 Task: Find connections with filter location Ílion with filter topic #whatinspiresmewith filter profile language English with filter current company Engineering Brasil with filter school Freshers jobs Bangalore with filter industry Boilers, Tanks, and Shipping Container Manufacturing with filter service category Pricing Strategy with filter keywords title Physical Therapy Assistant
Action: Mouse moved to (387, 263)
Screenshot: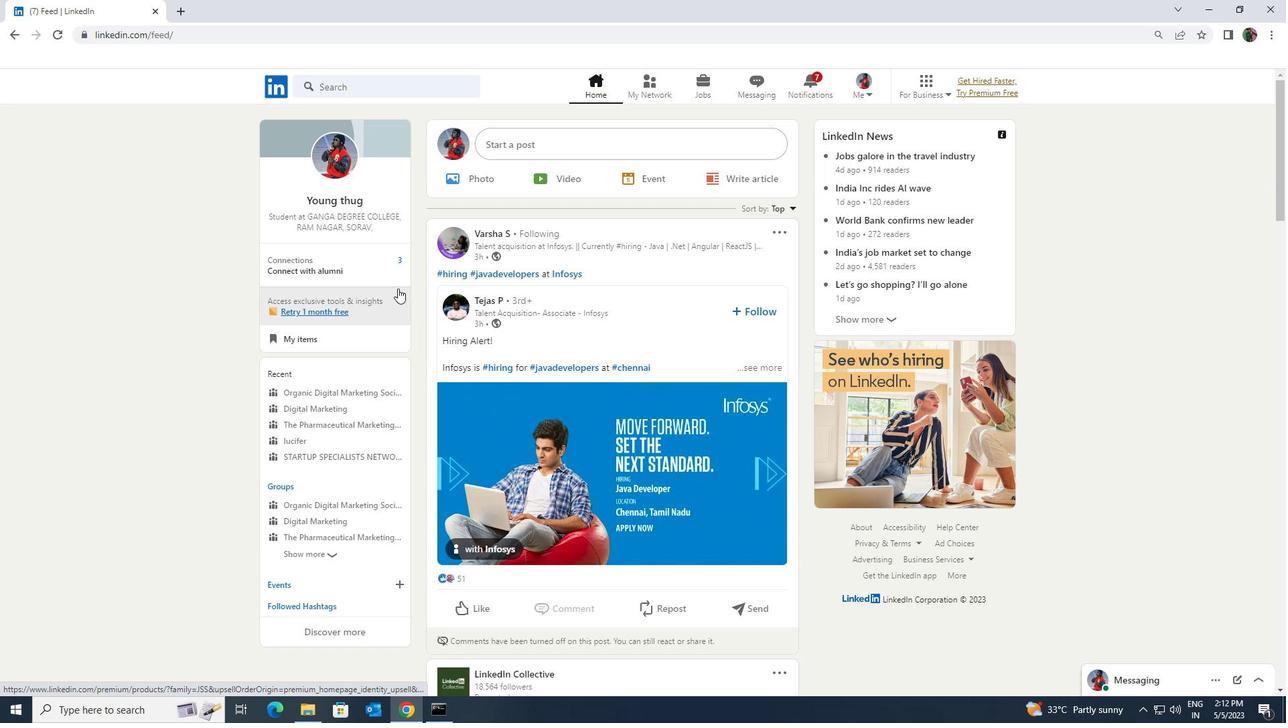 
Action: Mouse pressed left at (387, 263)
Screenshot: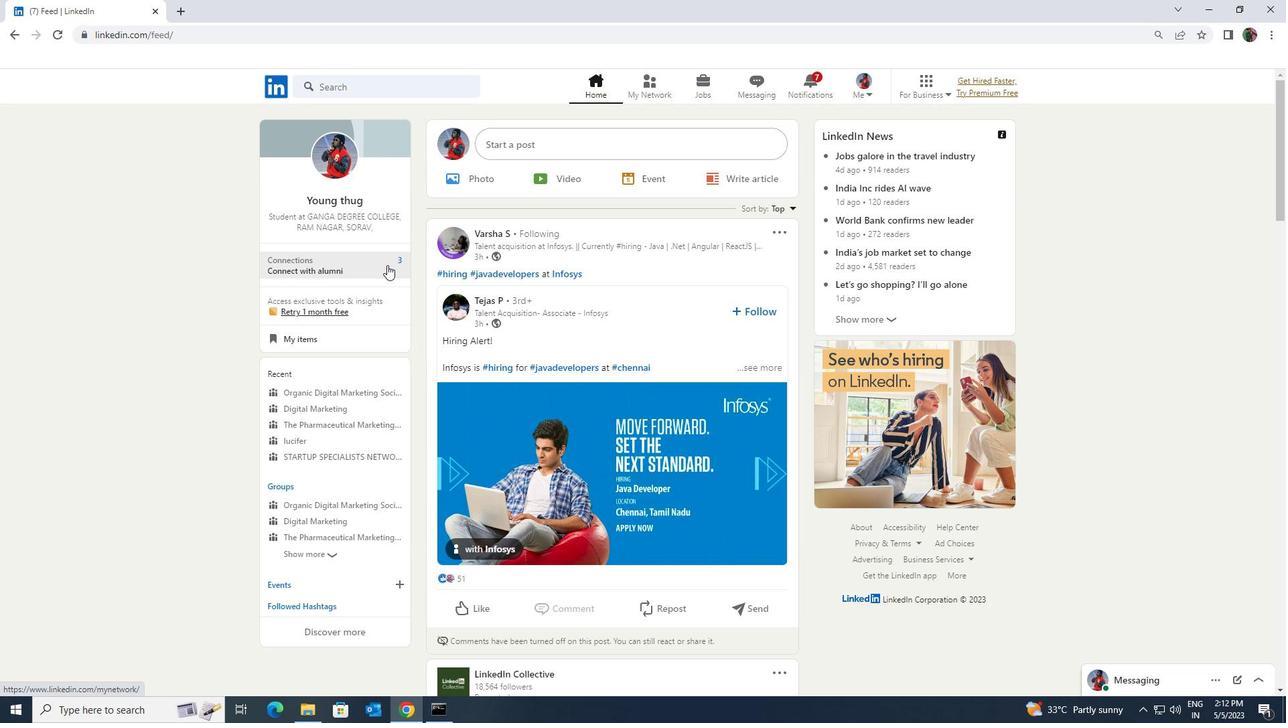 
Action: Mouse moved to (402, 165)
Screenshot: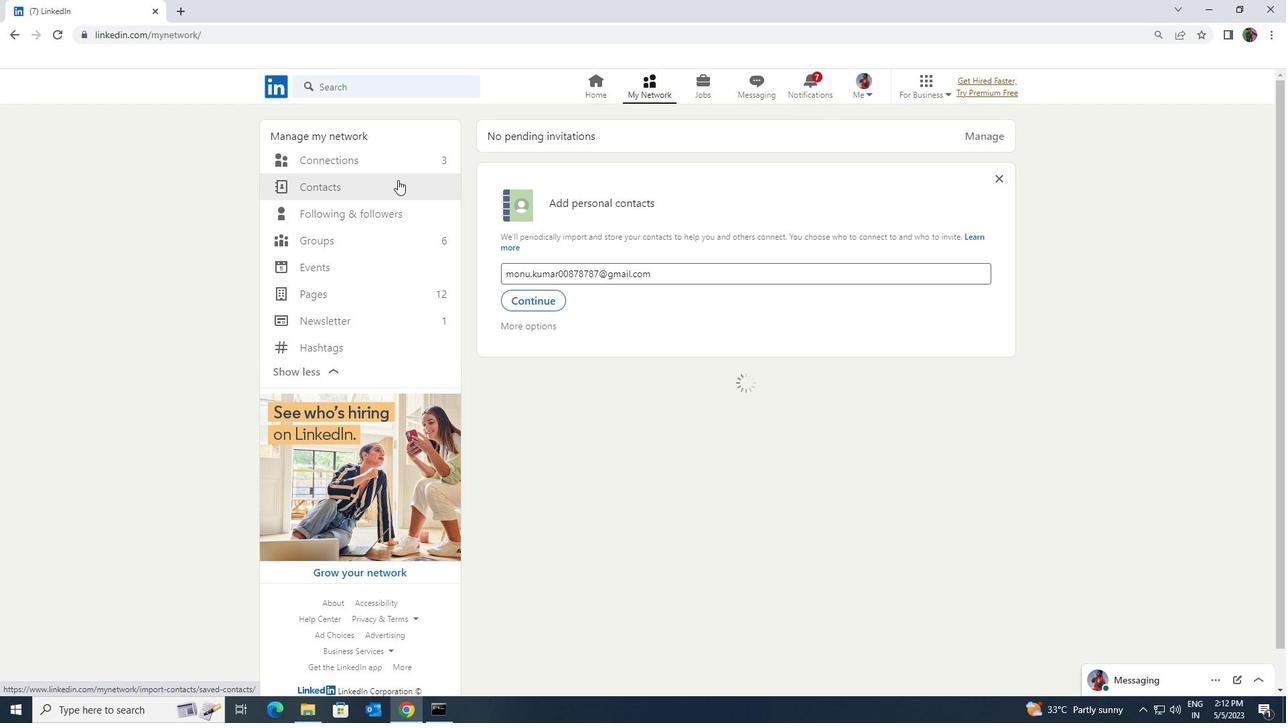 
Action: Mouse pressed left at (402, 165)
Screenshot: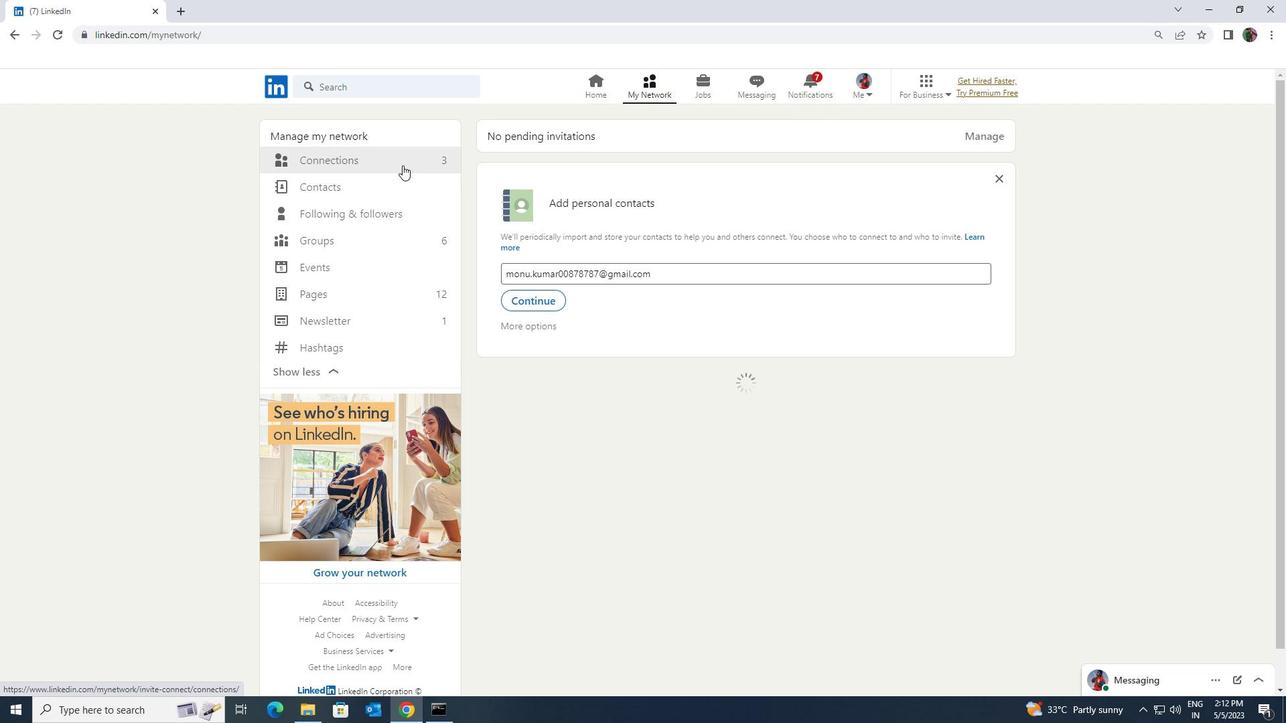 
Action: Mouse moved to (728, 160)
Screenshot: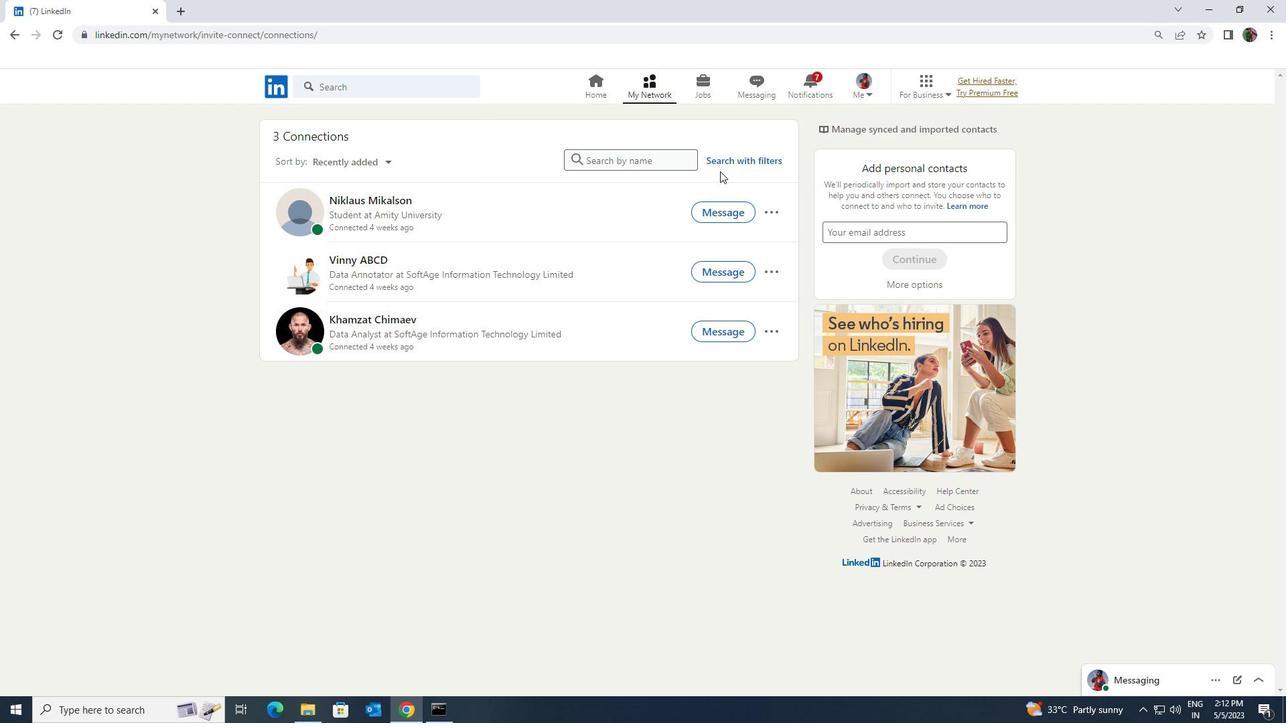 
Action: Mouse pressed left at (728, 160)
Screenshot: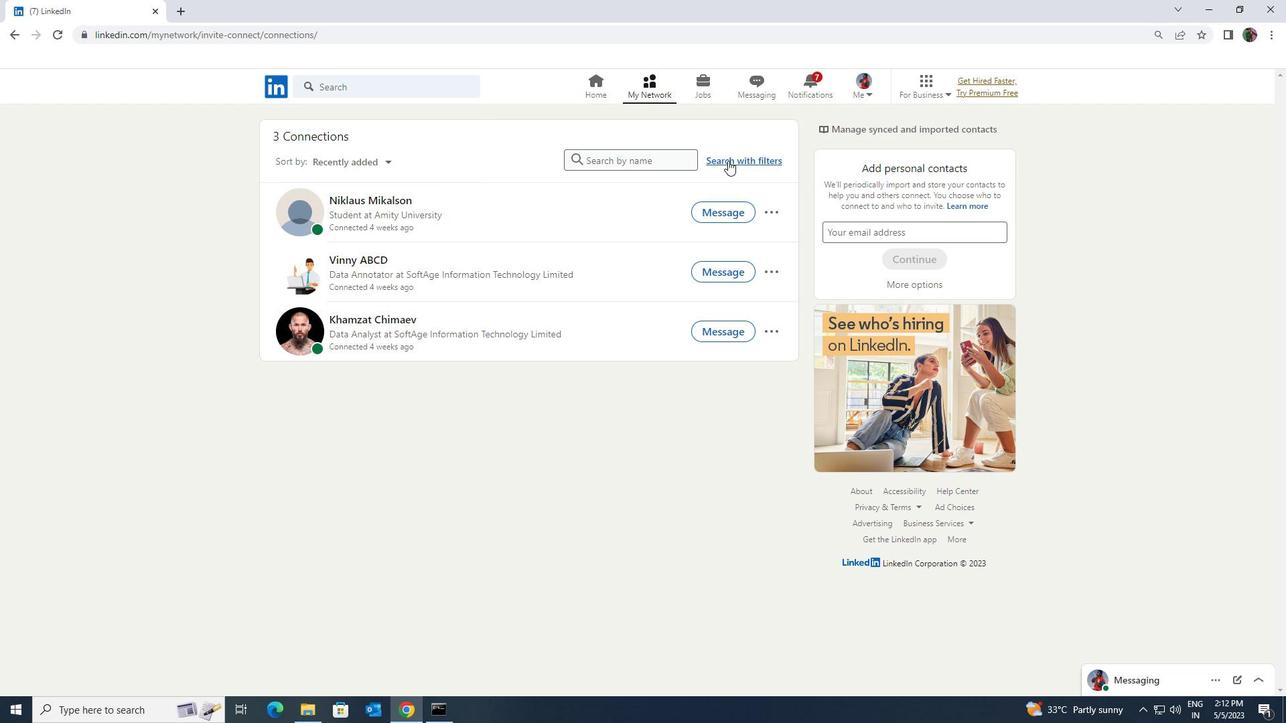 
Action: Mouse moved to (689, 125)
Screenshot: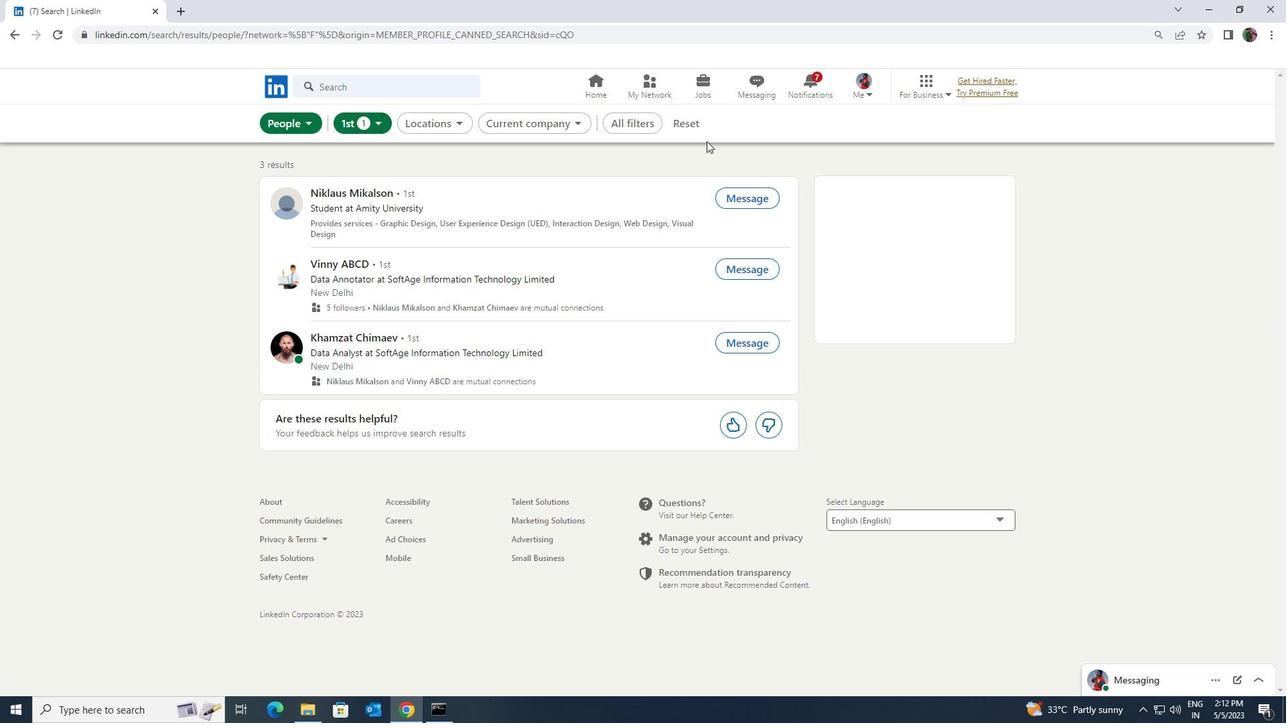 
Action: Mouse pressed left at (689, 125)
Screenshot: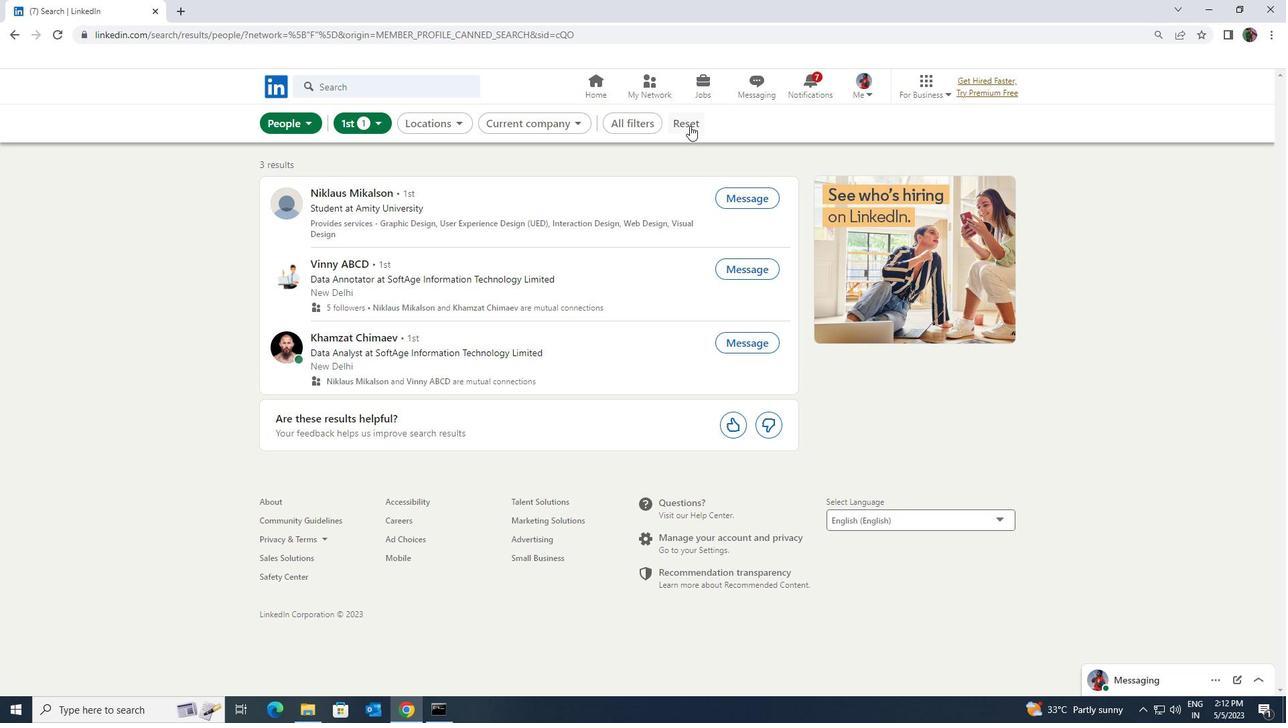 
Action: Mouse moved to (672, 123)
Screenshot: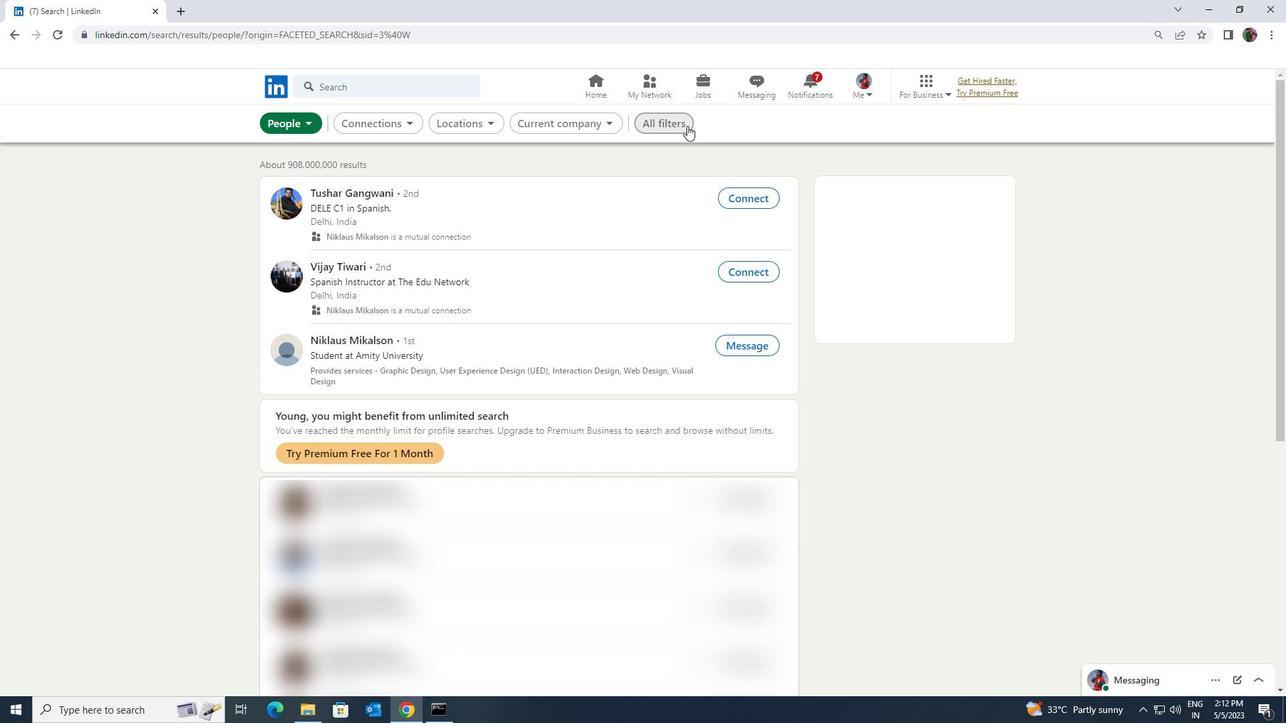 
Action: Mouse pressed left at (672, 123)
Screenshot: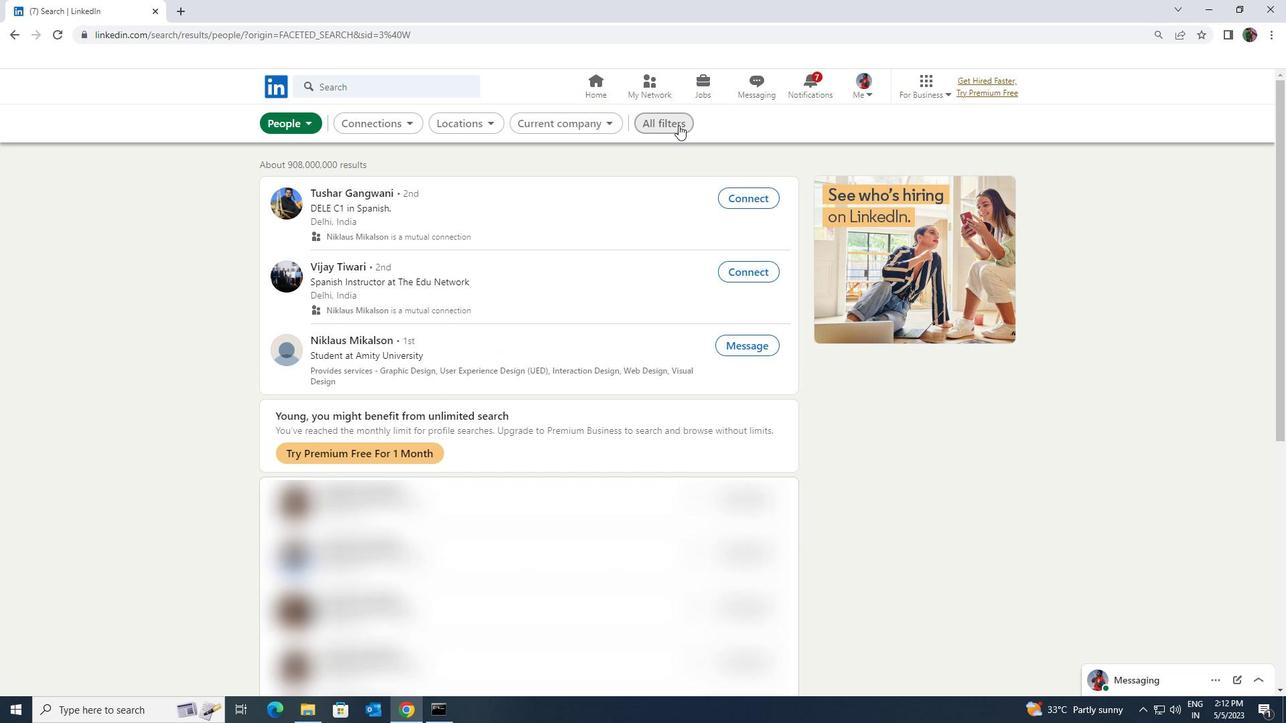 
Action: Mouse moved to (1111, 525)
Screenshot: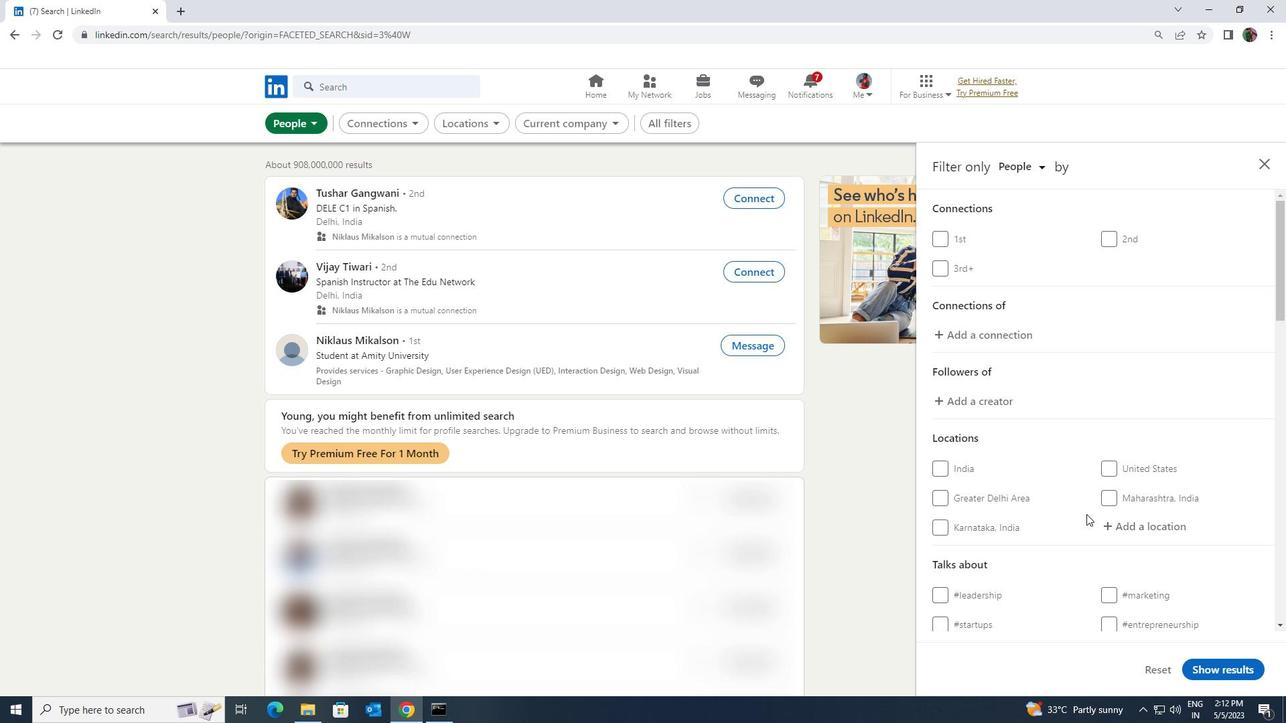 
Action: Mouse pressed left at (1111, 525)
Screenshot: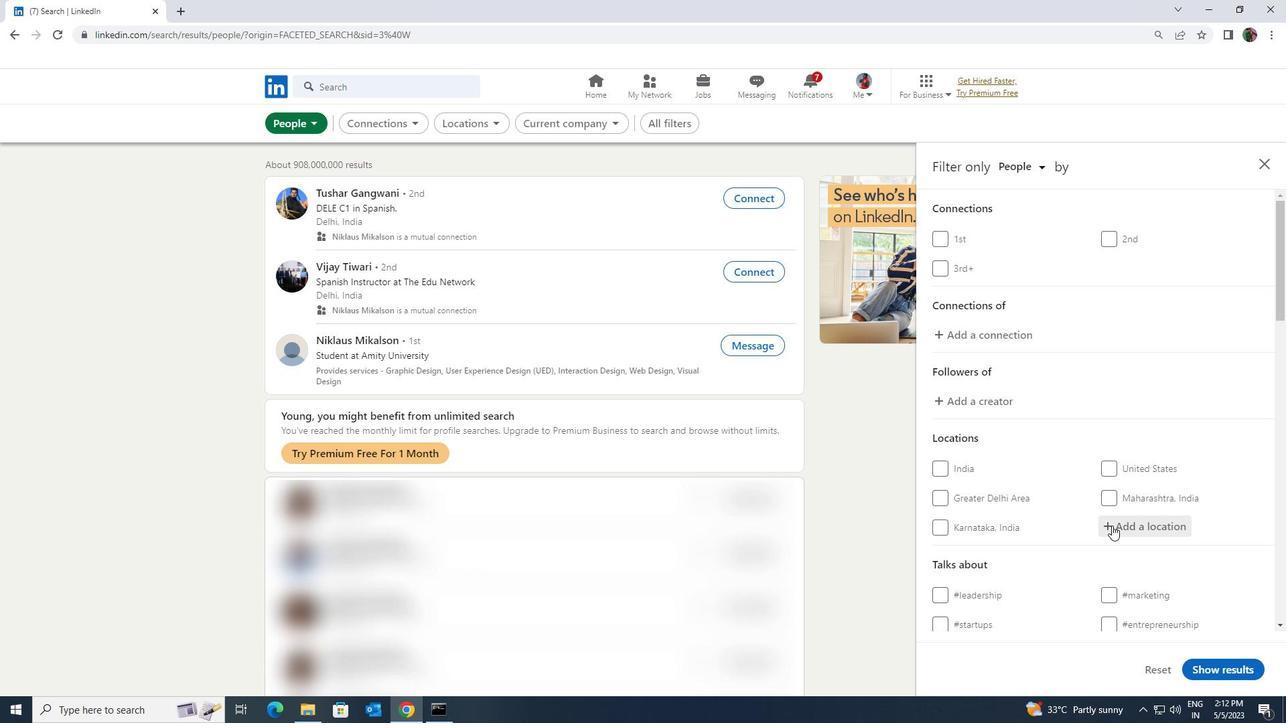 
Action: Mouse moved to (1121, 522)
Screenshot: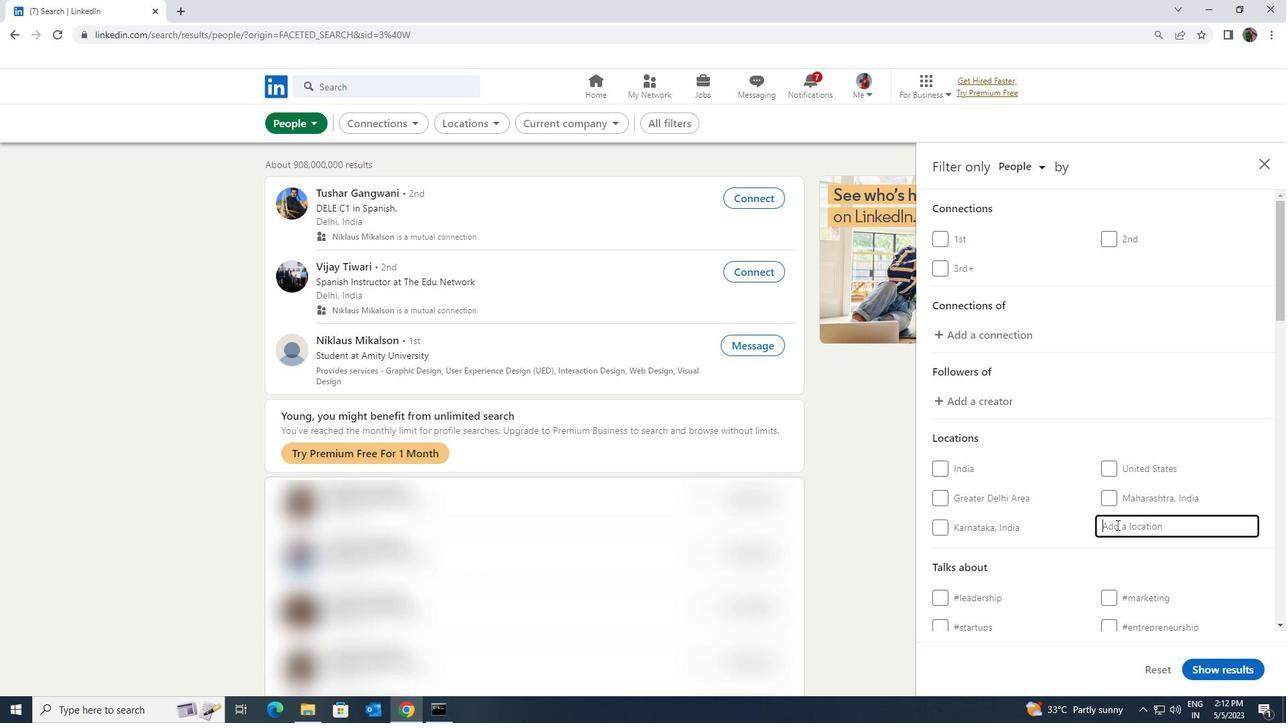 
Action: Key pressed <Key.shift><Key.shift><Key.shift><Key.shift><Key.shift><Key.shift><Key.shift><Key.shift><Key.shift><Key.shift>LLION<Key.enter>
Screenshot: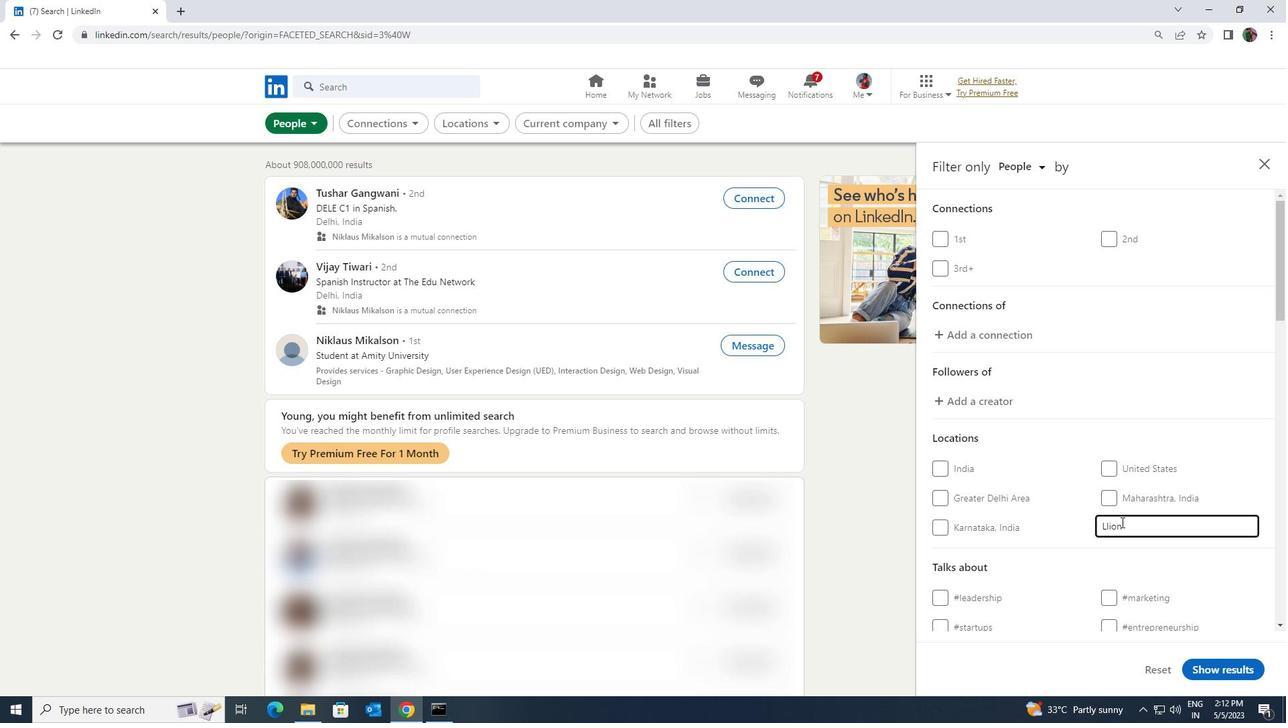 
Action: Mouse scrolled (1121, 521) with delta (0, 0)
Screenshot: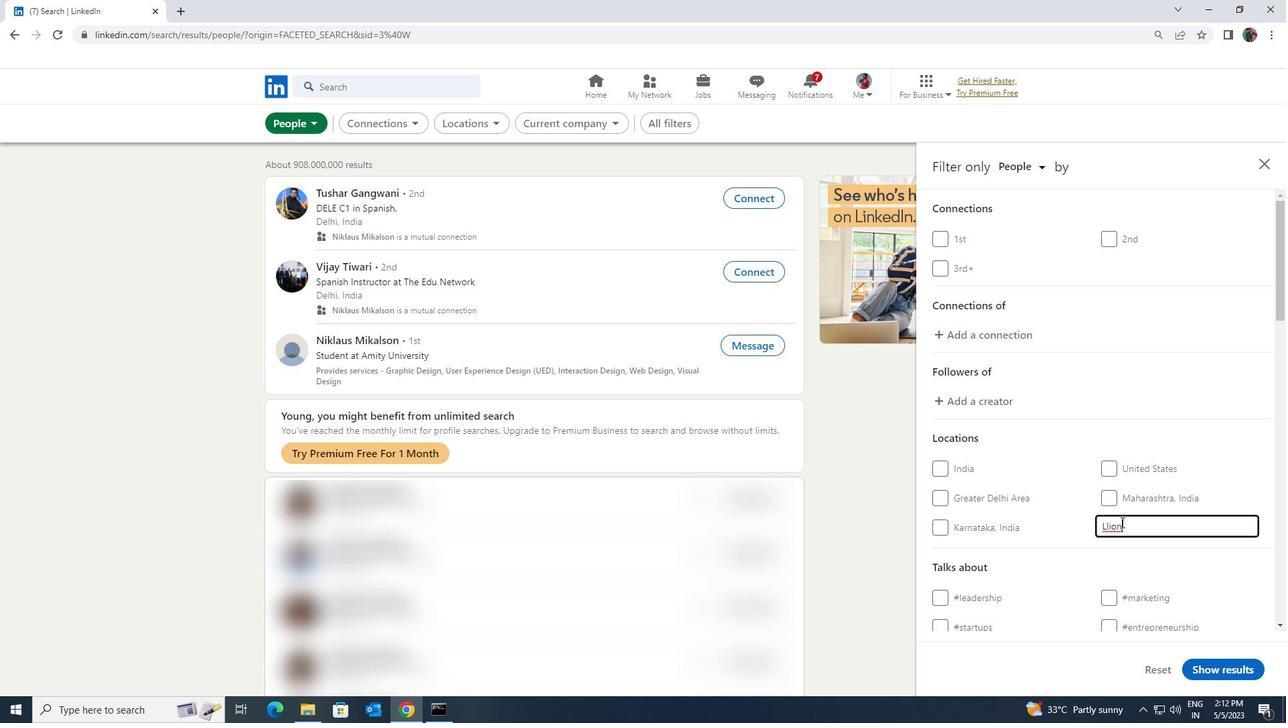 
Action: Mouse scrolled (1121, 521) with delta (0, 0)
Screenshot: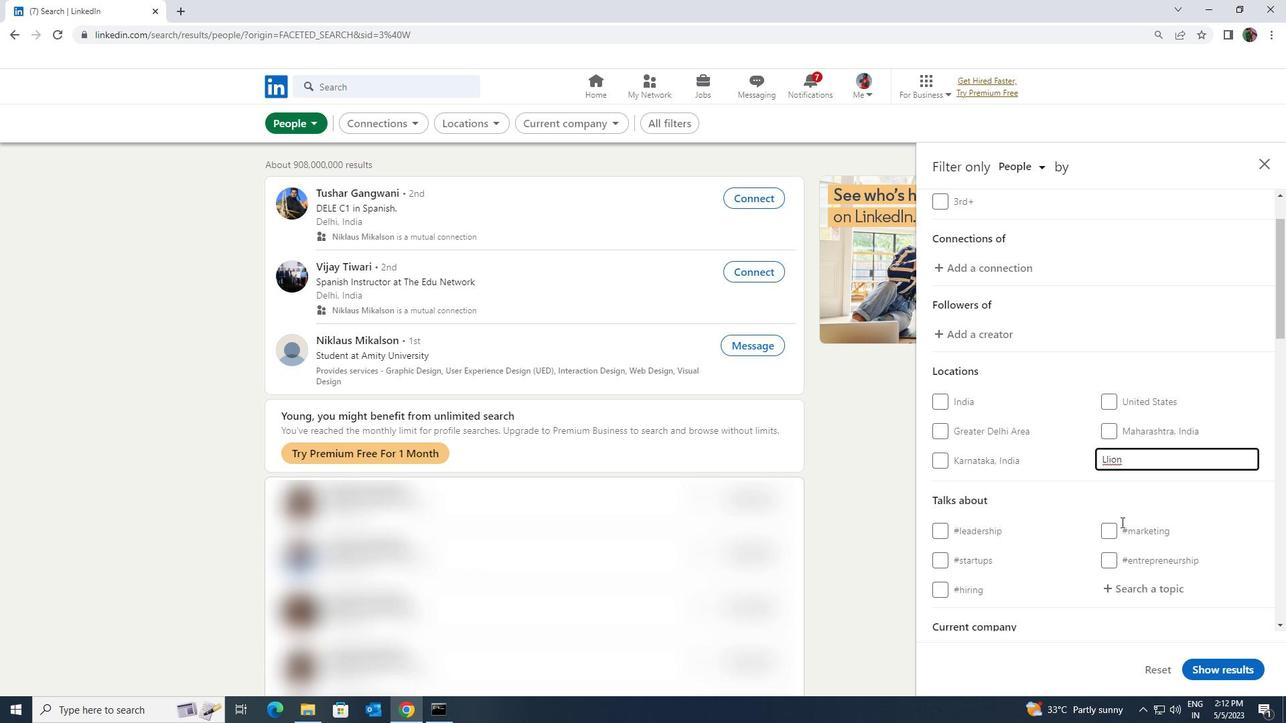 
Action: Mouse pressed left at (1121, 522)
Screenshot: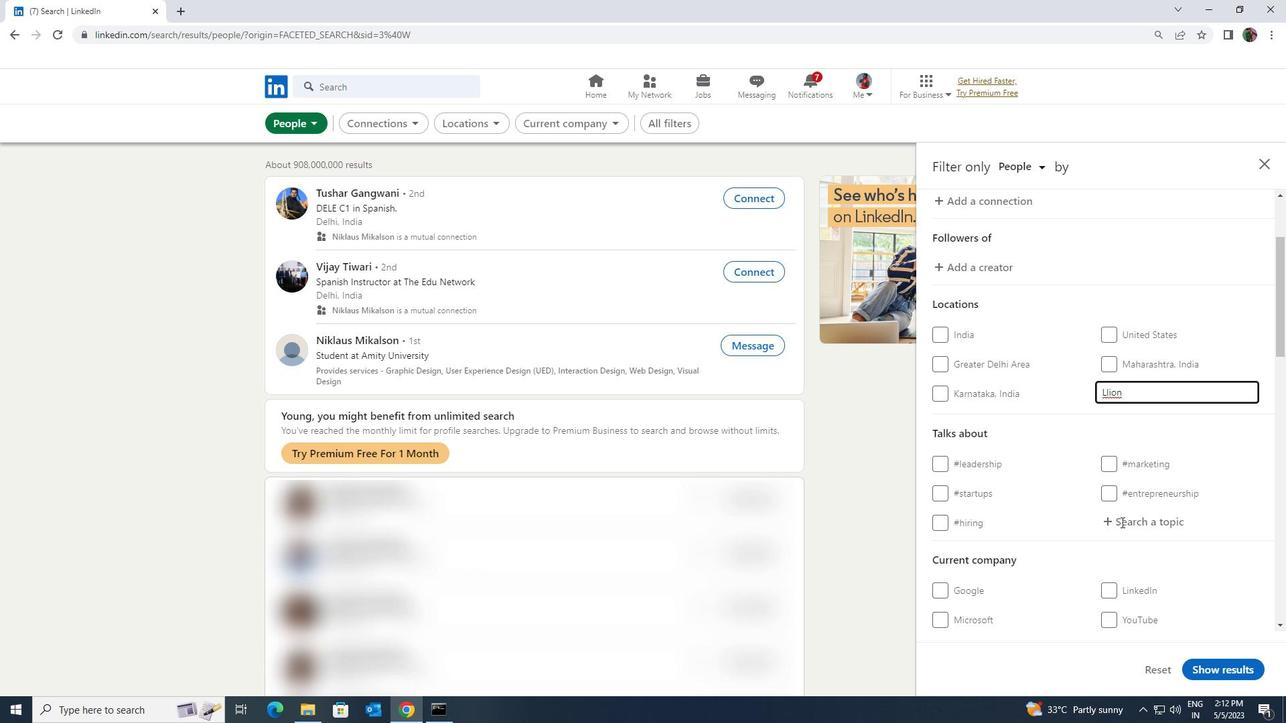 
Action: Key pressed <Key.shift><Key.shift><Key.shift><Key.shift><Key.shift><Key.shift><Key.shift><Key.shift>WHATINSPIRE
Screenshot: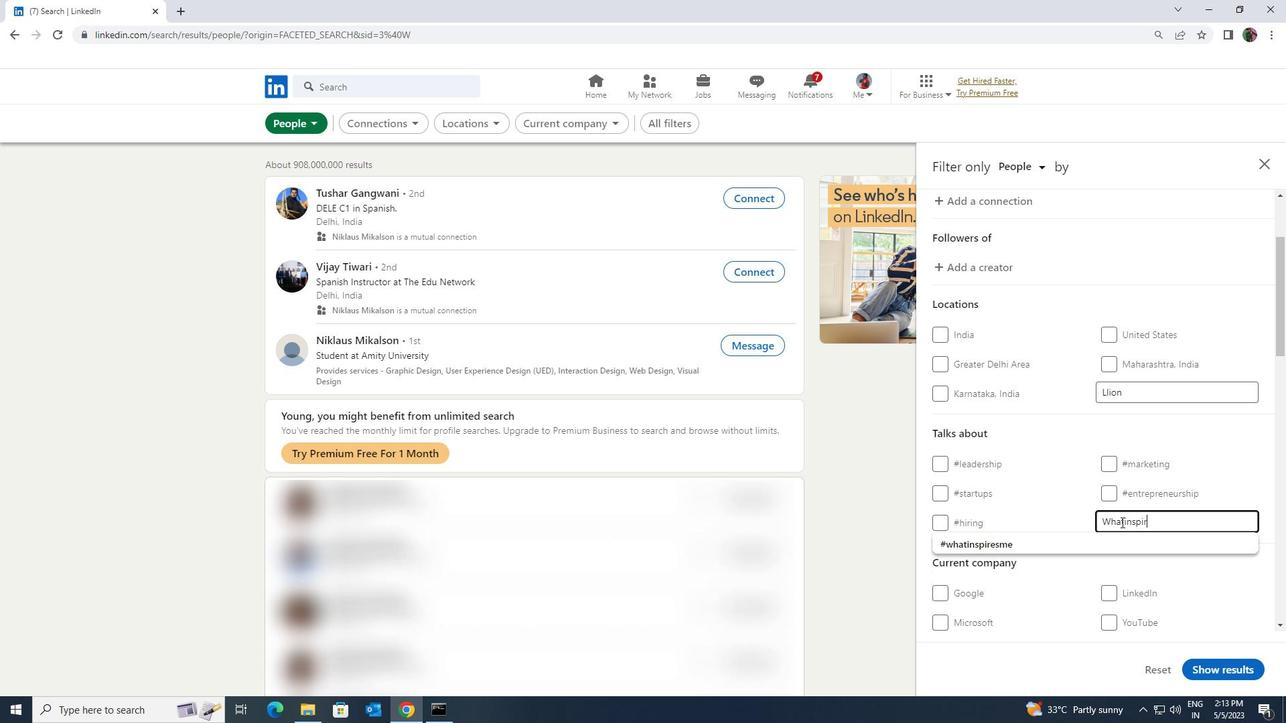 
Action: Mouse moved to (1111, 534)
Screenshot: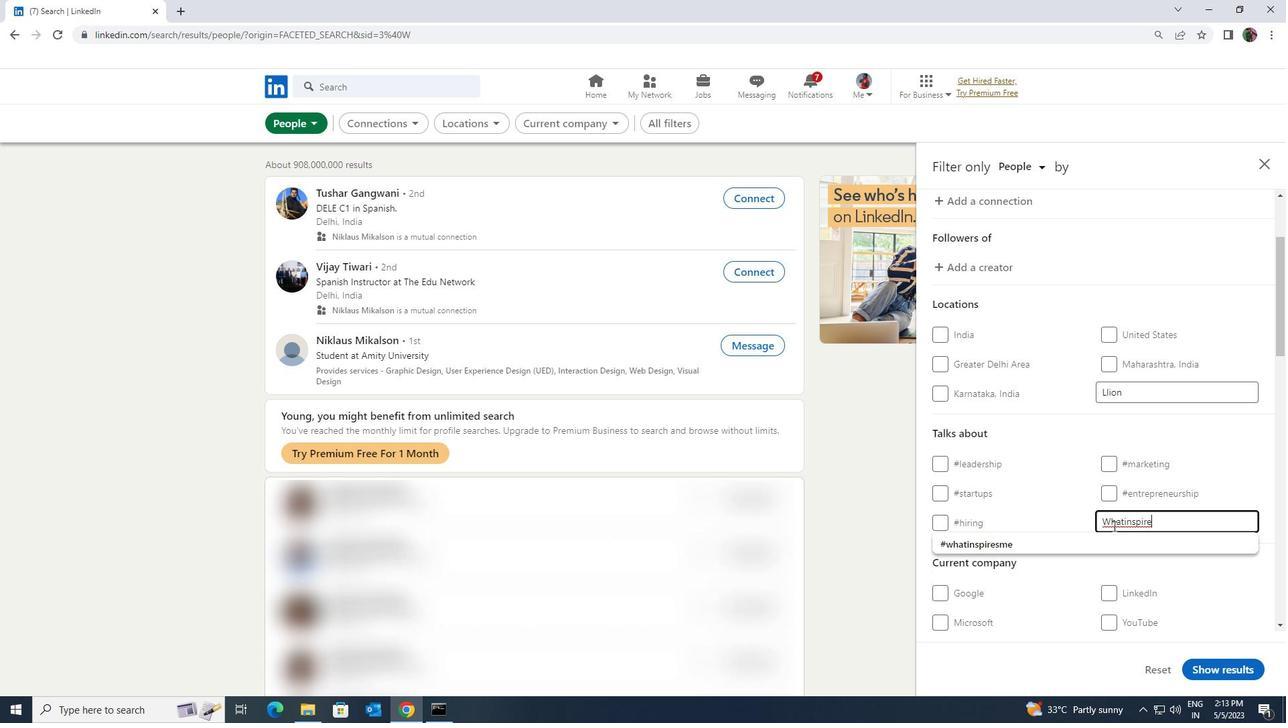 
Action: Mouse pressed left at (1111, 534)
Screenshot: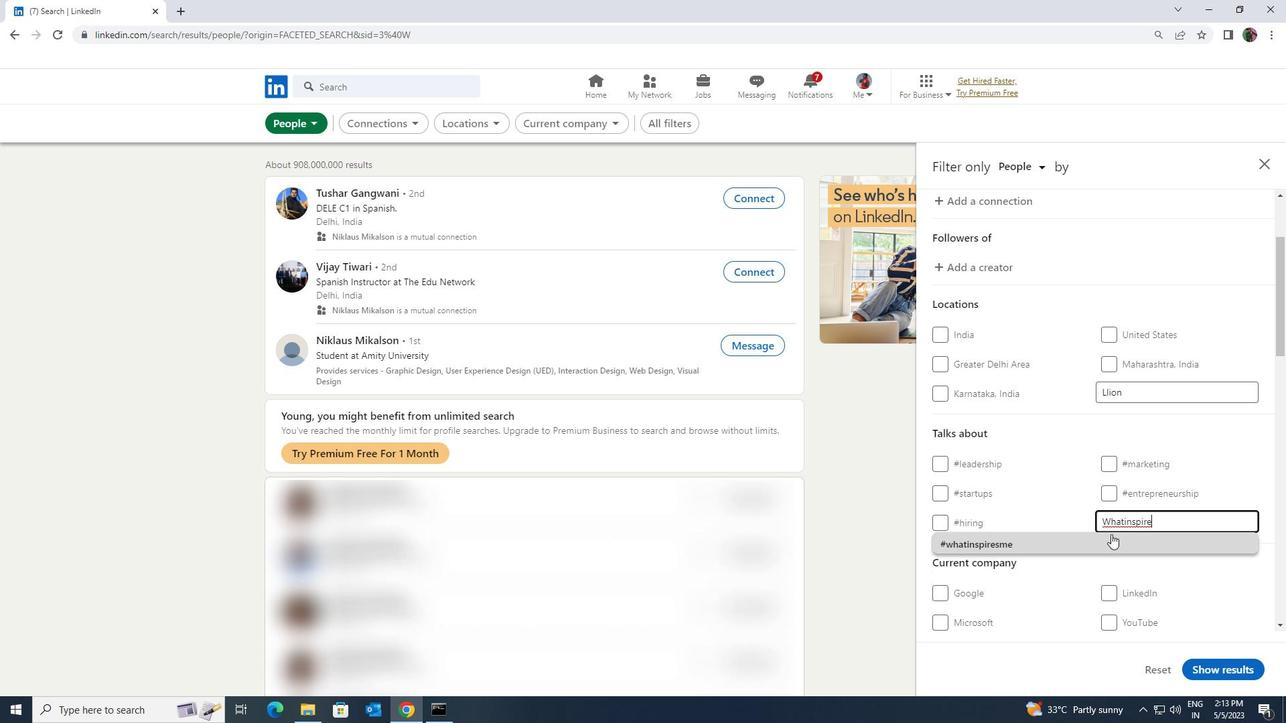 
Action: Mouse moved to (1106, 529)
Screenshot: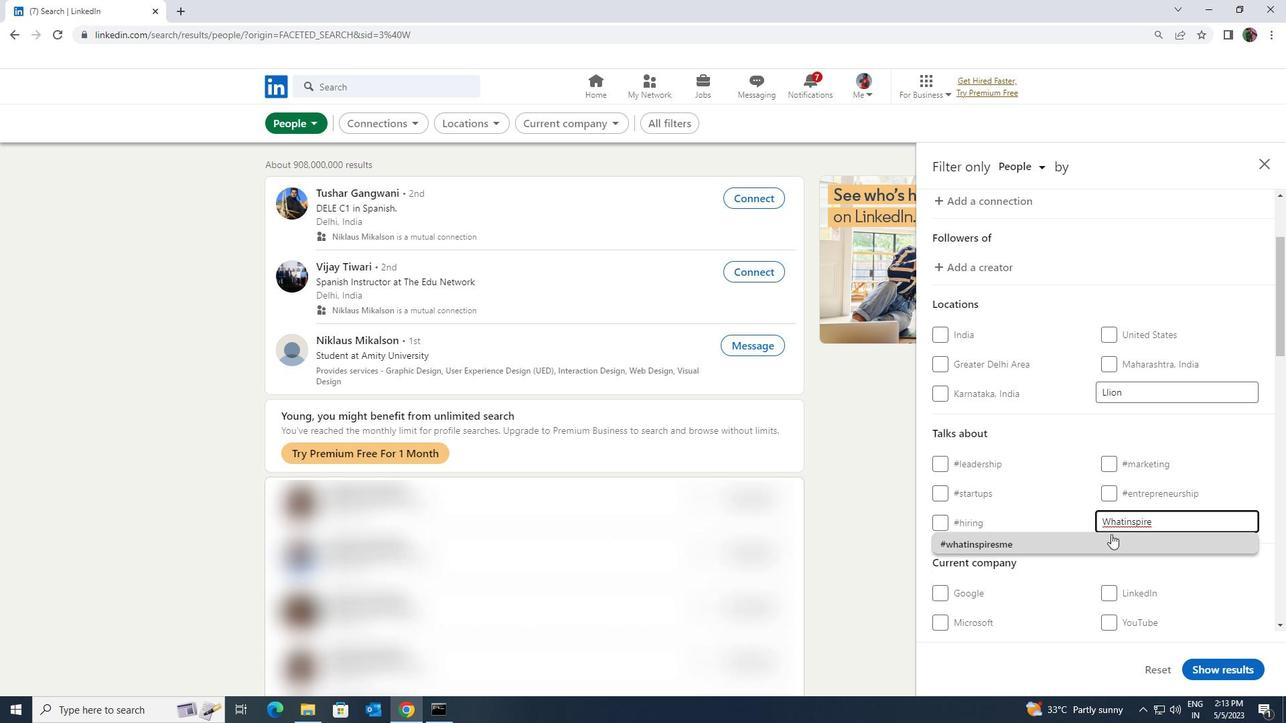 
Action: Mouse scrolled (1106, 529) with delta (0, 0)
Screenshot: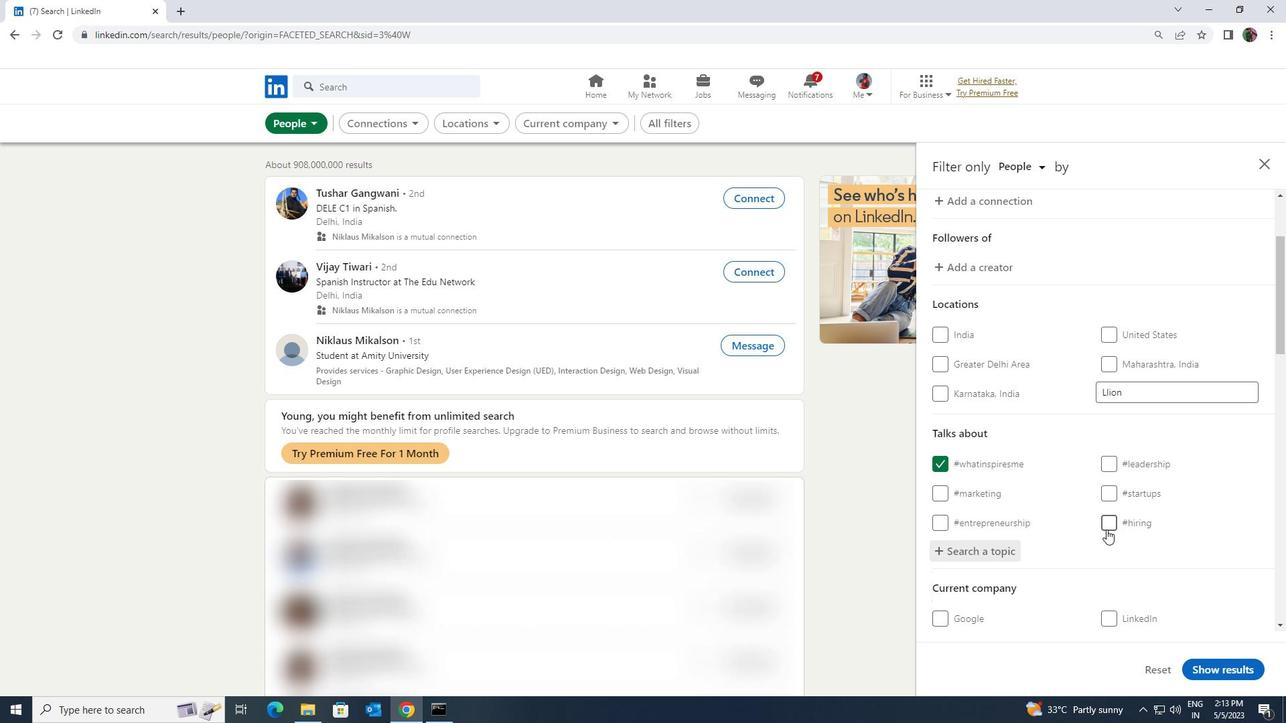 
Action: Mouse scrolled (1106, 529) with delta (0, 0)
Screenshot: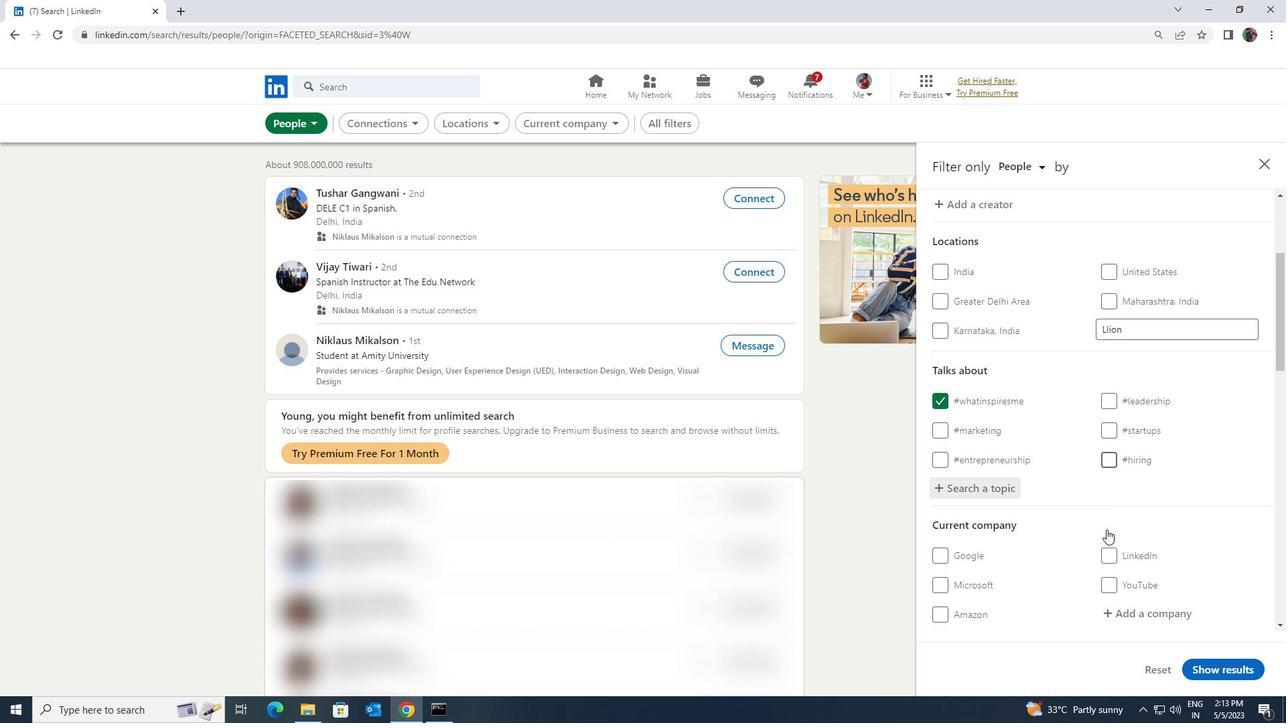 
Action: Mouse scrolled (1106, 529) with delta (0, 0)
Screenshot: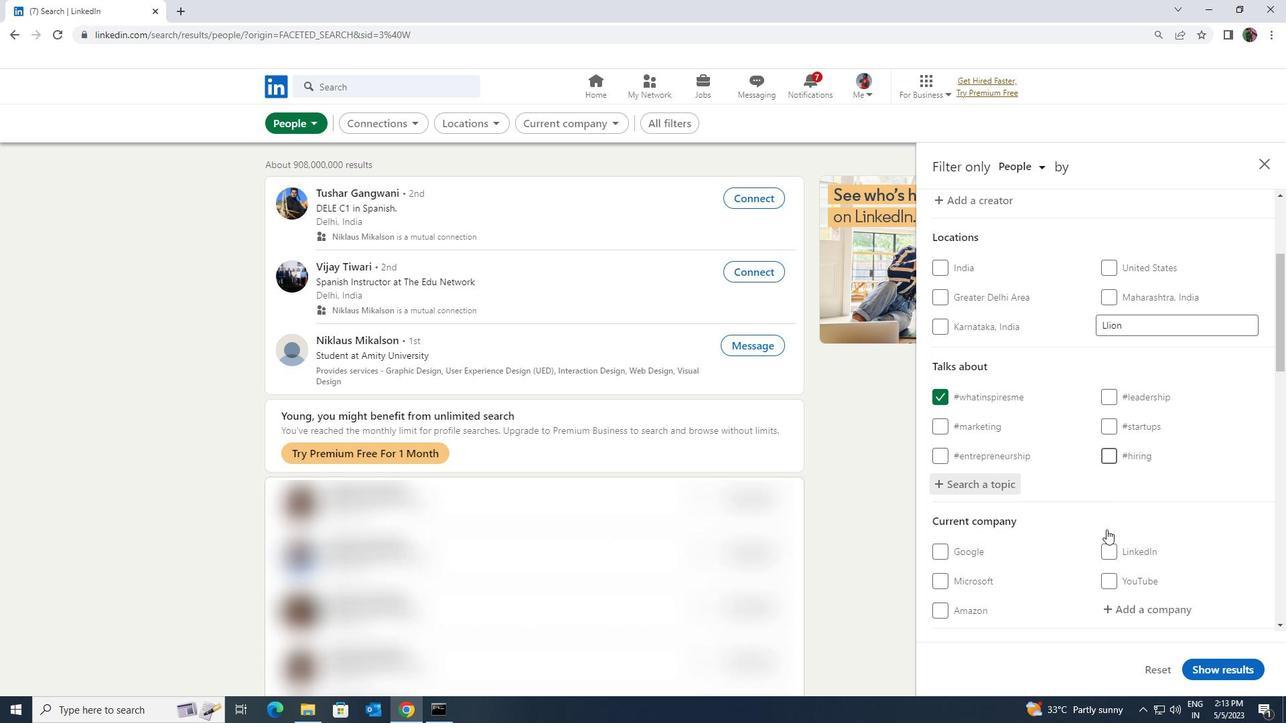 
Action: Mouse scrolled (1106, 529) with delta (0, 0)
Screenshot: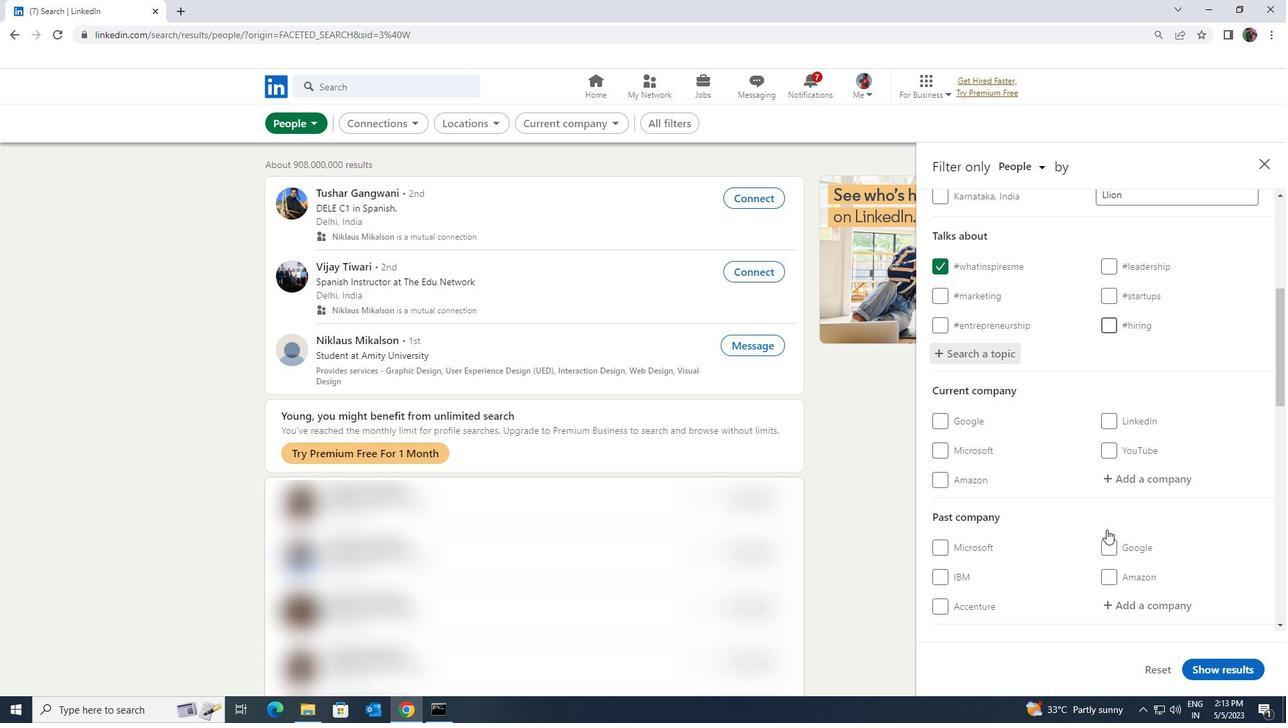 
Action: Mouse scrolled (1106, 529) with delta (0, 0)
Screenshot: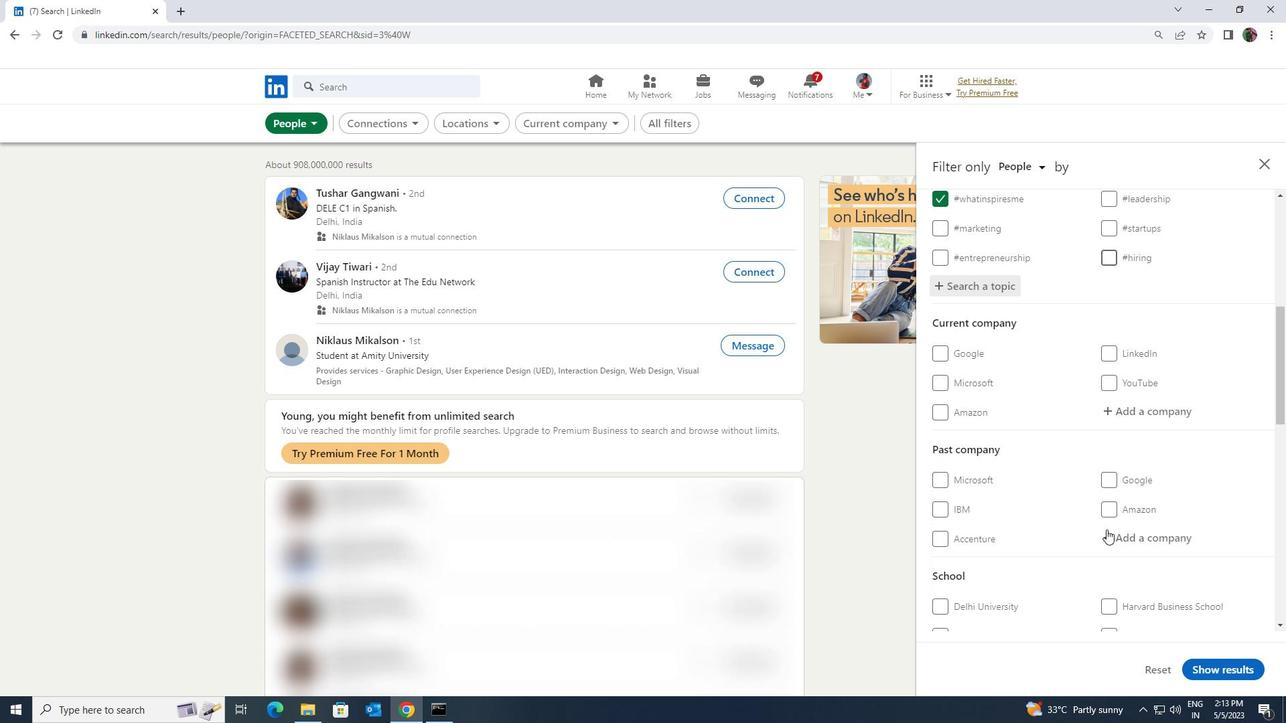 
Action: Mouse scrolled (1106, 529) with delta (0, 0)
Screenshot: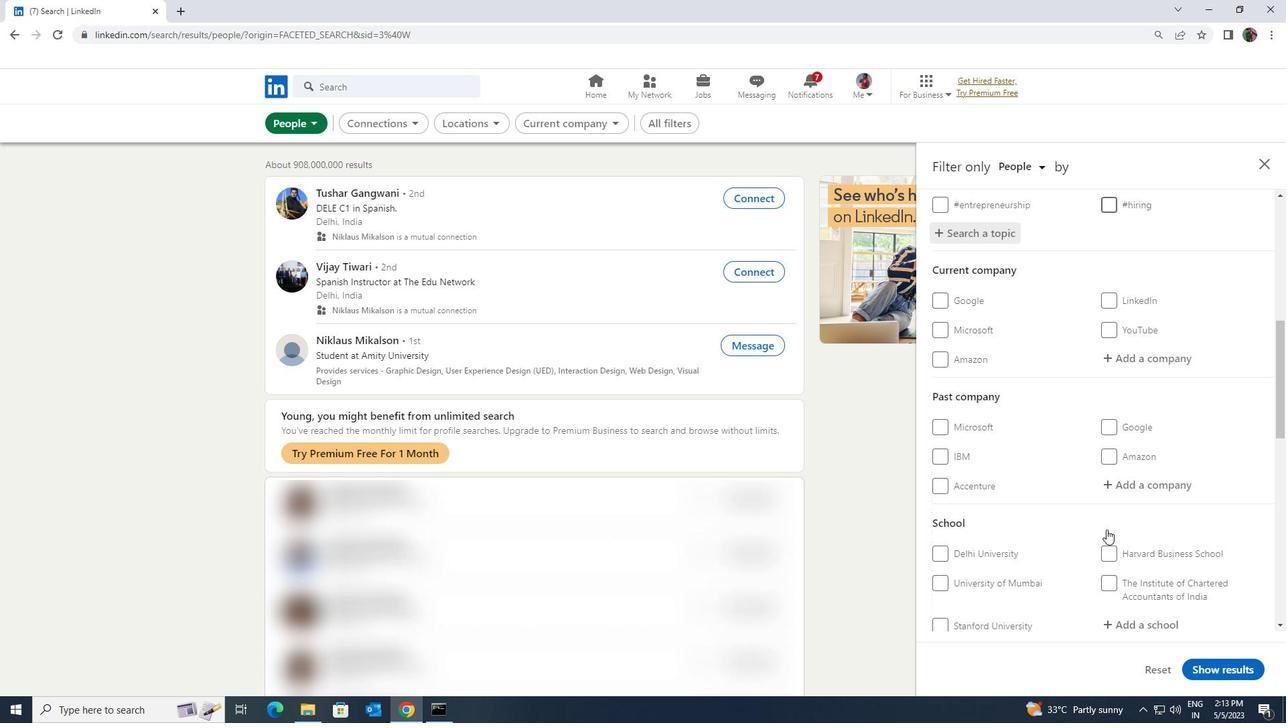 
Action: Mouse scrolled (1106, 529) with delta (0, 0)
Screenshot: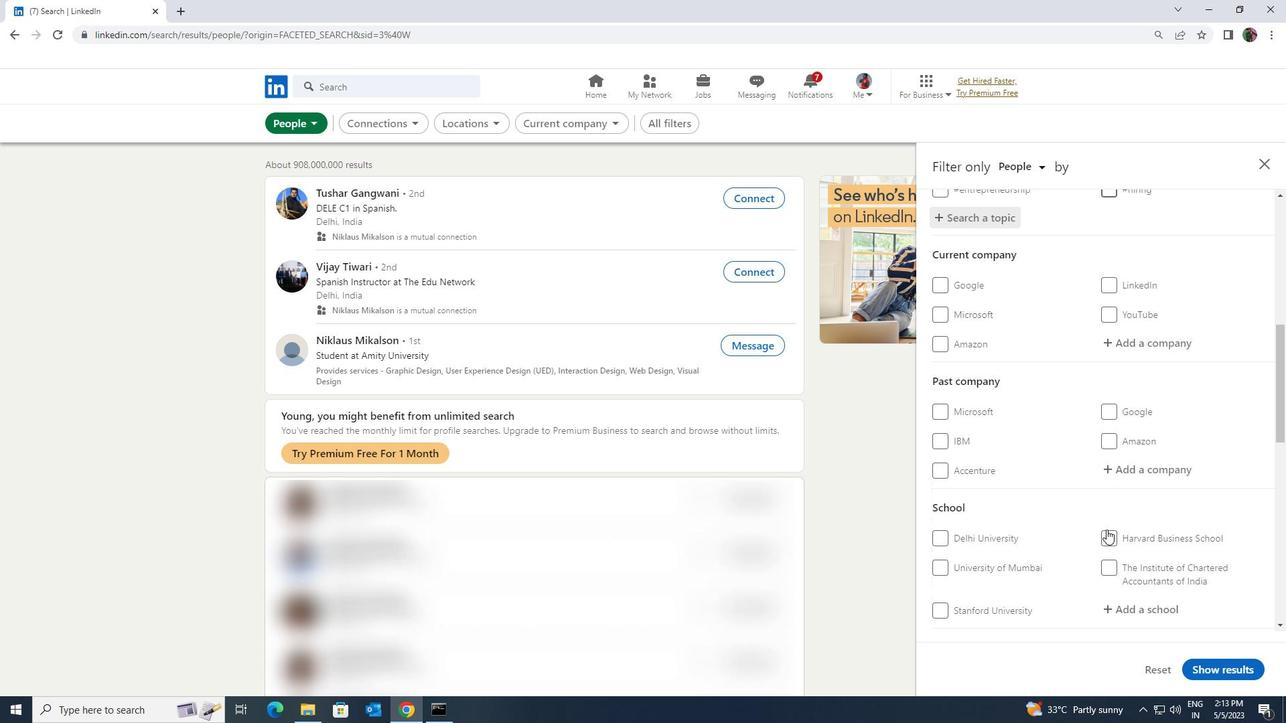 
Action: Mouse scrolled (1106, 529) with delta (0, 0)
Screenshot: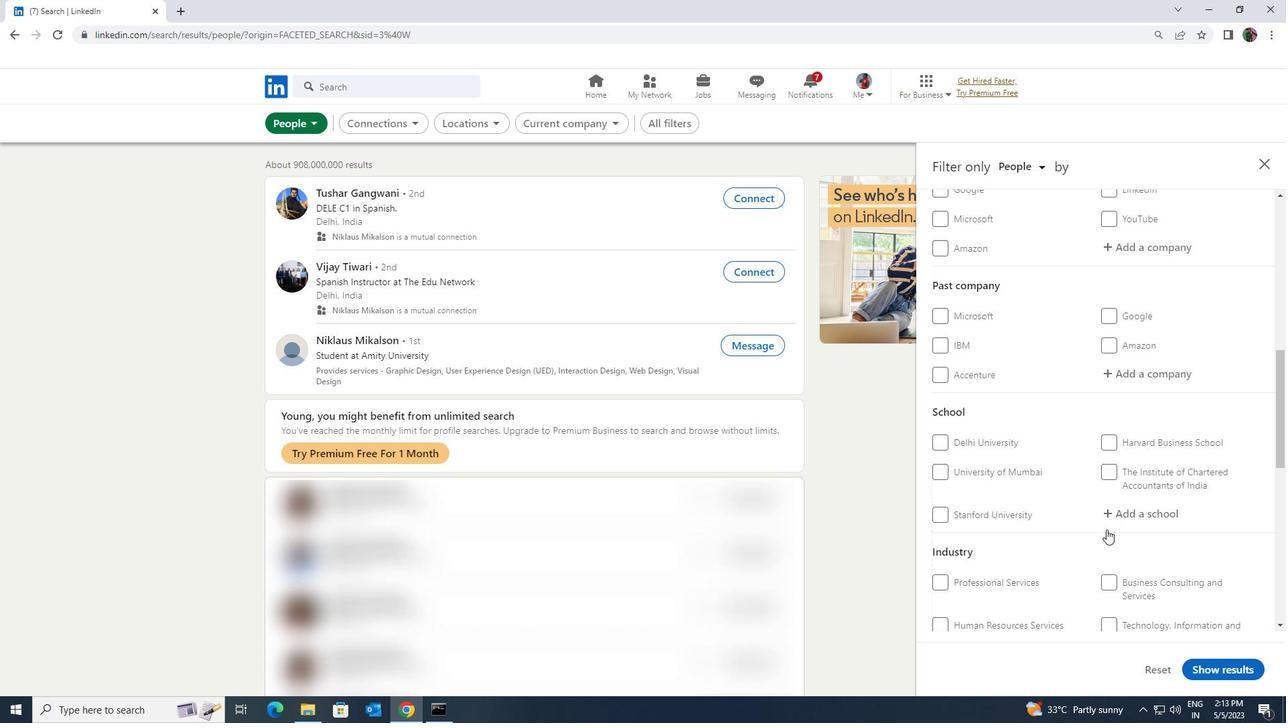 
Action: Mouse scrolled (1106, 529) with delta (0, 0)
Screenshot: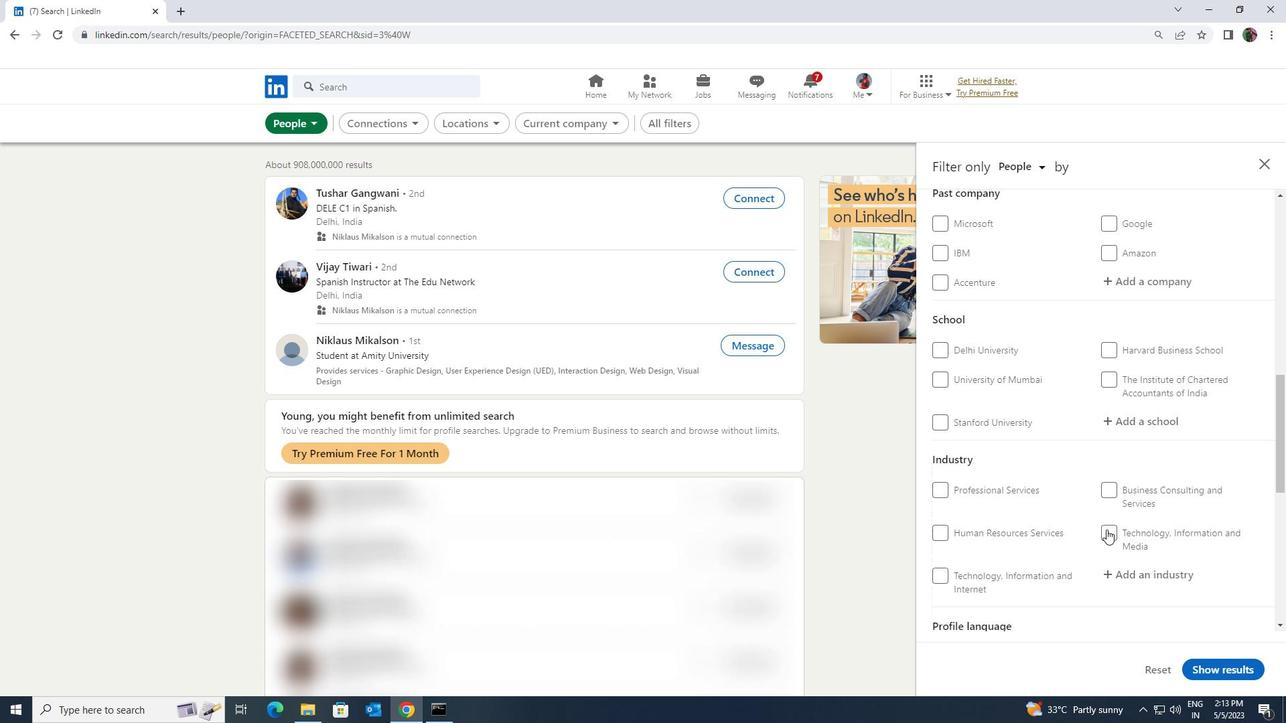 
Action: Mouse scrolled (1106, 529) with delta (0, 0)
Screenshot: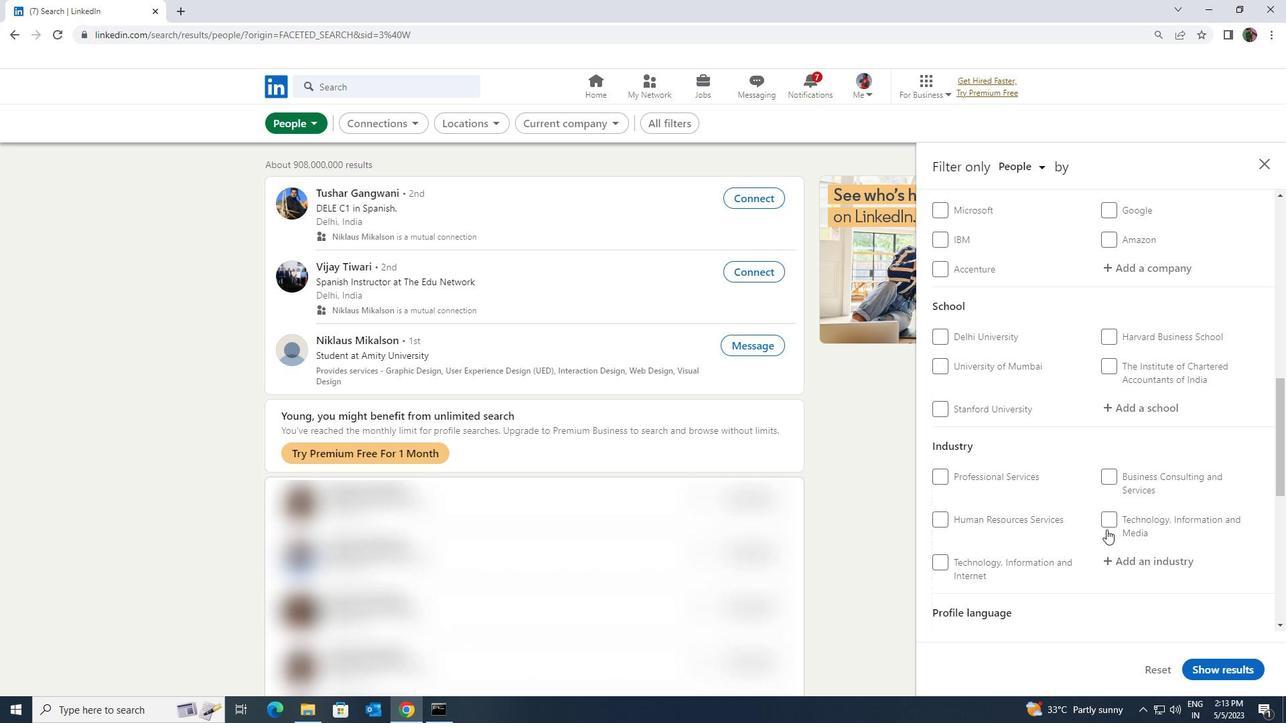 
Action: Mouse moved to (978, 505)
Screenshot: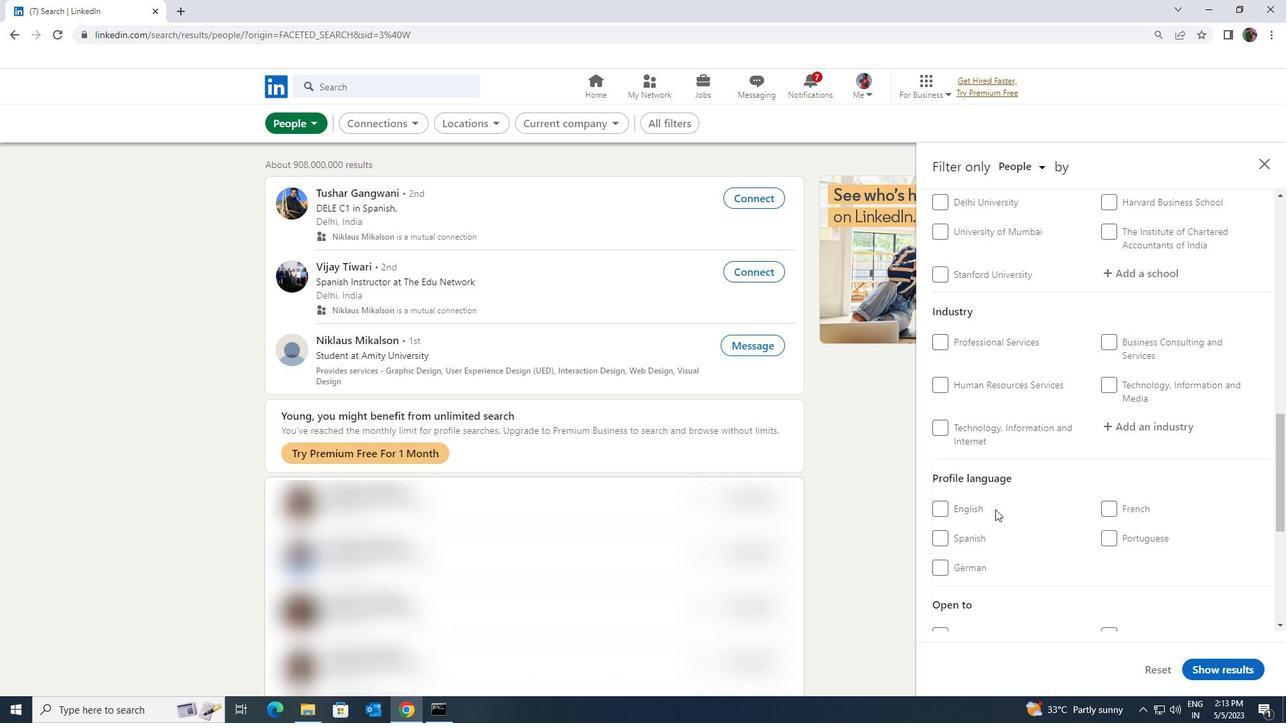 
Action: Mouse pressed left at (978, 505)
Screenshot: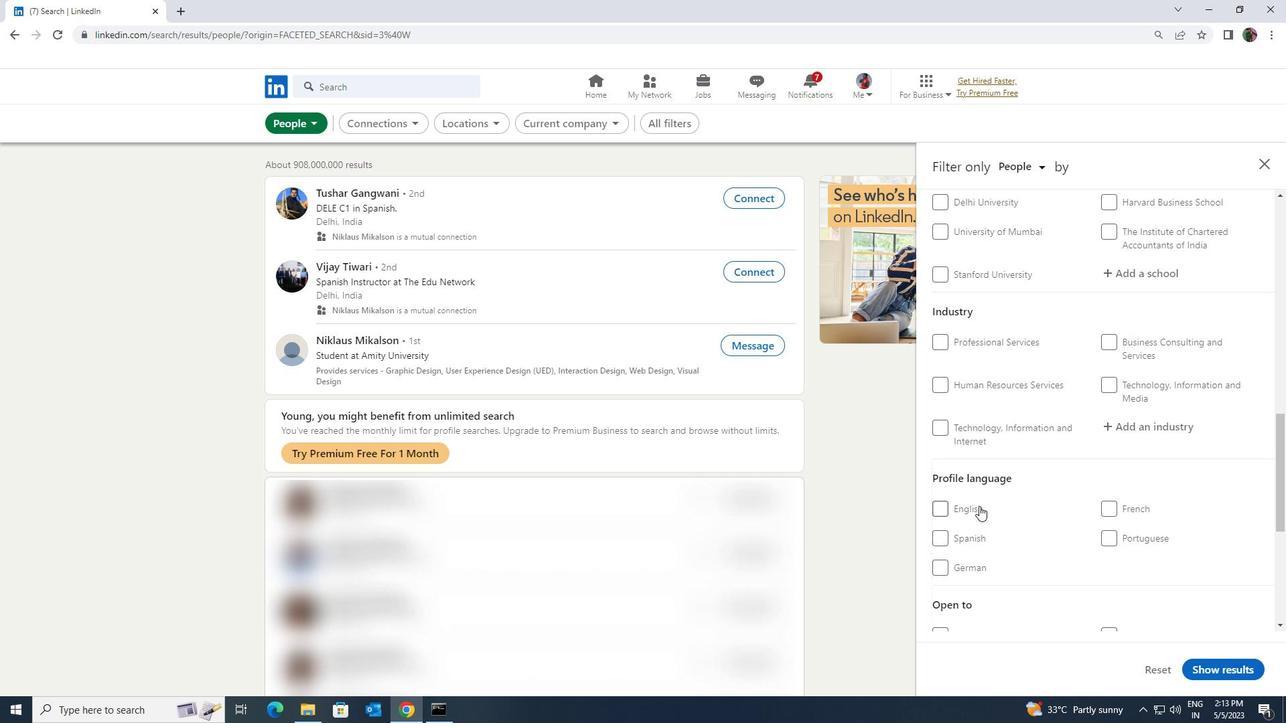 
Action: Mouse moved to (1129, 512)
Screenshot: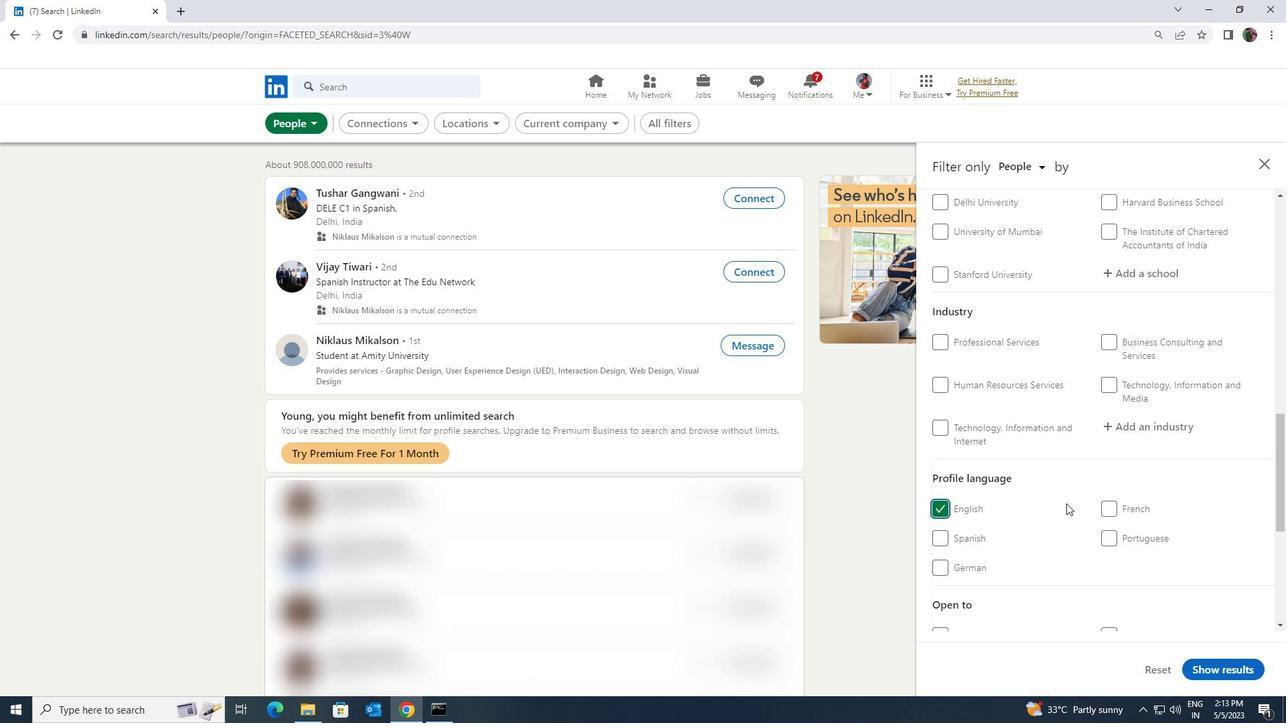 
Action: Mouse scrolled (1129, 513) with delta (0, 0)
Screenshot: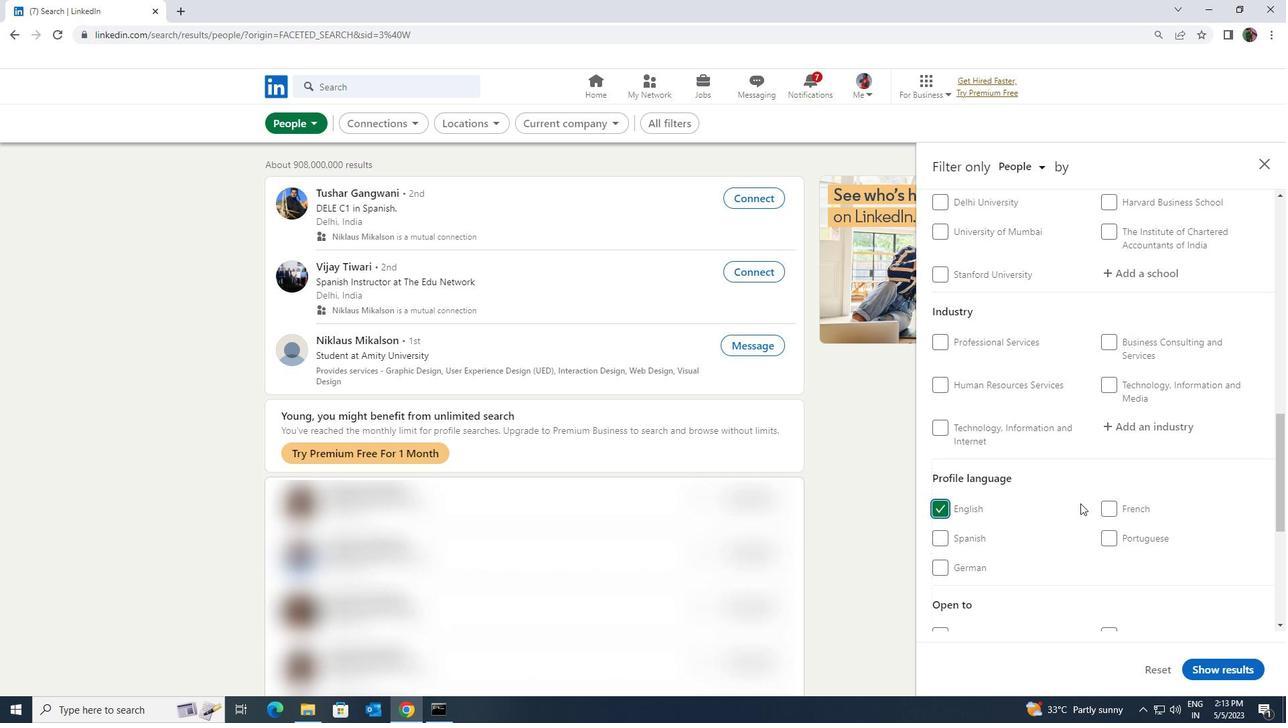 
Action: Mouse scrolled (1129, 513) with delta (0, 0)
Screenshot: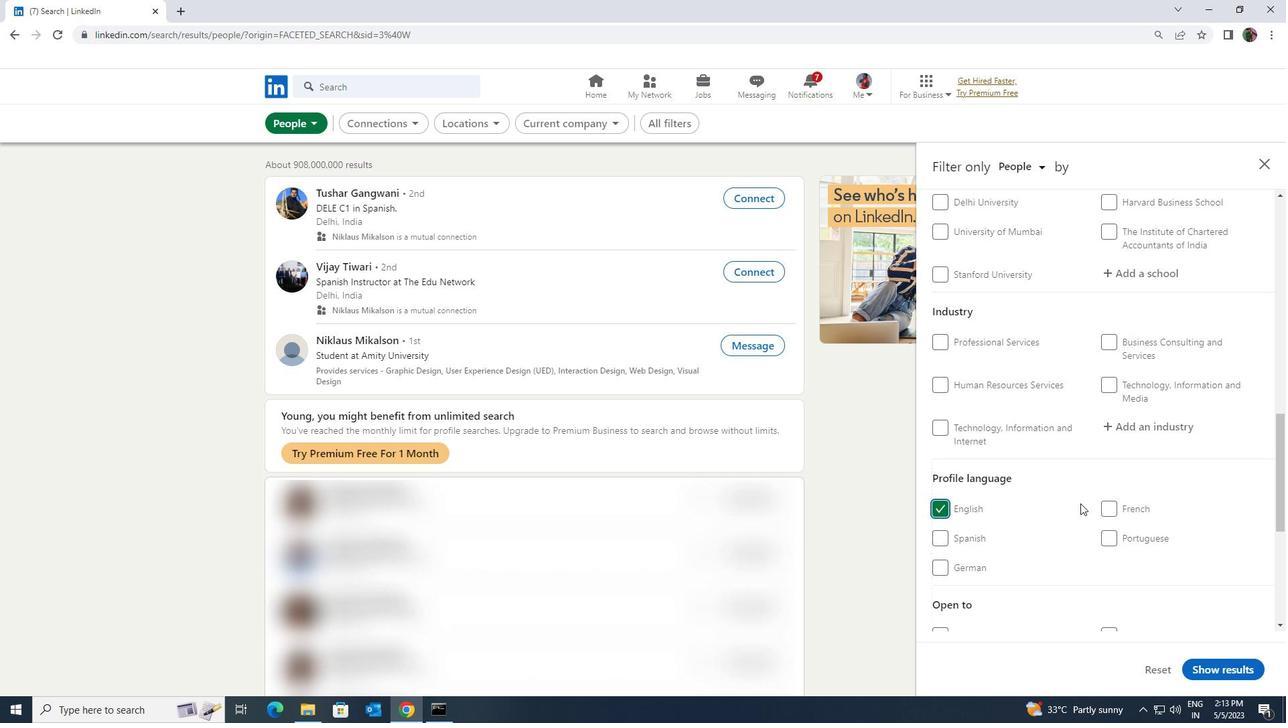 
Action: Mouse moved to (1128, 513)
Screenshot: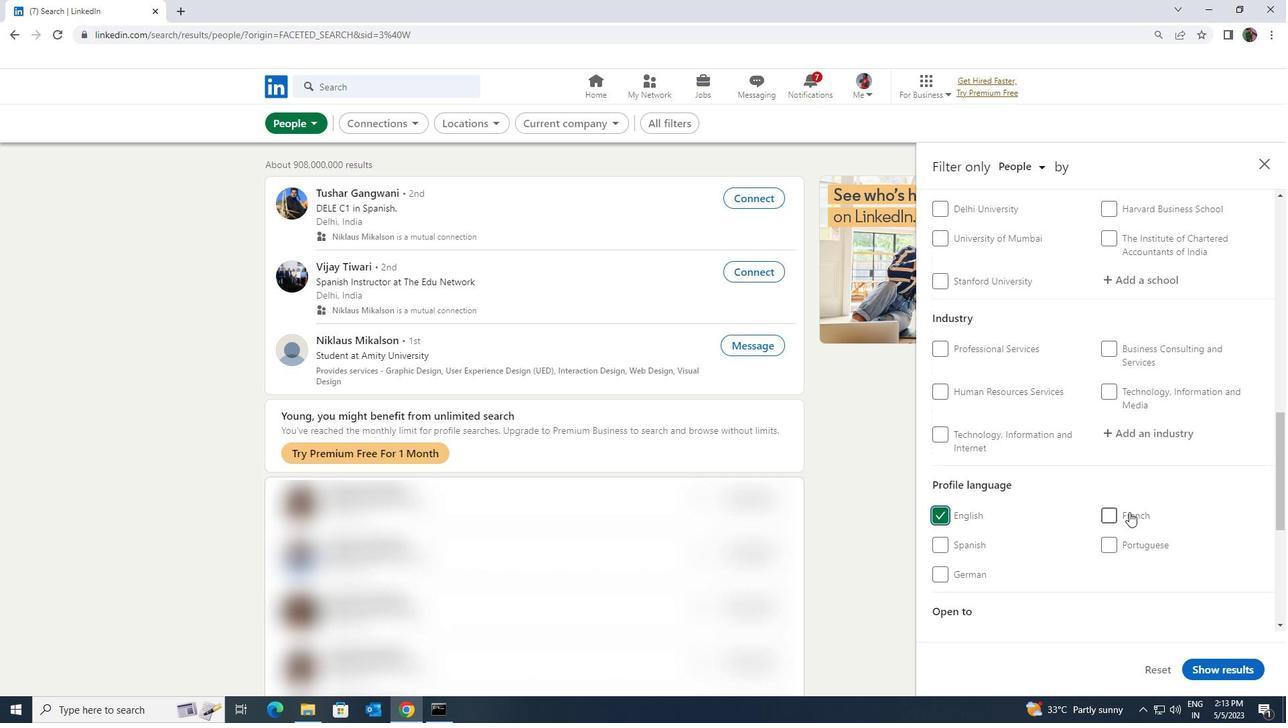 
Action: Mouse scrolled (1128, 513) with delta (0, 0)
Screenshot: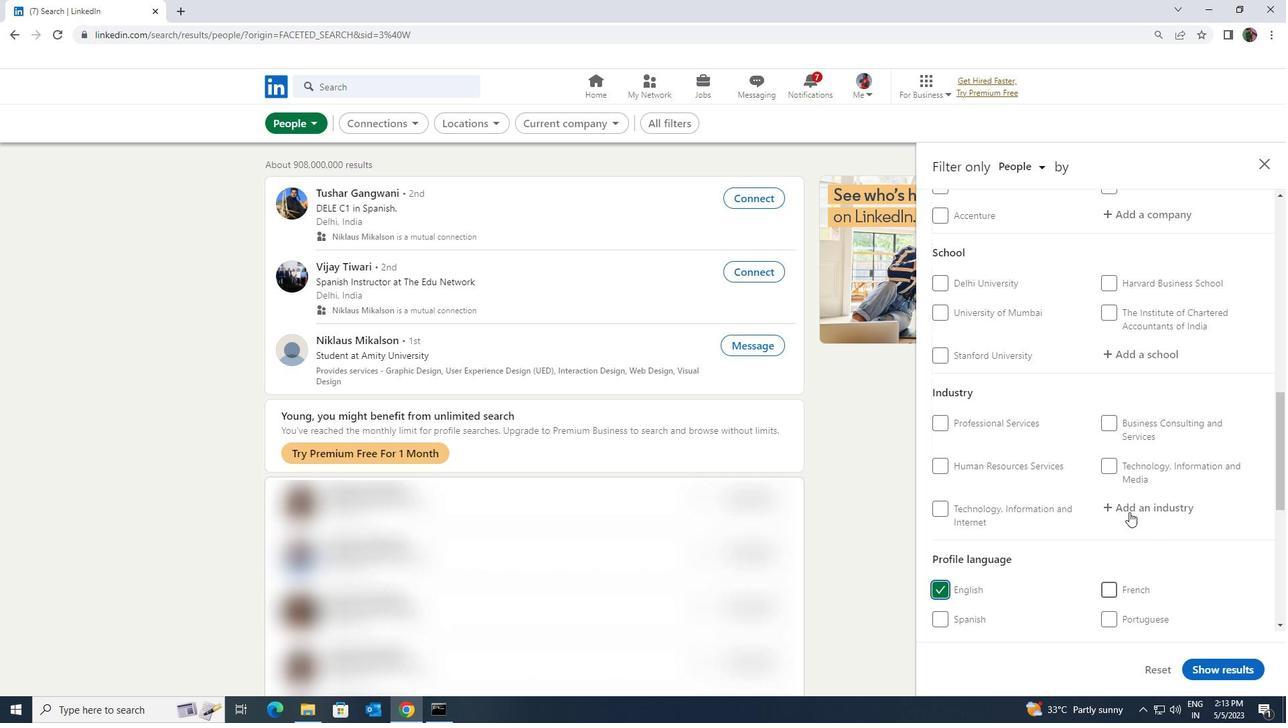 
Action: Mouse scrolled (1128, 513) with delta (0, 0)
Screenshot: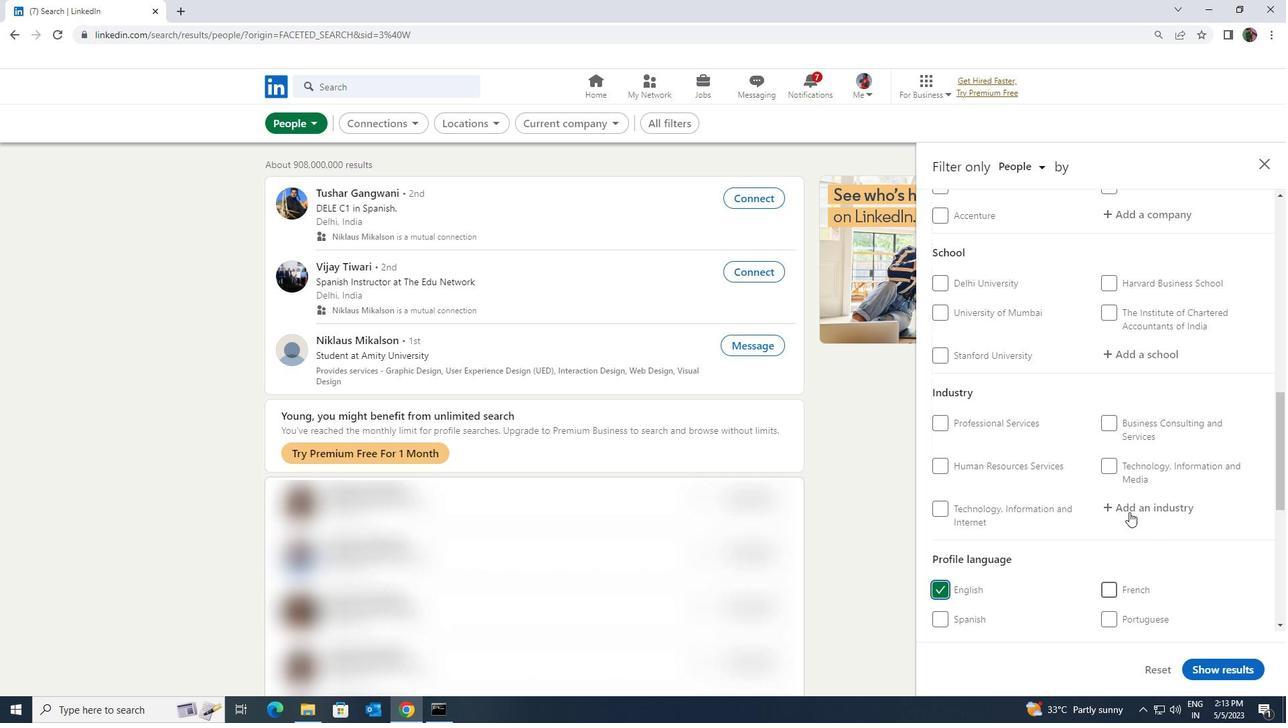 
Action: Mouse scrolled (1128, 513) with delta (0, 0)
Screenshot: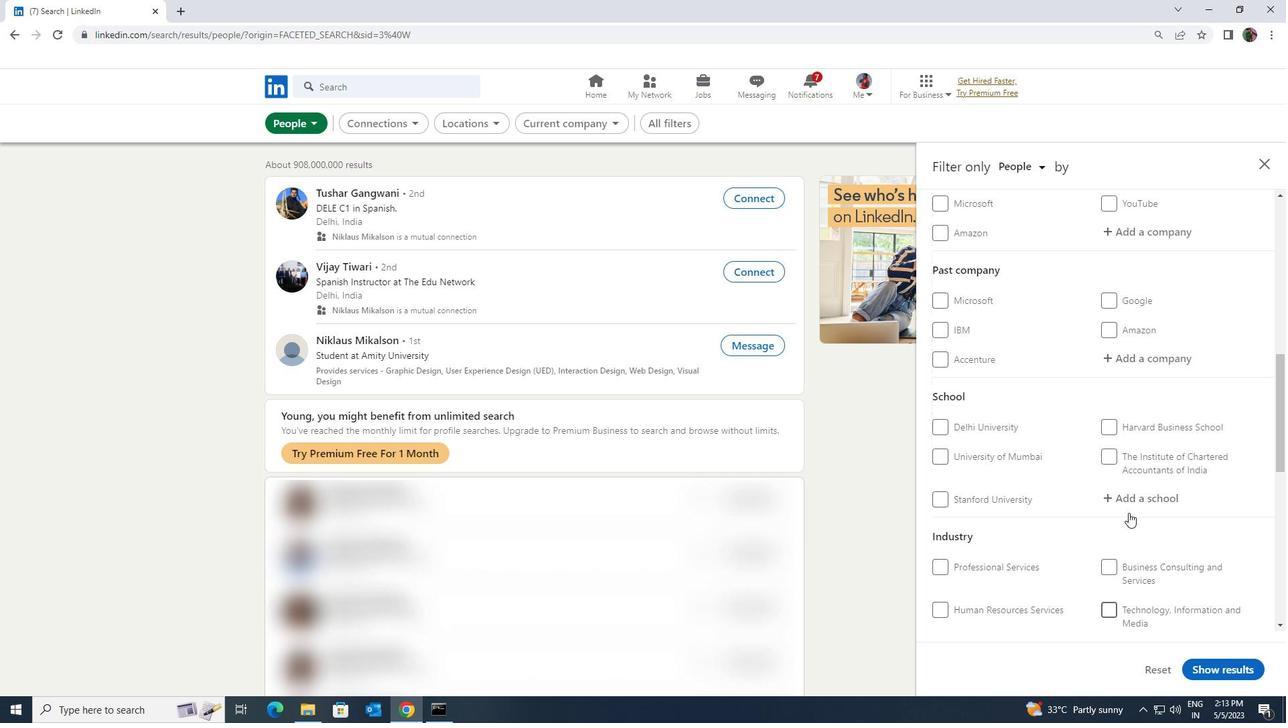 
Action: Mouse scrolled (1128, 513) with delta (0, 0)
Screenshot: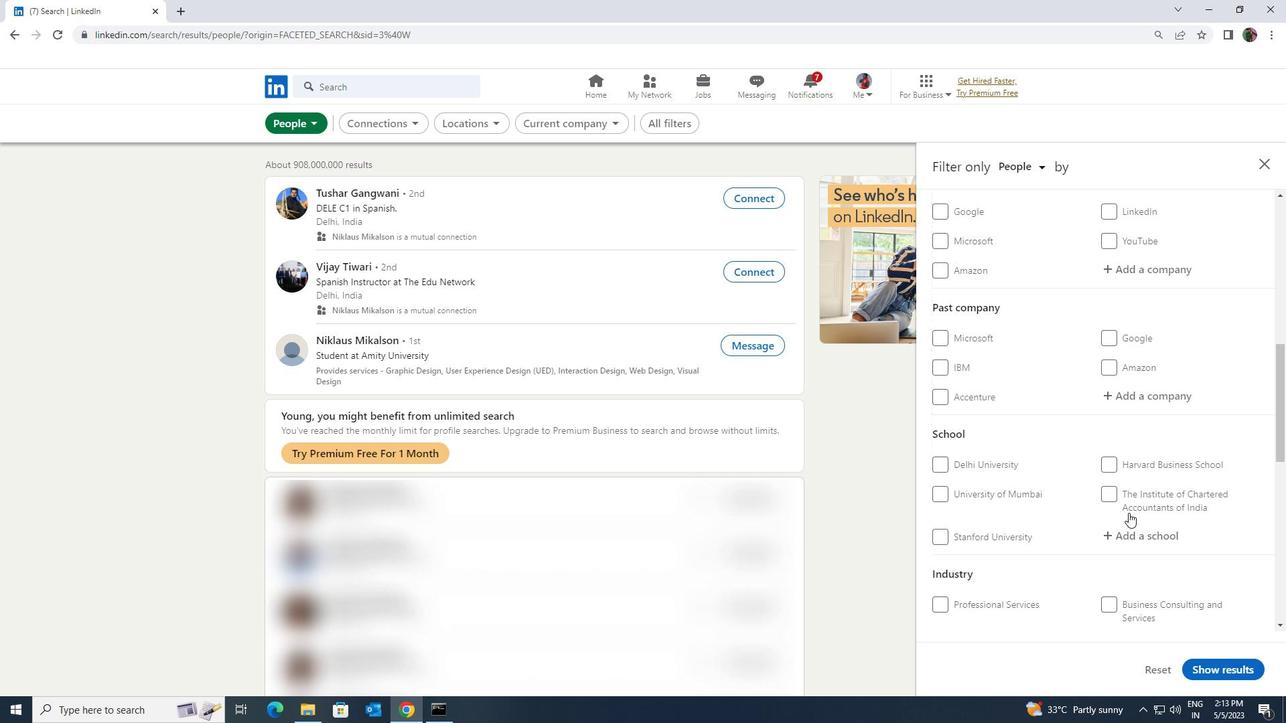 
Action: Mouse scrolled (1128, 513) with delta (0, 0)
Screenshot: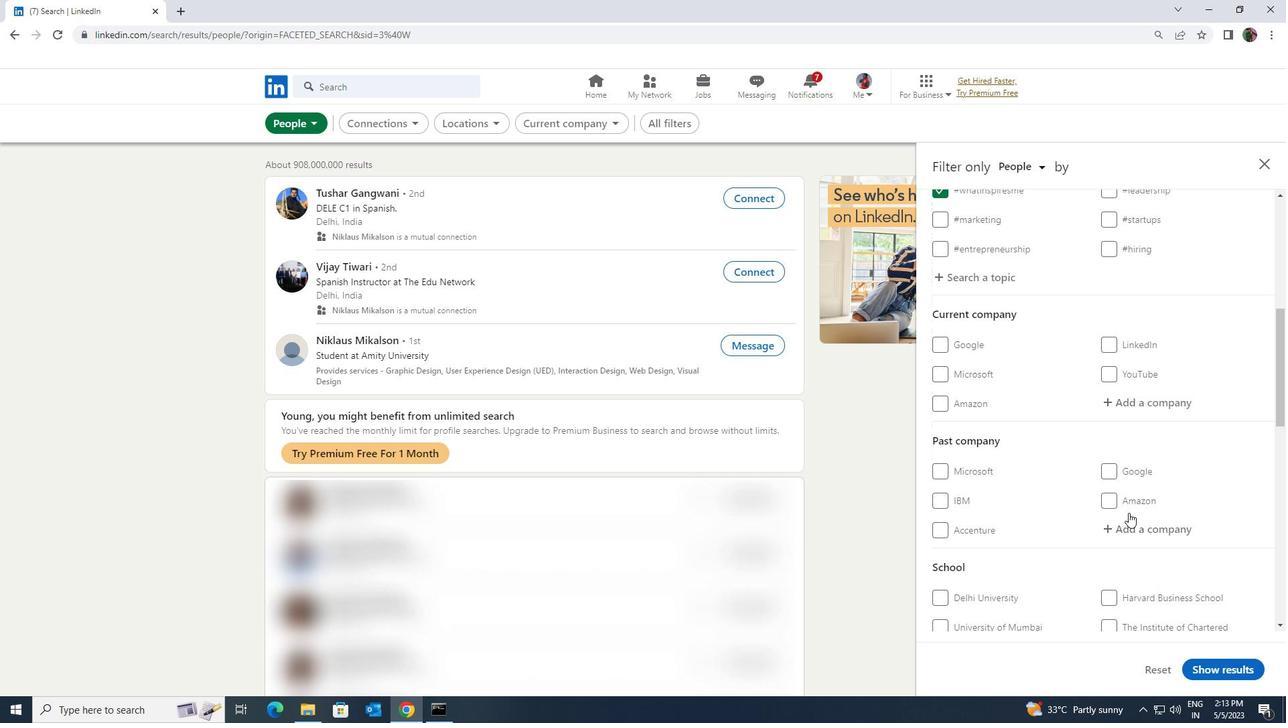
Action: Mouse moved to (1120, 481)
Screenshot: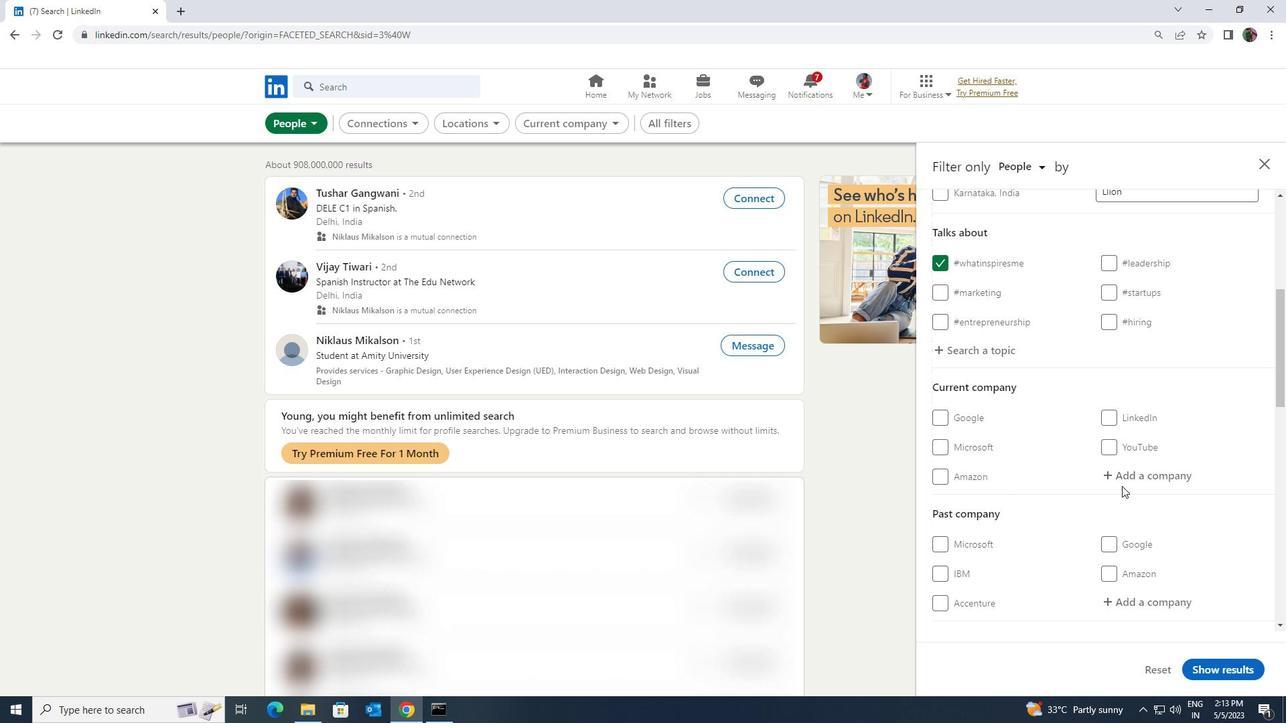 
Action: Mouse pressed left at (1120, 481)
Screenshot: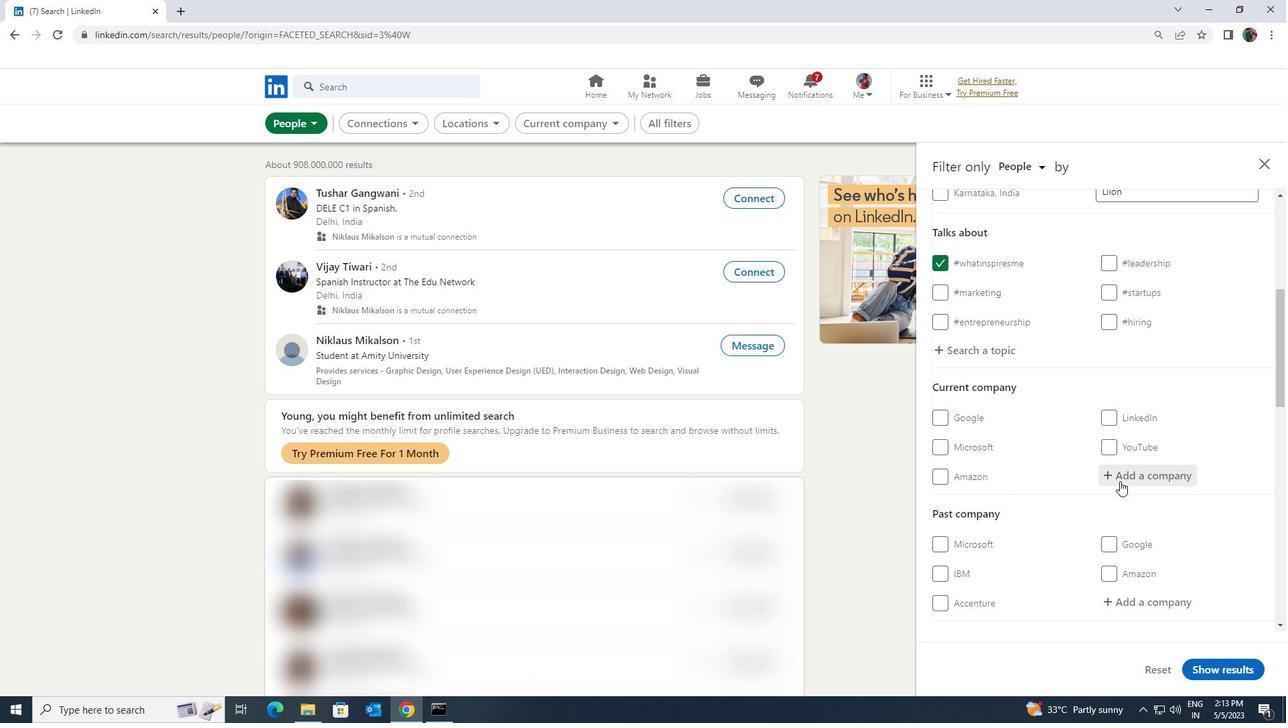 
Action: Key pressed <Key.shift><Key.shift><Key.shift><Key.shift><Key.shift><Key.shift><Key.shift><Key.shift><Key.shift>ENGINEERING<Key.space><Key.shift>BRASIL
Screenshot: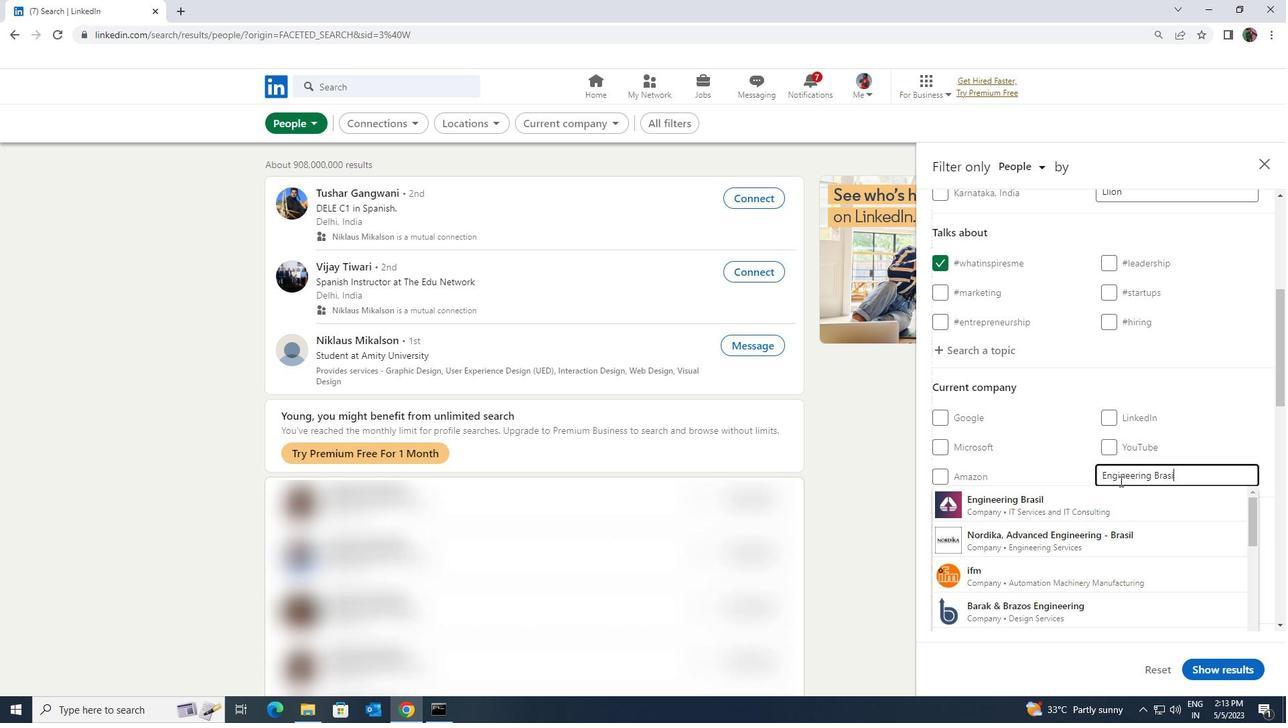 
Action: Mouse moved to (1118, 508)
Screenshot: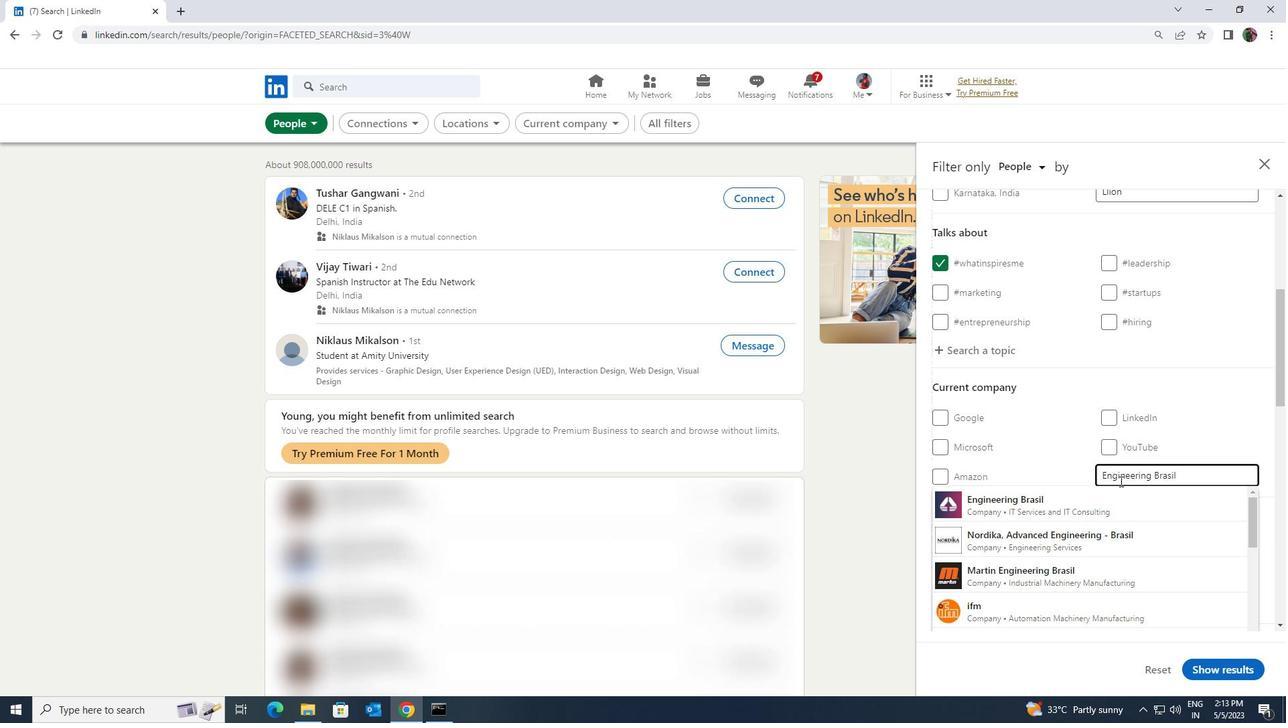 
Action: Mouse pressed left at (1118, 508)
Screenshot: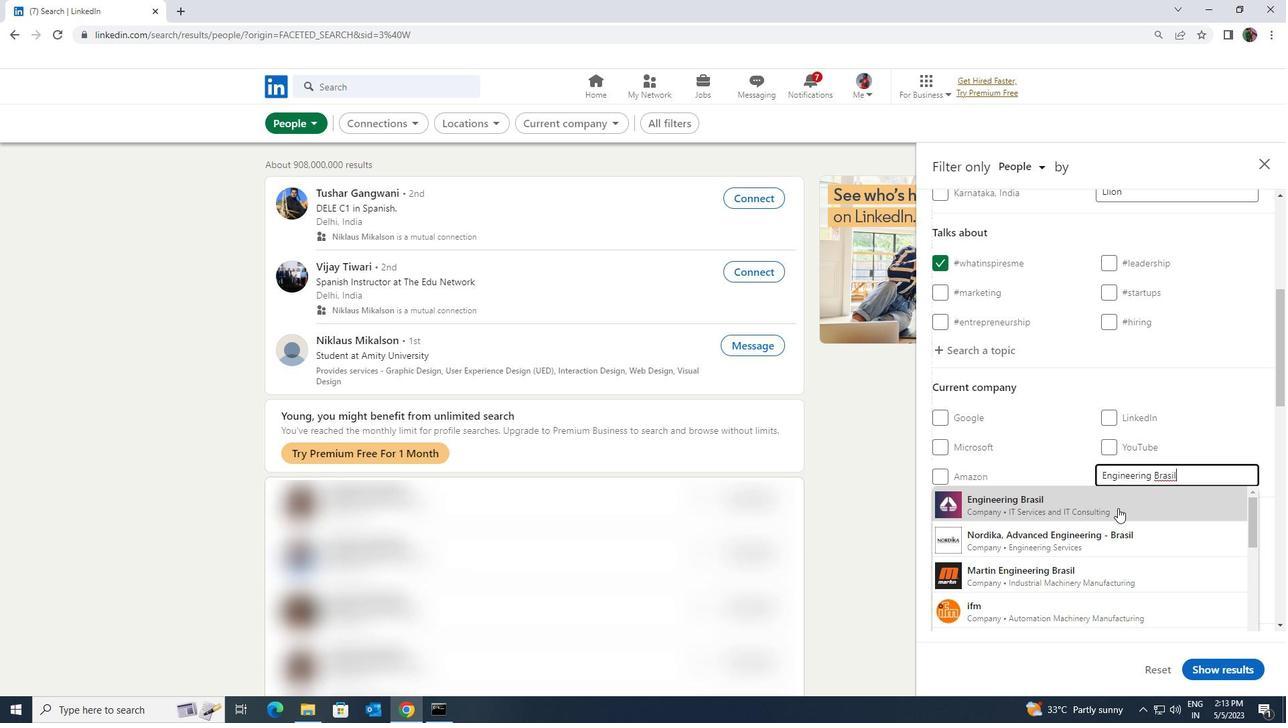 
Action: Mouse moved to (1116, 509)
Screenshot: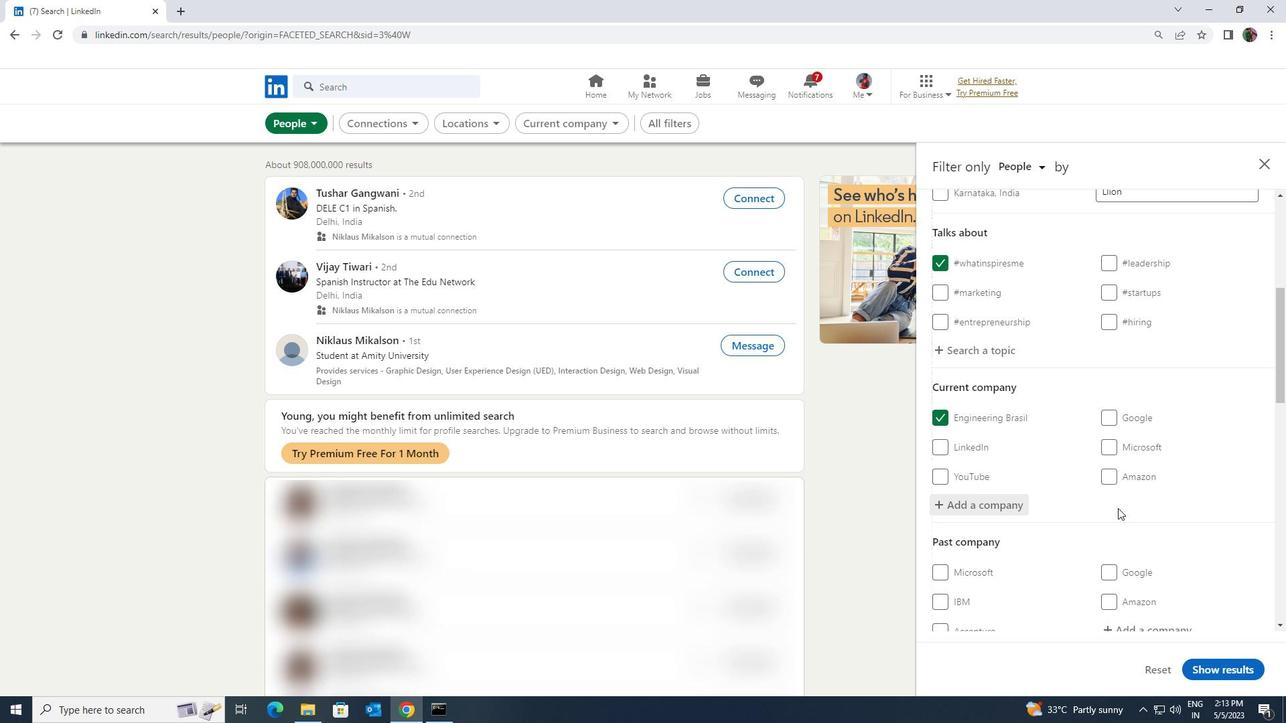
Action: Mouse scrolled (1116, 509) with delta (0, 0)
Screenshot: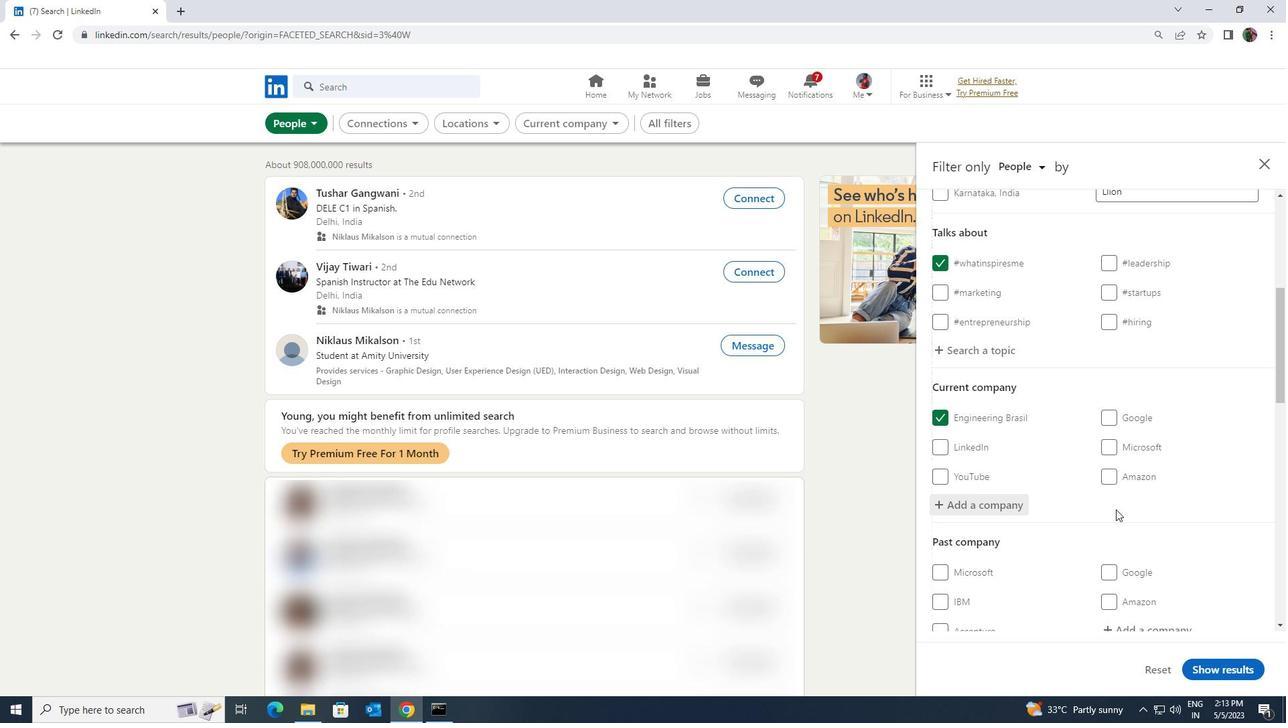 
Action: Mouse scrolled (1116, 509) with delta (0, 0)
Screenshot: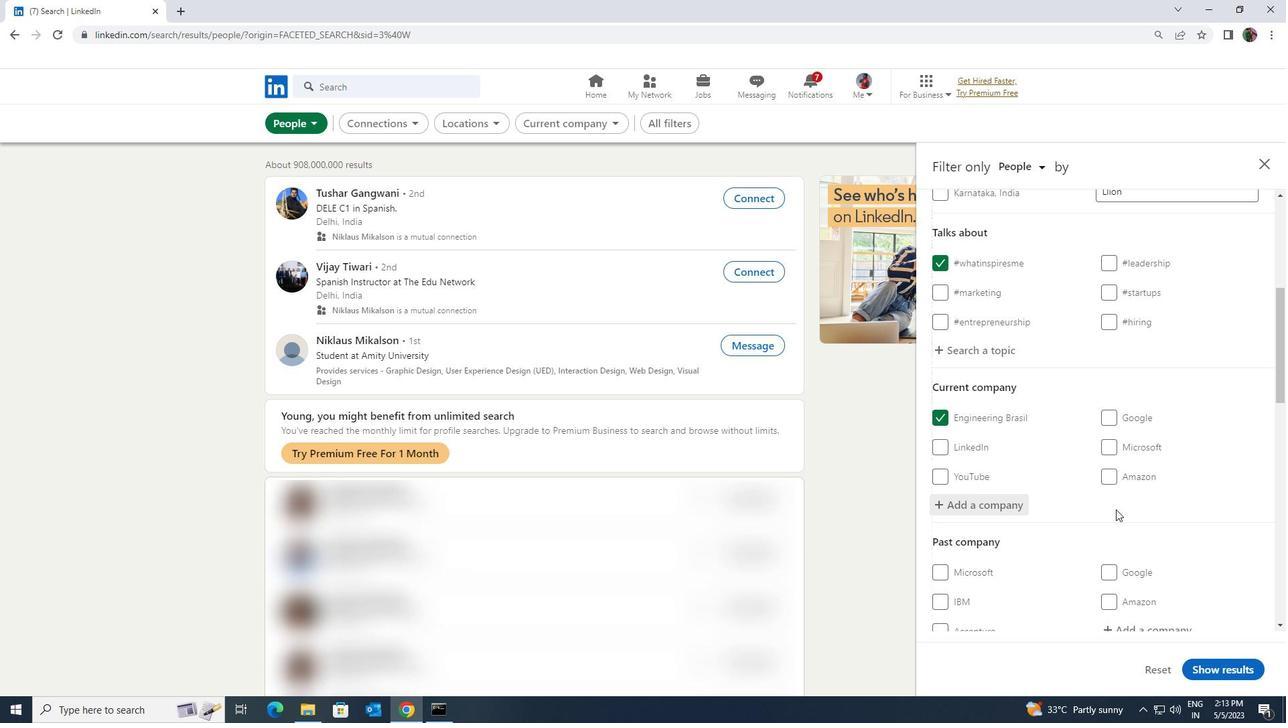 
Action: Mouse scrolled (1116, 509) with delta (0, 0)
Screenshot: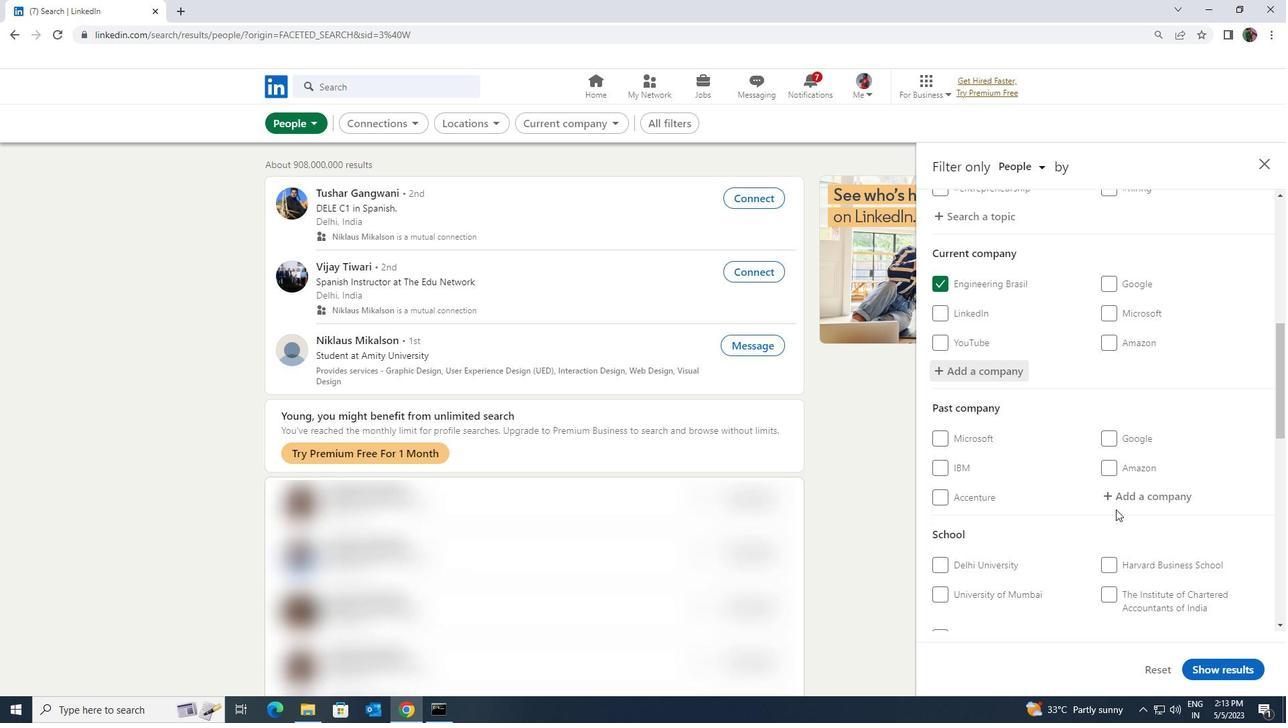 
Action: Mouse scrolled (1116, 509) with delta (0, 0)
Screenshot: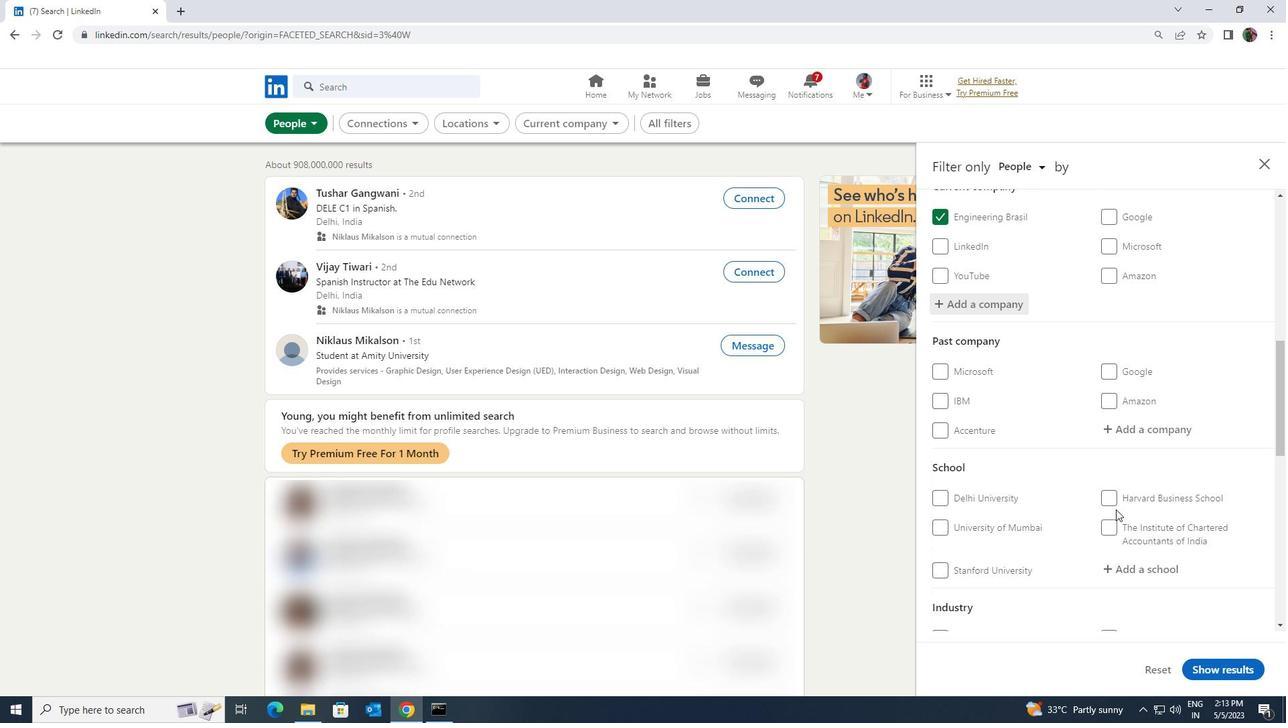 
Action: Mouse moved to (1117, 504)
Screenshot: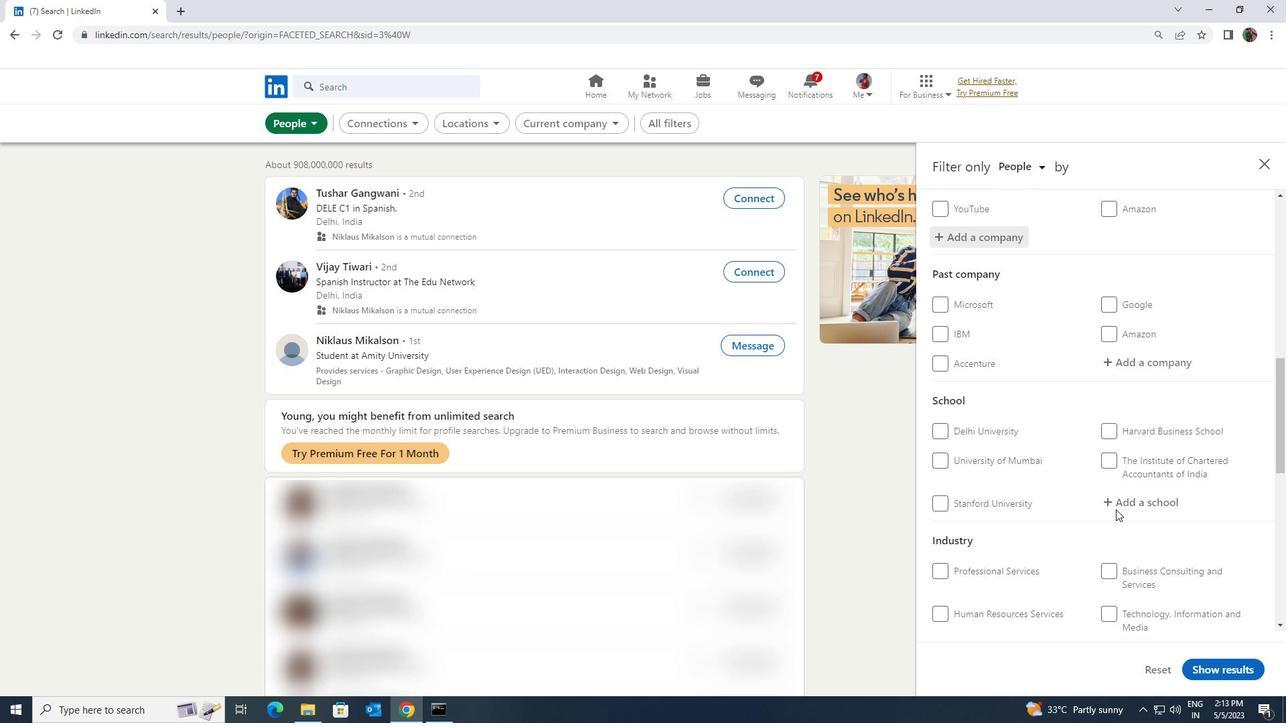
Action: Mouse pressed left at (1117, 504)
Screenshot: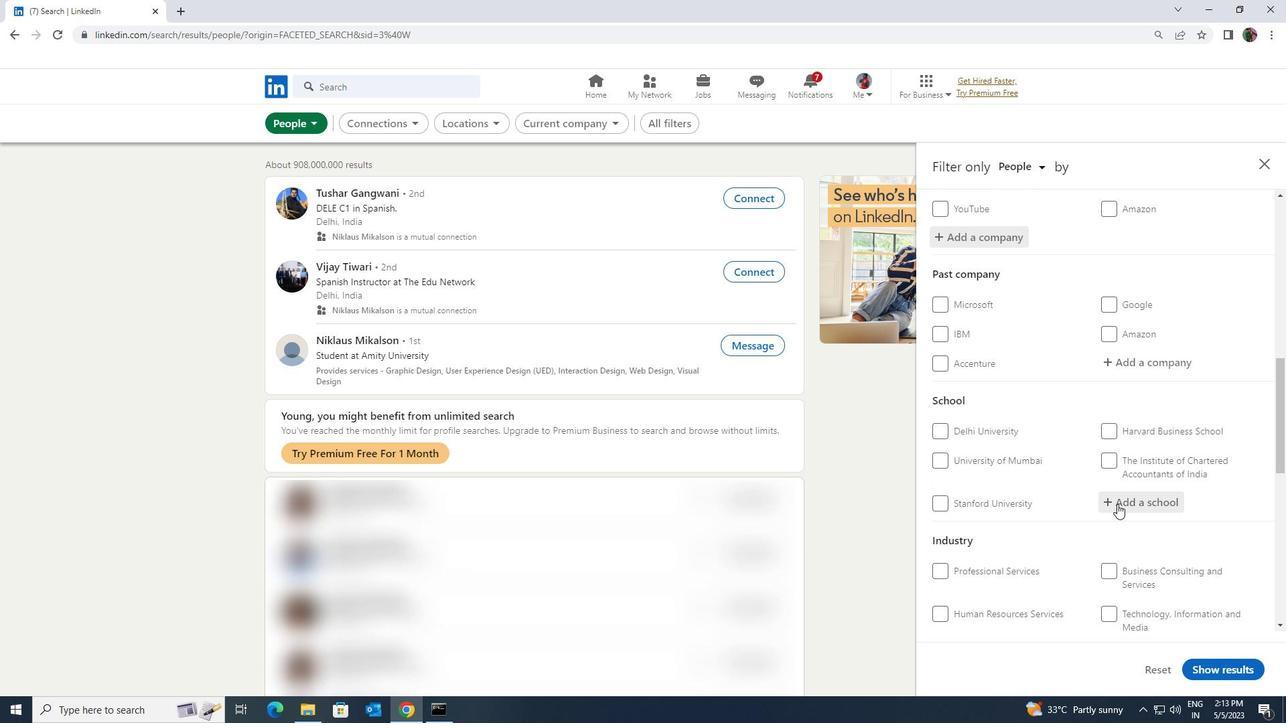 
Action: Key pressed <Key.shift><Key.shift>FRESHER<Key.space><Key.shift>JOBS<Key.space><Key.shift>BANG<Key.backspace><Key.backspace><Key.backspace><Key.backspace><Key.space><Key.shift>BANGALORE<Key.enter>
Screenshot: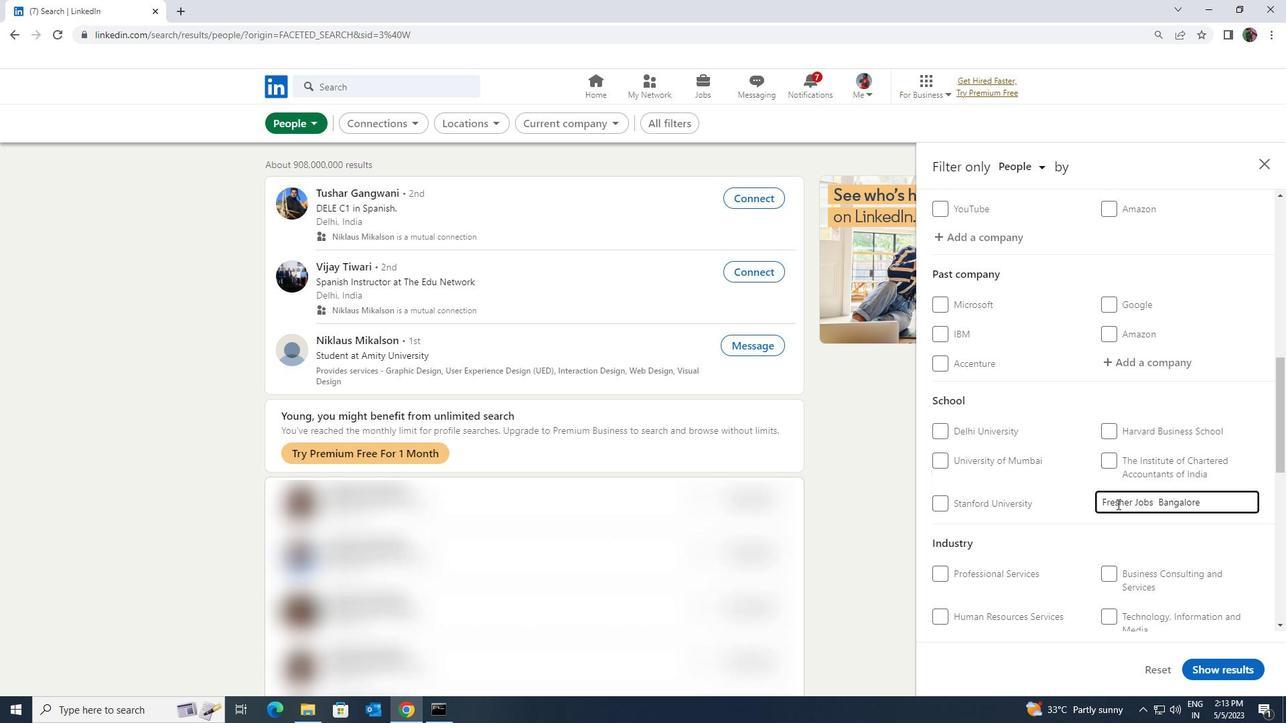 
Action: Mouse moved to (1121, 496)
Screenshot: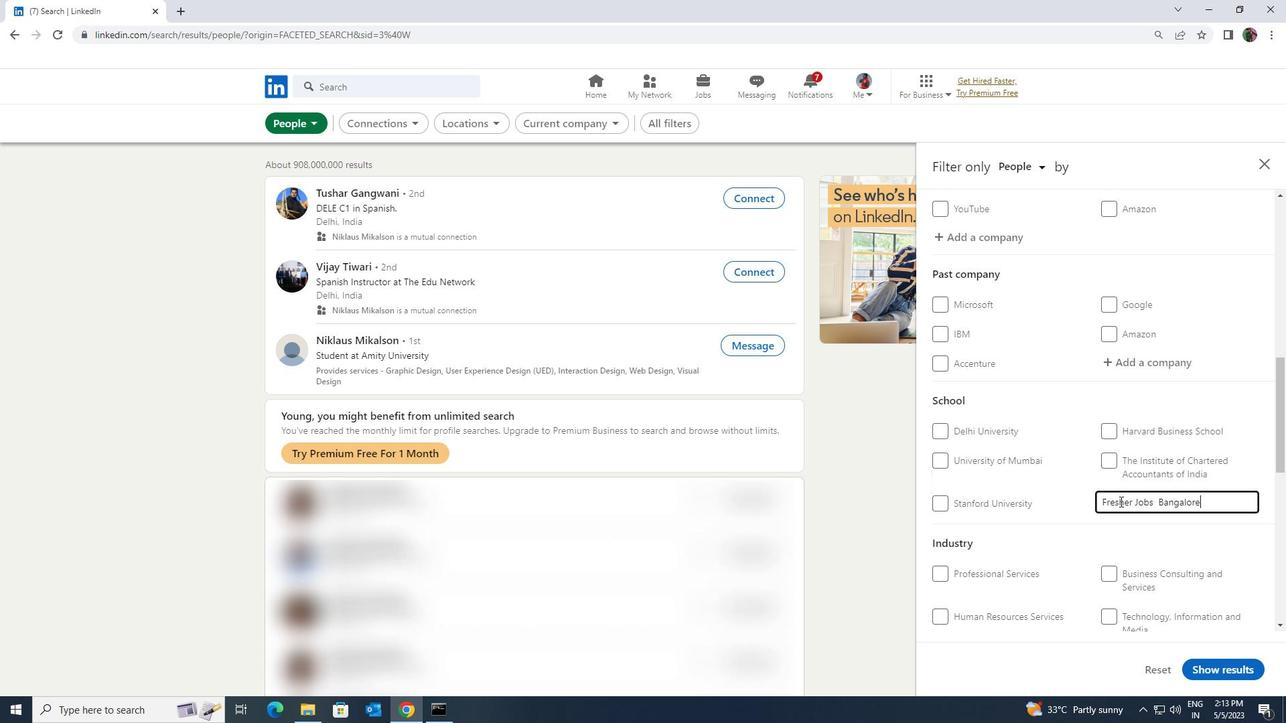 
Action: Mouse scrolled (1121, 495) with delta (0, 0)
Screenshot: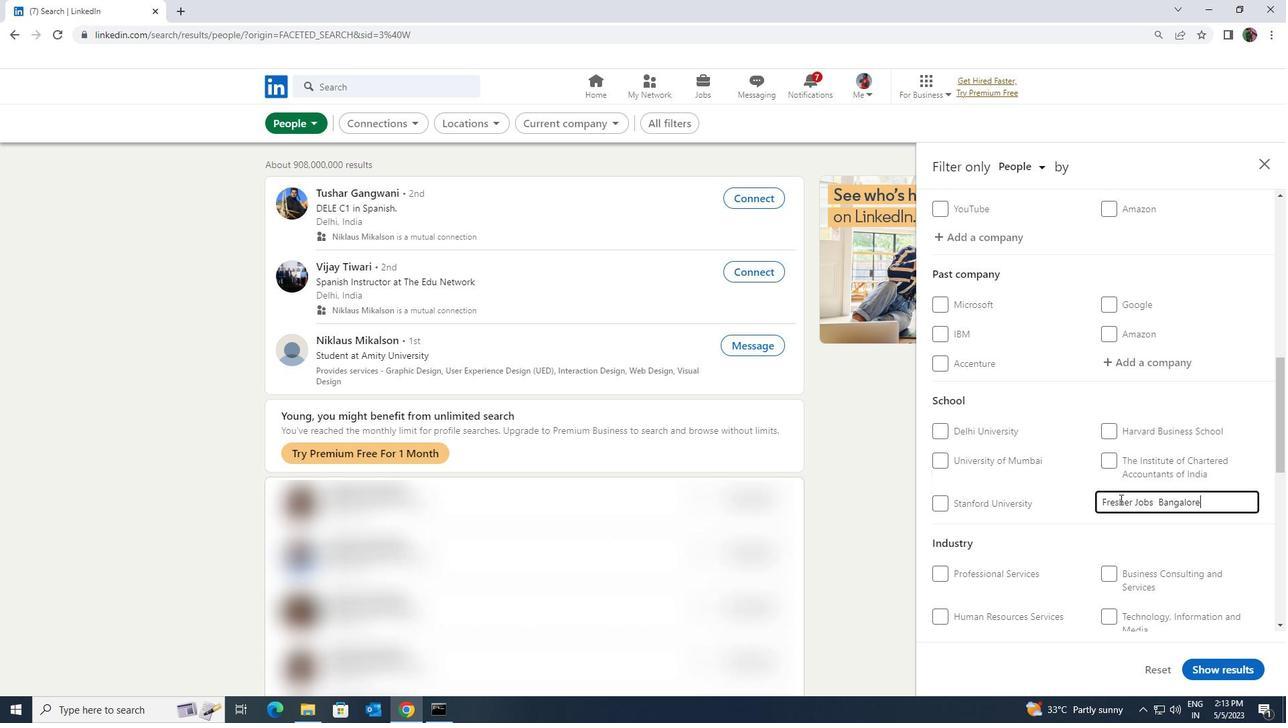 
Action: Mouse scrolled (1121, 495) with delta (0, 0)
Screenshot: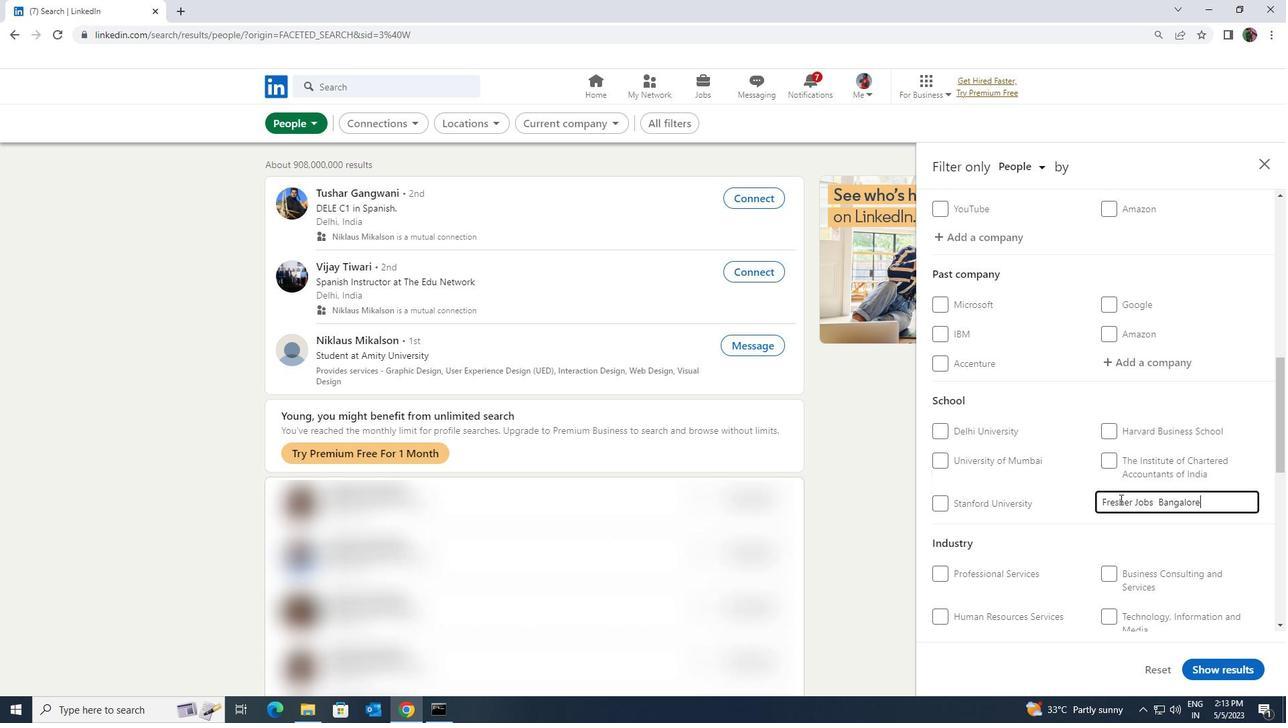 
Action: Mouse moved to (1126, 527)
Screenshot: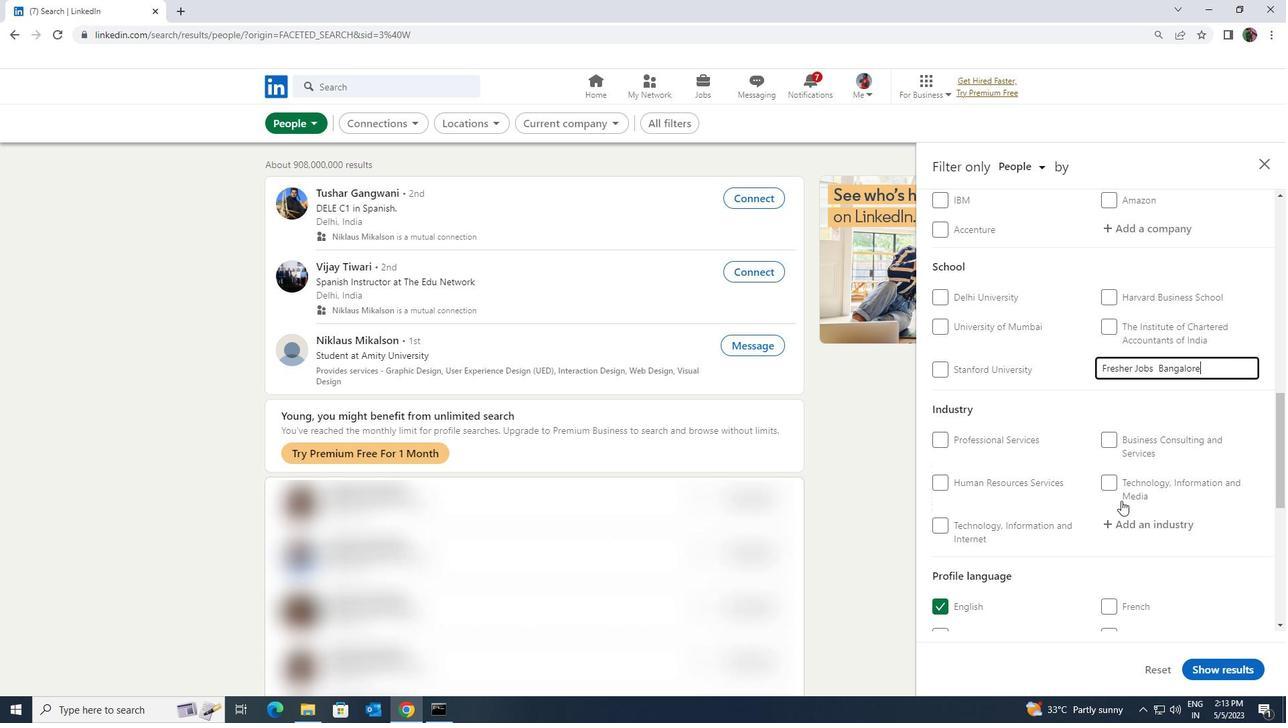 
Action: Mouse pressed left at (1126, 527)
Screenshot: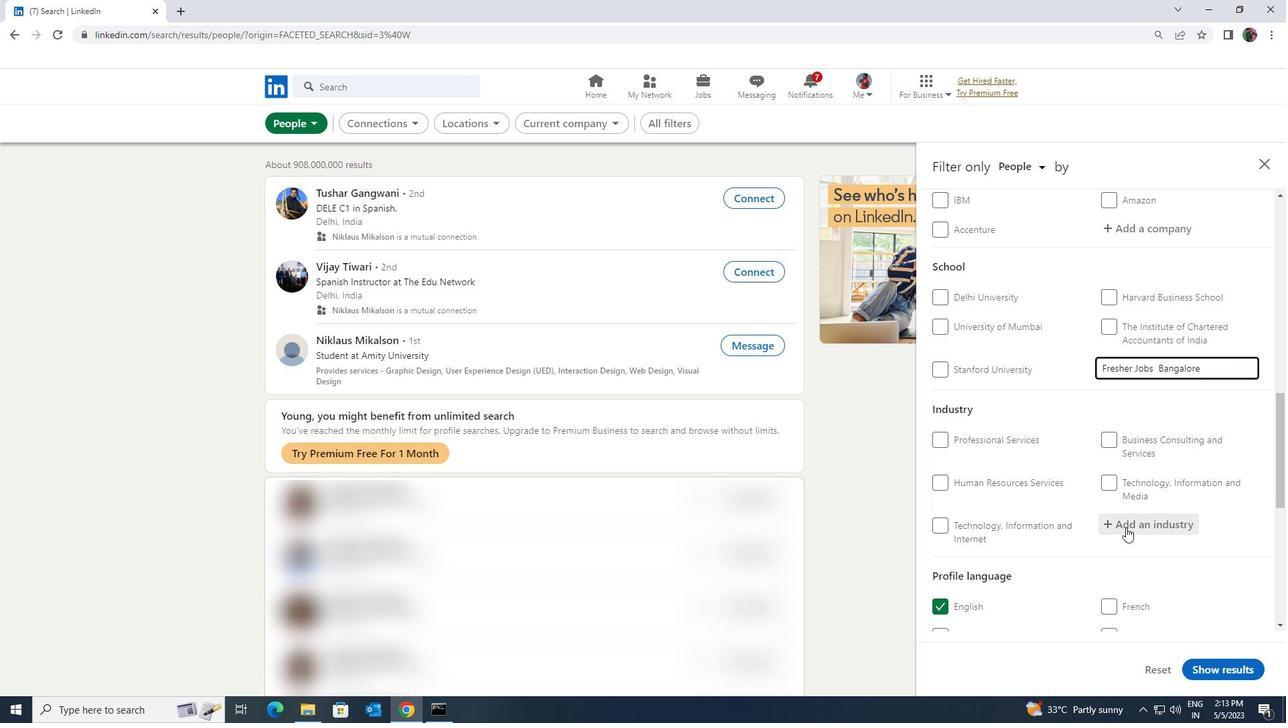 
Action: Key pressed <Key.shift><Key.shift><Key.shift><Key.shift><Key.shift><Key.shift>BOILR<Key.backspace>ERS
Screenshot: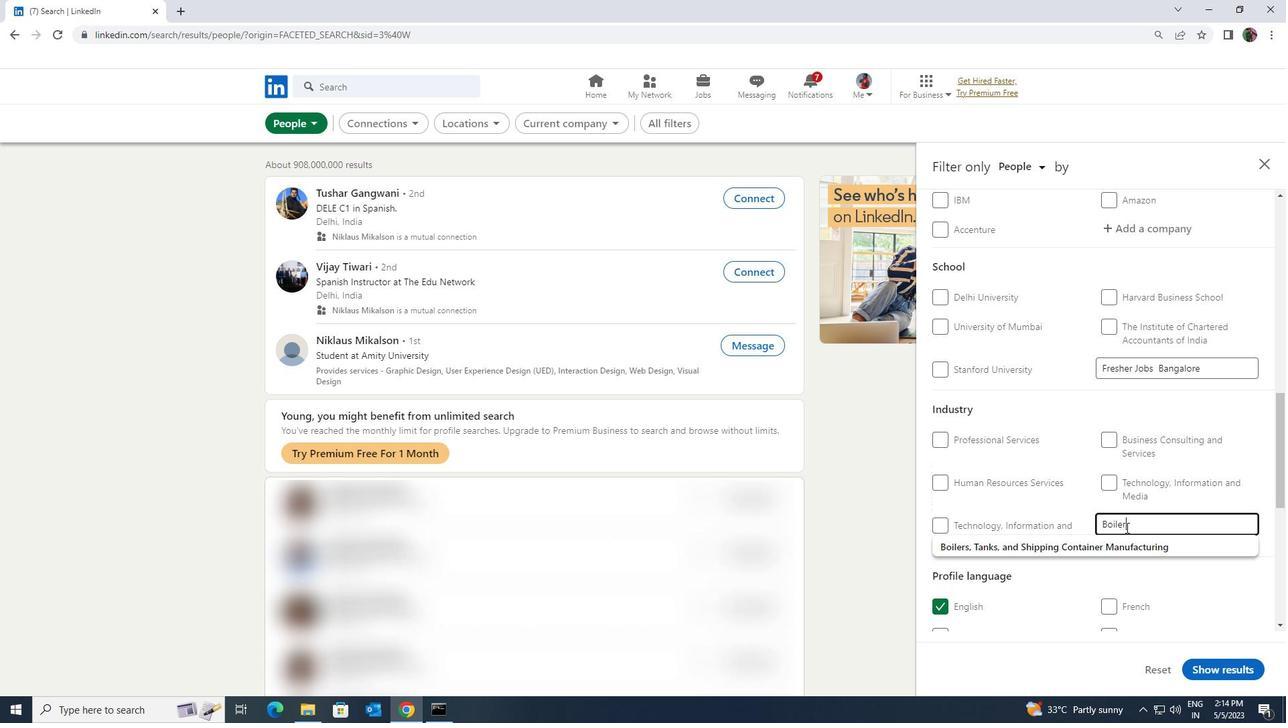 
Action: Mouse moved to (1124, 547)
Screenshot: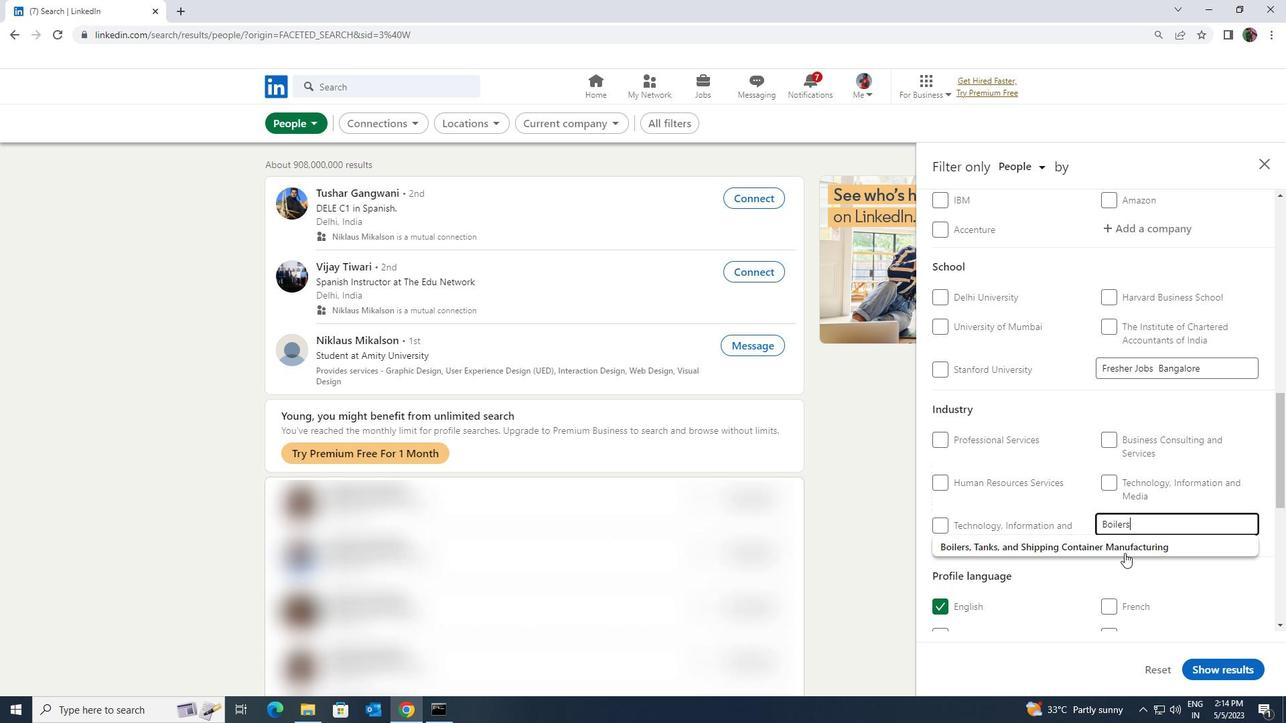 
Action: Mouse pressed left at (1124, 547)
Screenshot: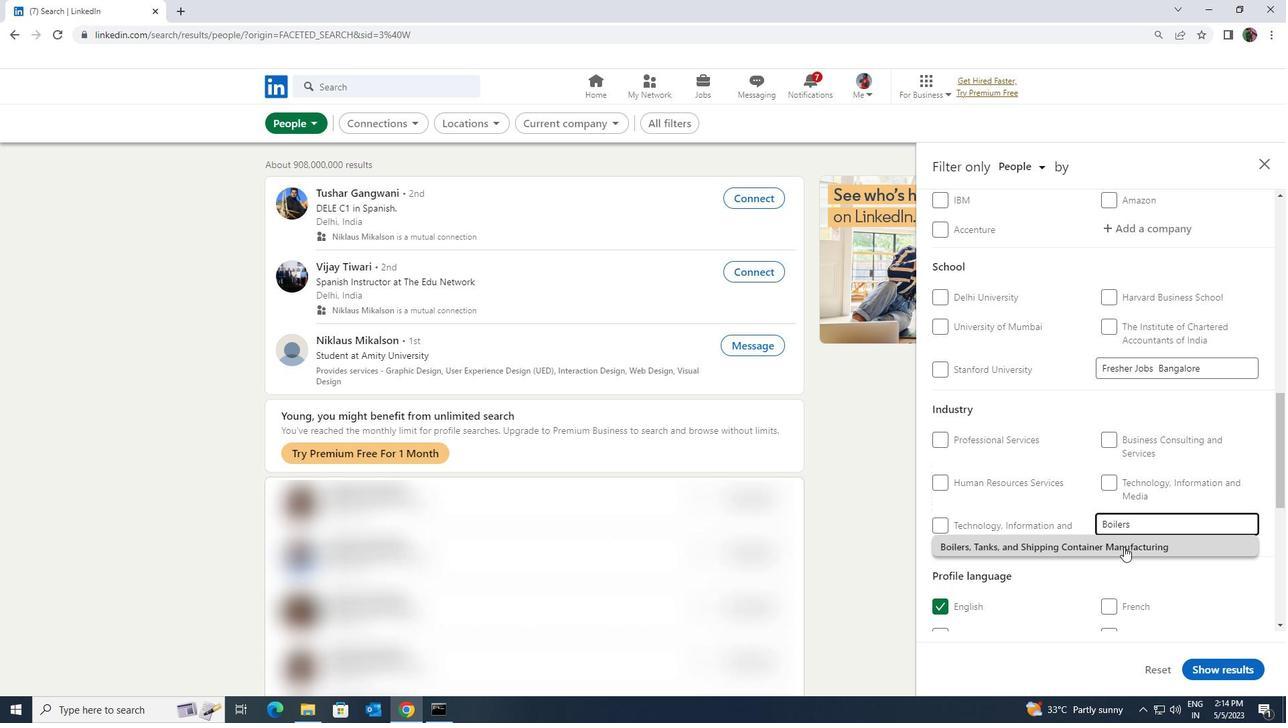 
Action: Mouse scrolled (1124, 546) with delta (0, 0)
Screenshot: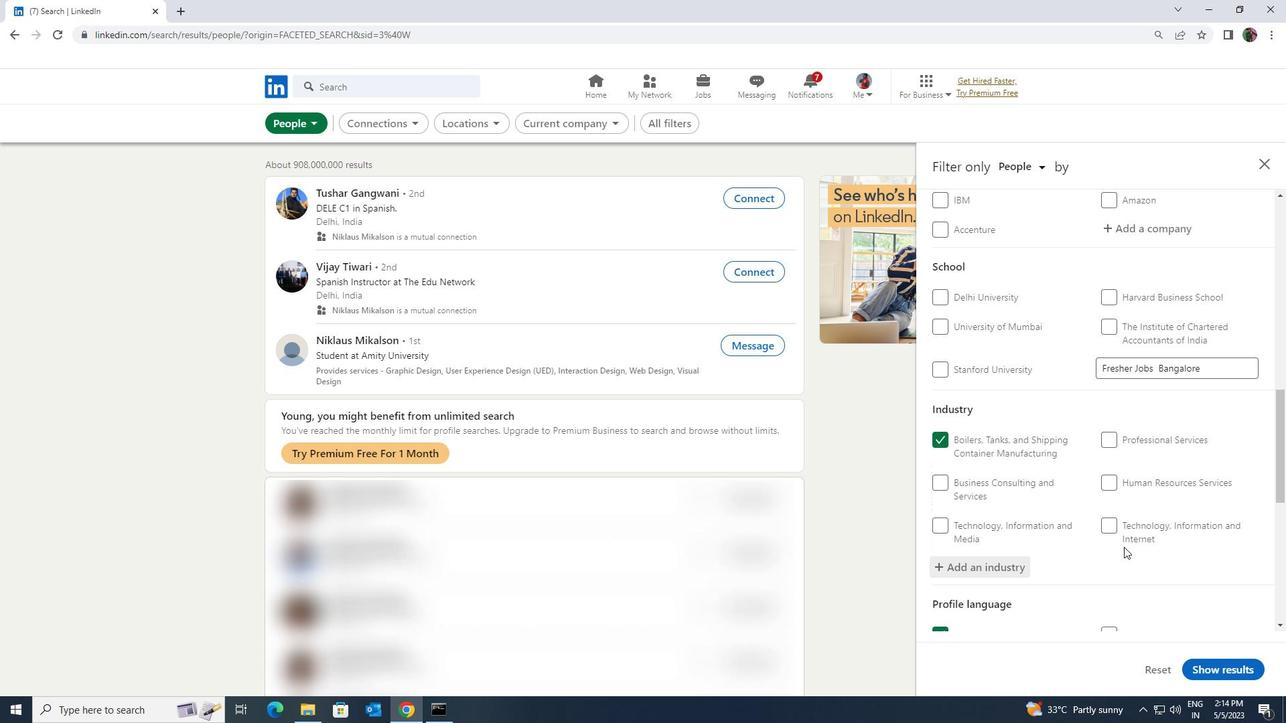 
Action: Mouse scrolled (1124, 546) with delta (0, 0)
Screenshot: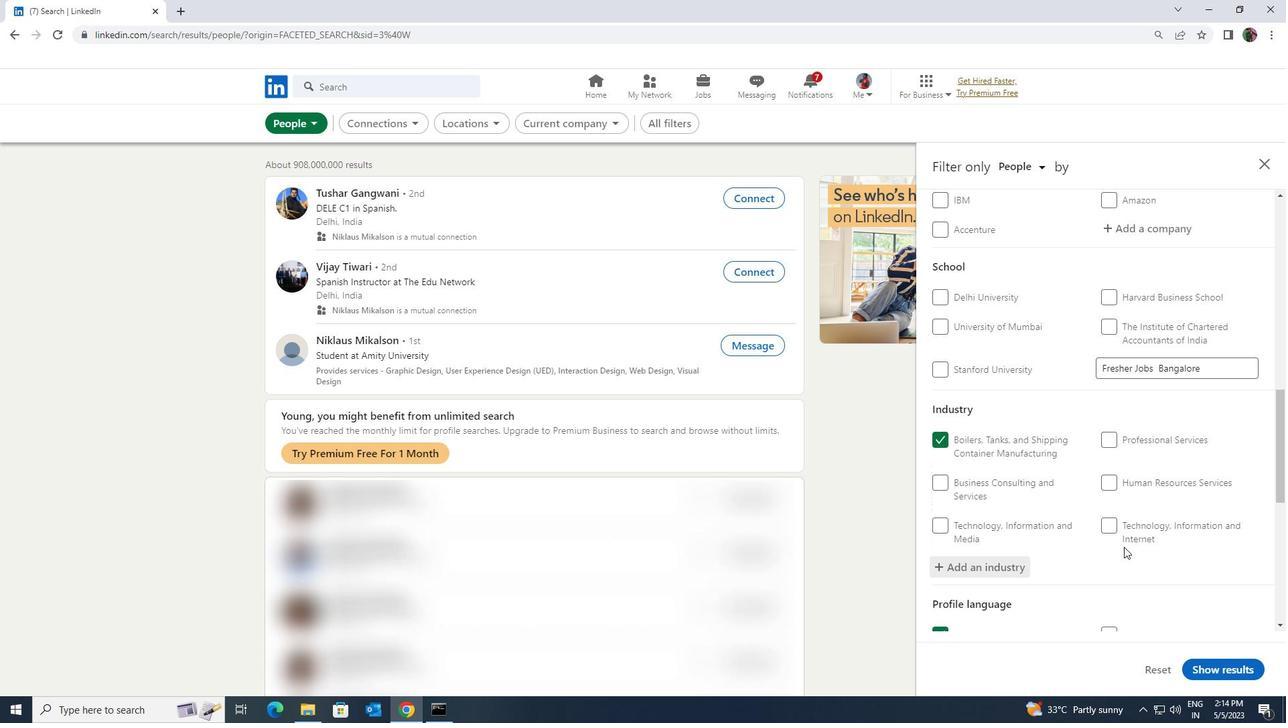 
Action: Mouse scrolled (1124, 546) with delta (0, 0)
Screenshot: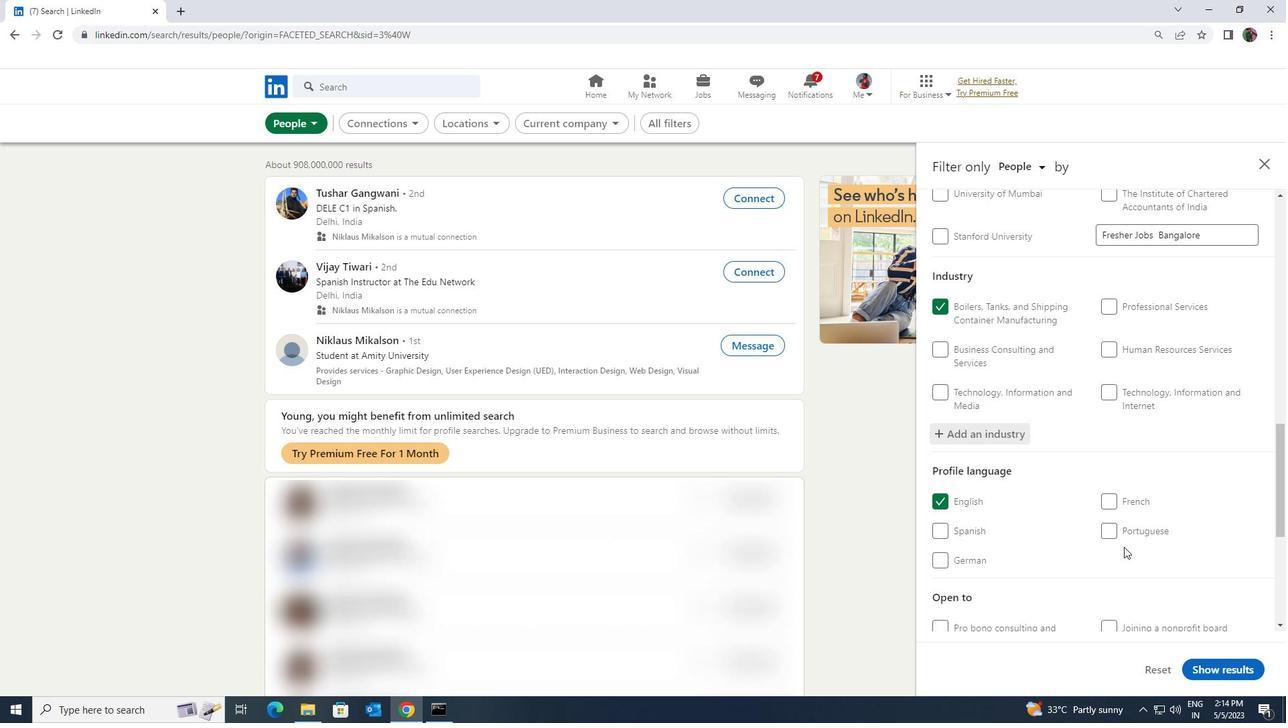 
Action: Mouse scrolled (1124, 546) with delta (0, 0)
Screenshot: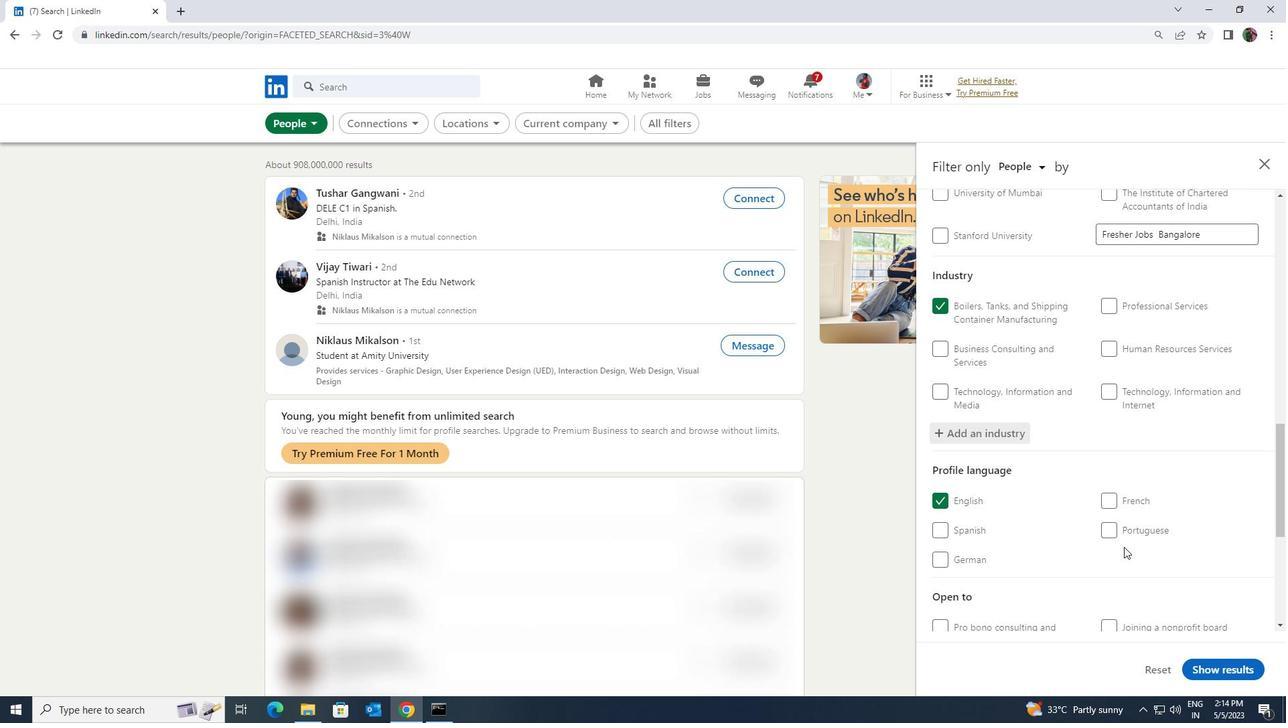 
Action: Mouse scrolled (1124, 546) with delta (0, 0)
Screenshot: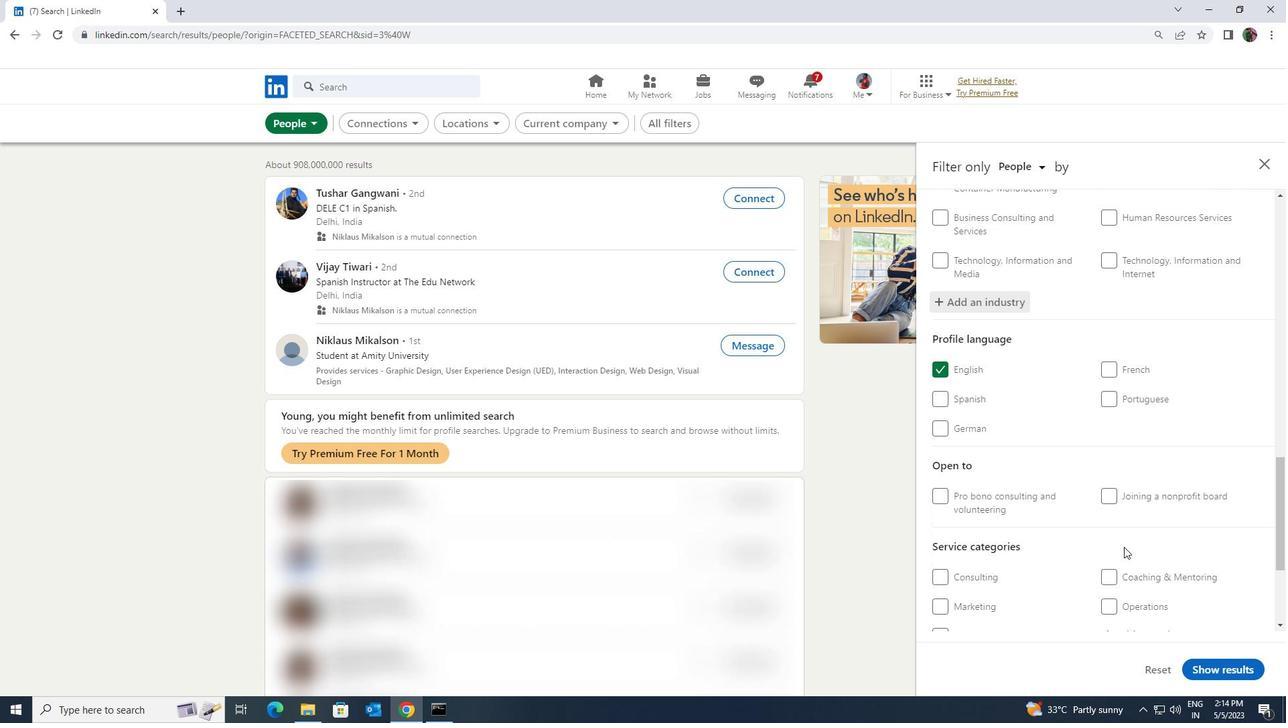 
Action: Mouse moved to (1123, 564)
Screenshot: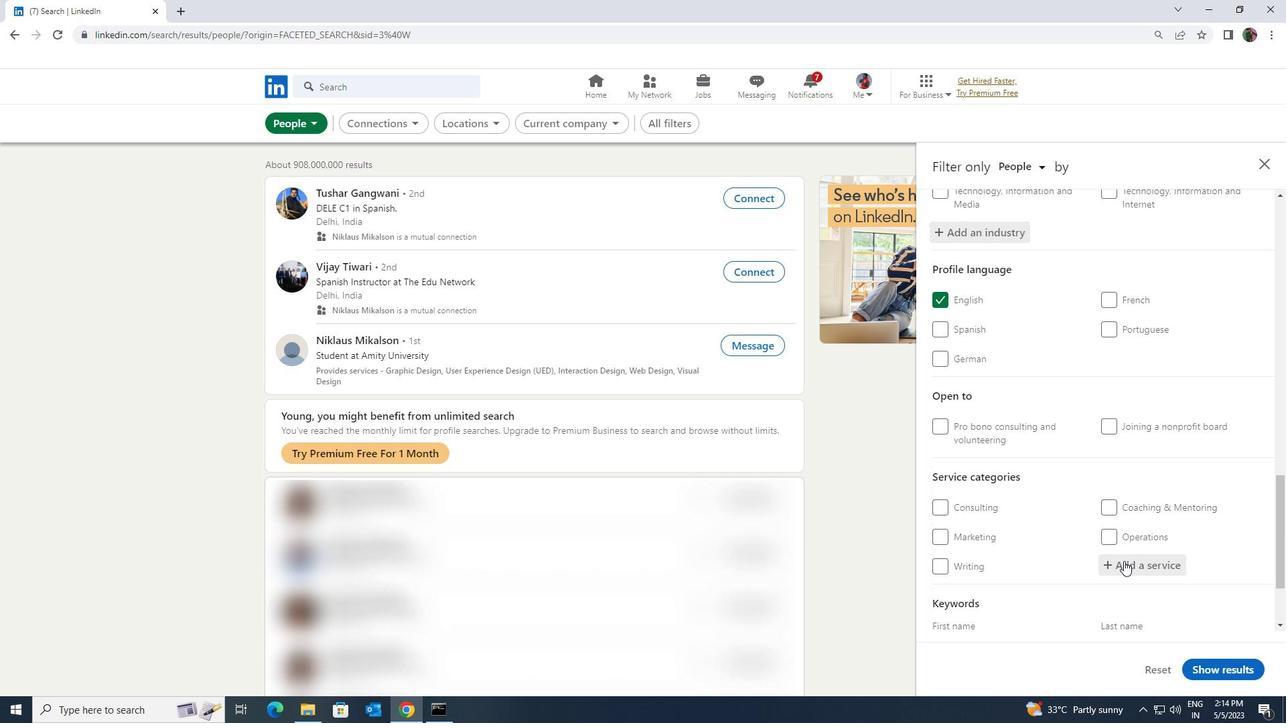 
Action: Mouse pressed left at (1123, 564)
Screenshot: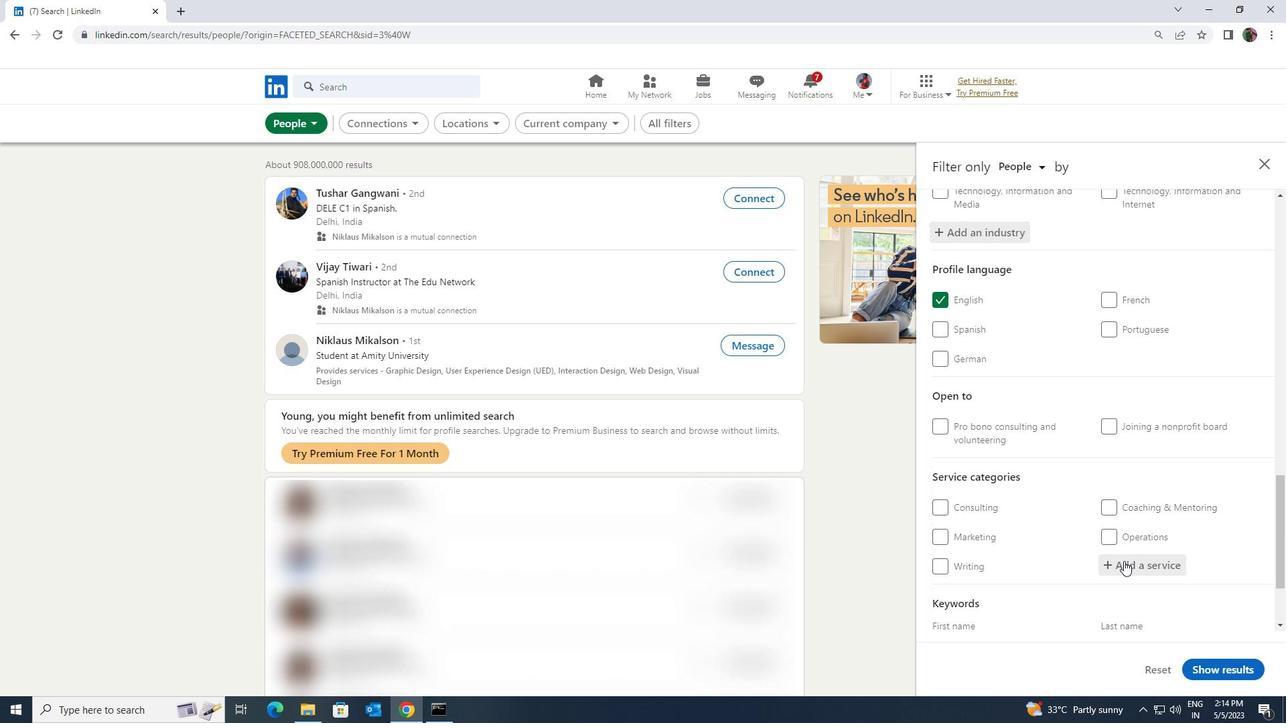 
Action: Key pressed <Key.shift>PRICING
Screenshot: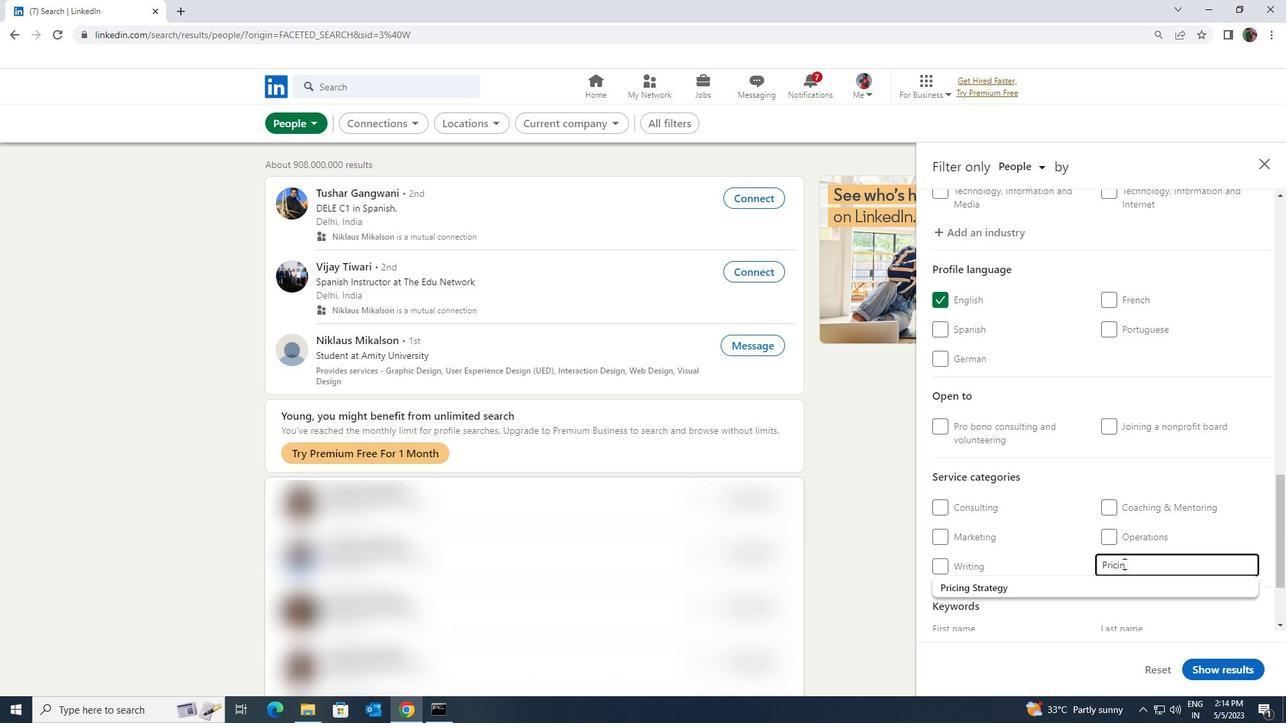 
Action: Mouse moved to (1118, 576)
Screenshot: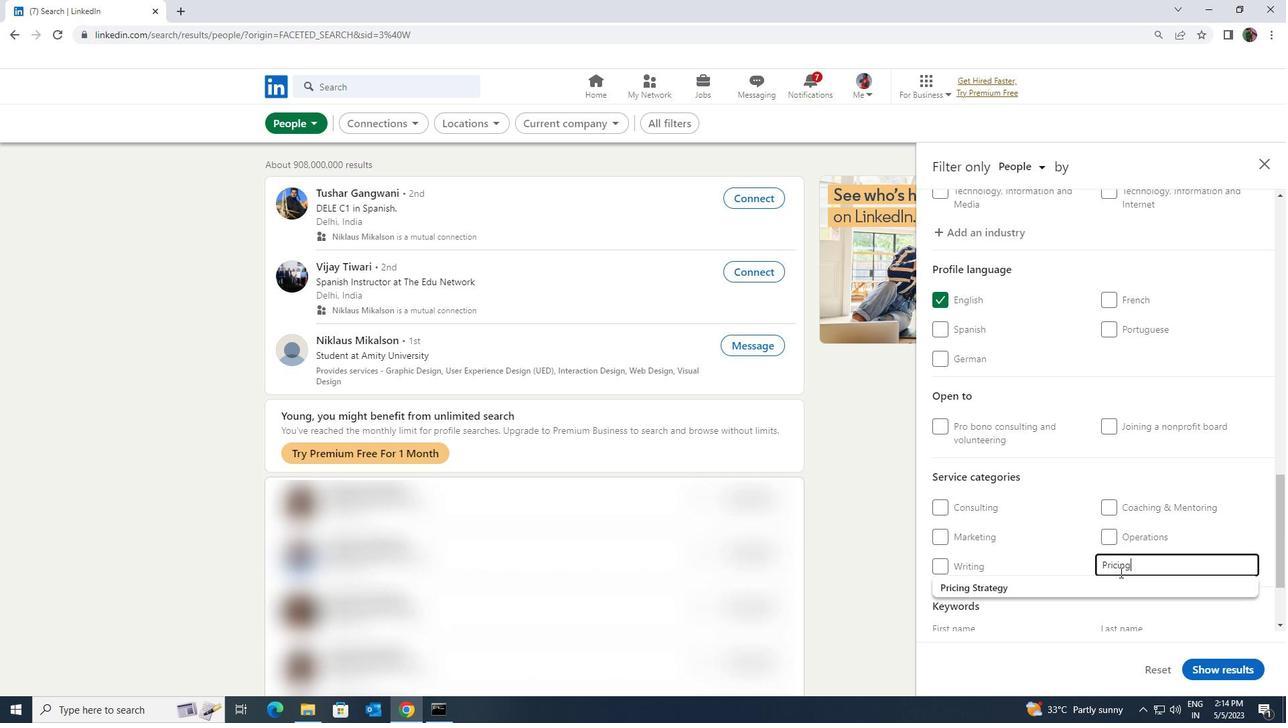 
Action: Mouse pressed left at (1118, 576)
Screenshot: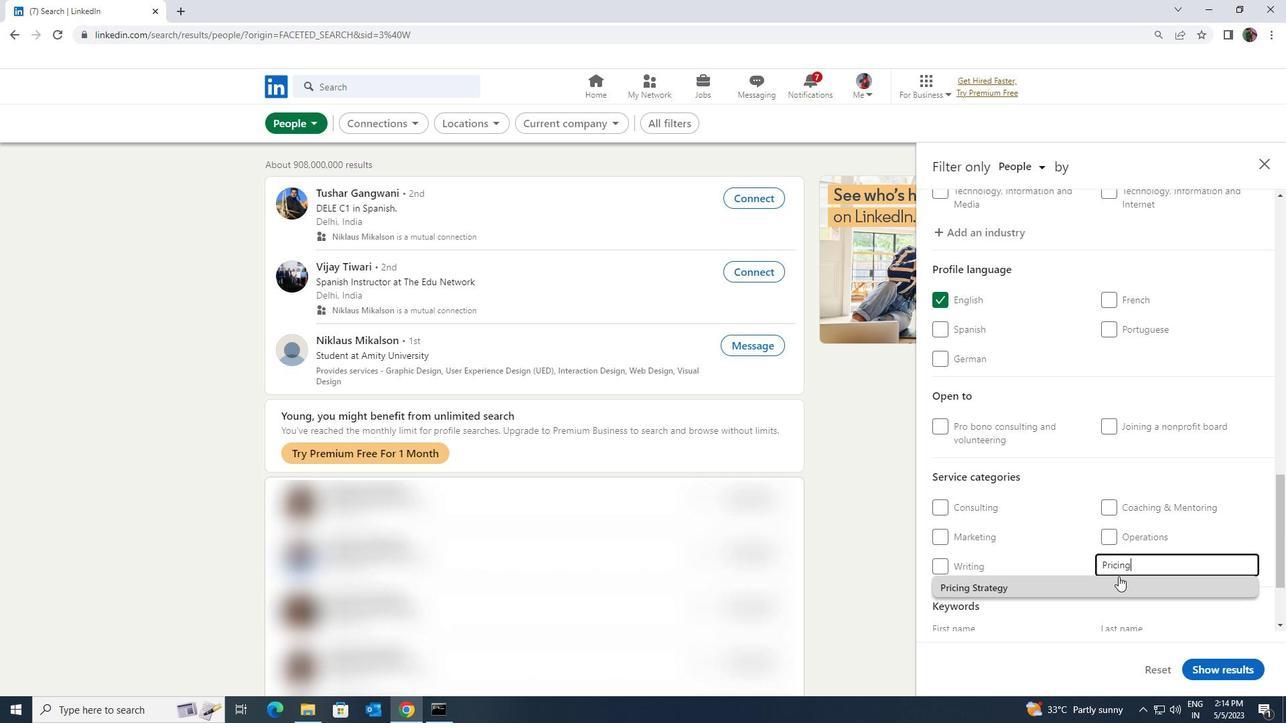 
Action: Mouse scrolled (1118, 576) with delta (0, 0)
Screenshot: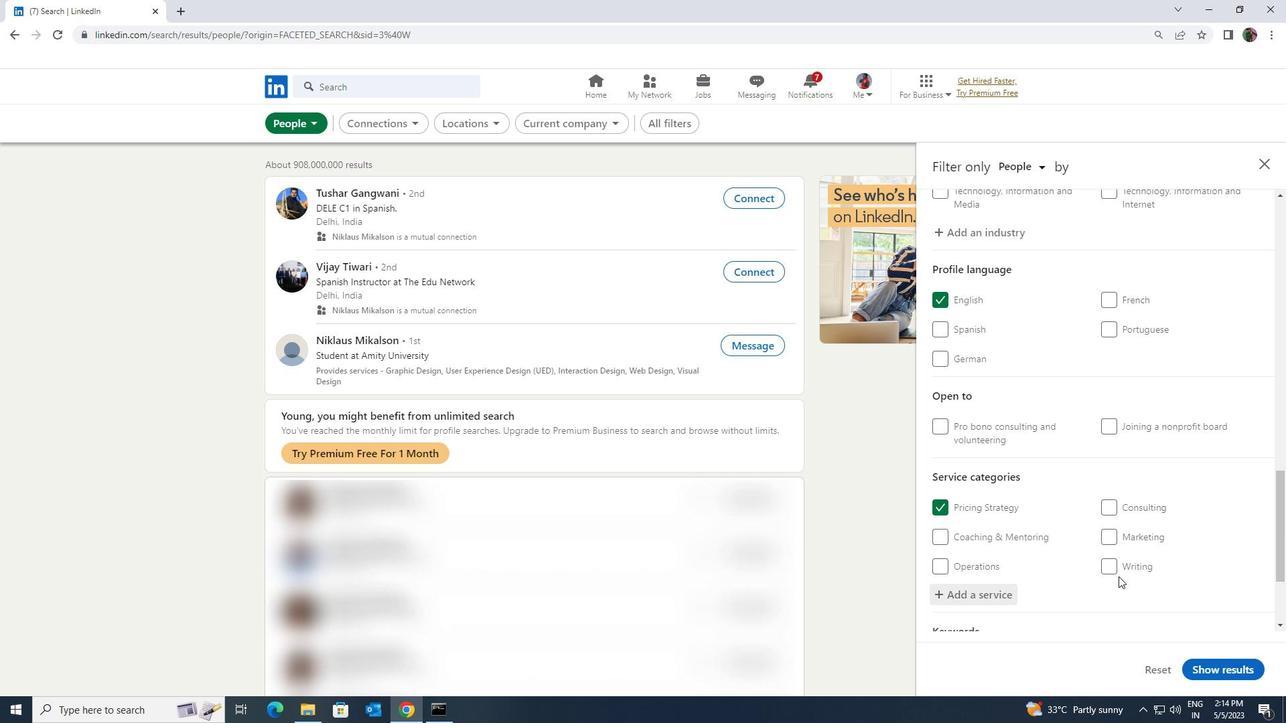 
Action: Mouse moved to (1118, 576)
Screenshot: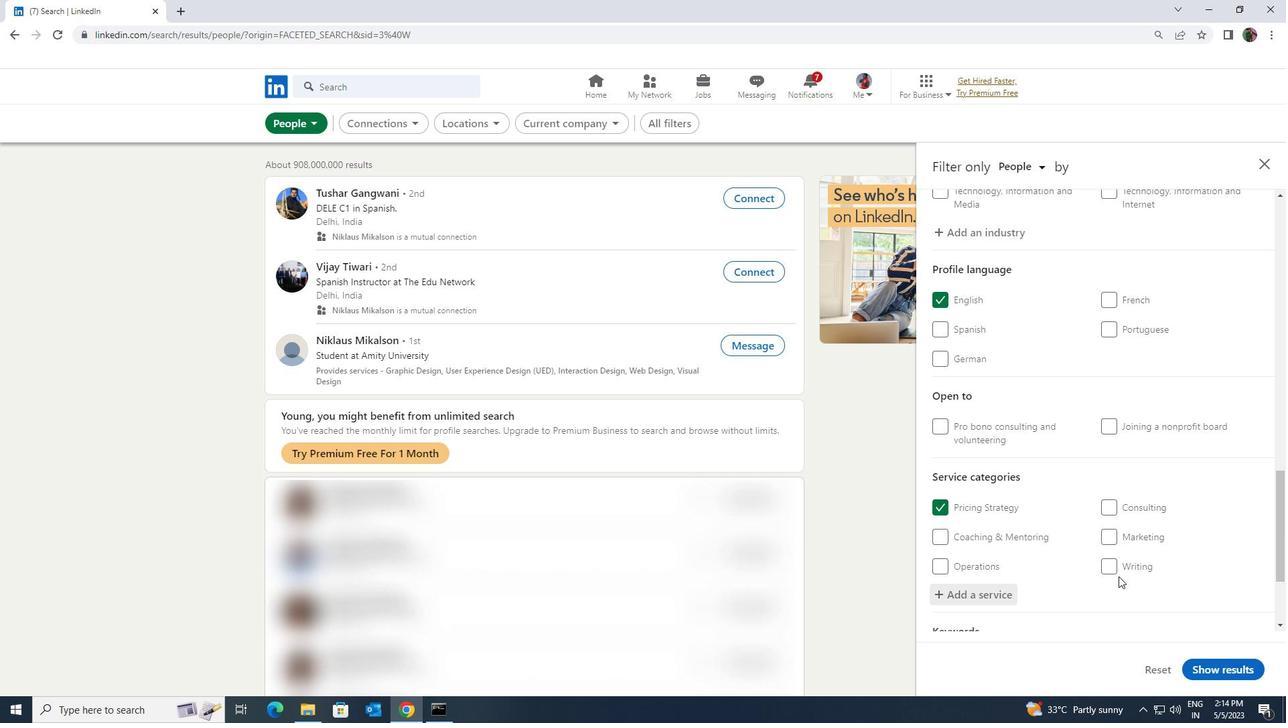 
Action: Mouse scrolled (1118, 576) with delta (0, 0)
Screenshot: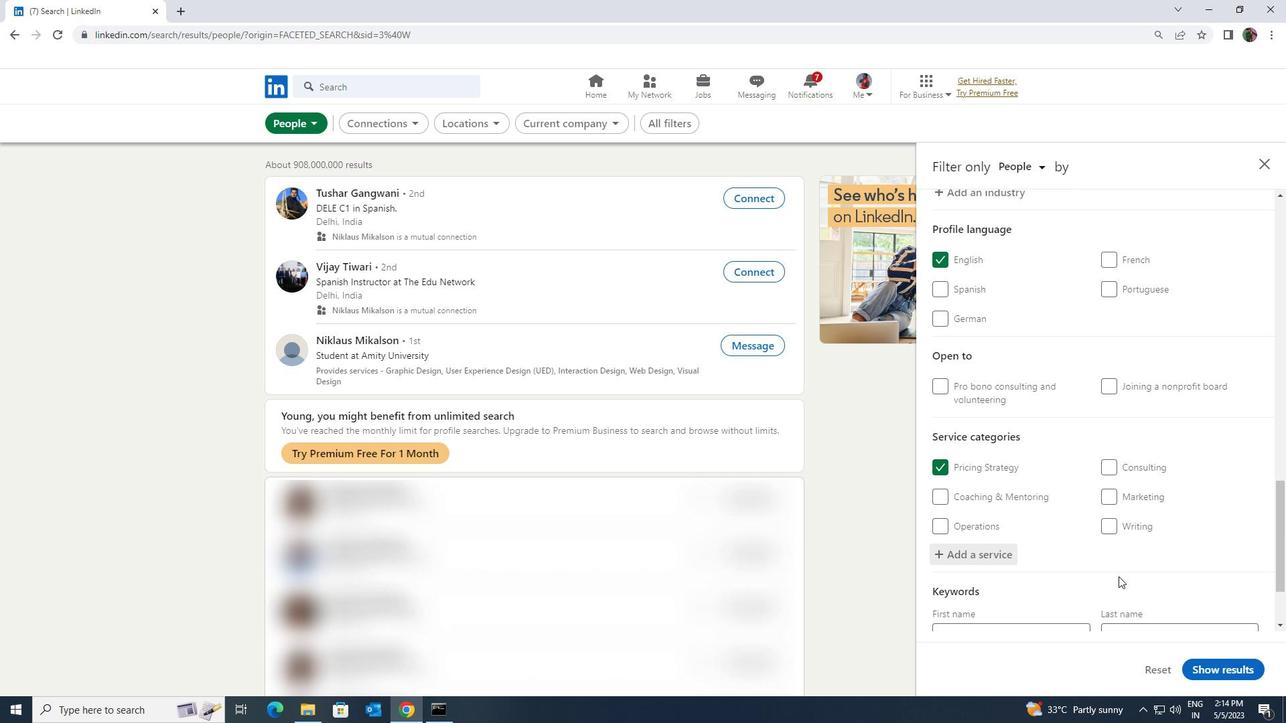 
Action: Mouse scrolled (1118, 576) with delta (0, 0)
Screenshot: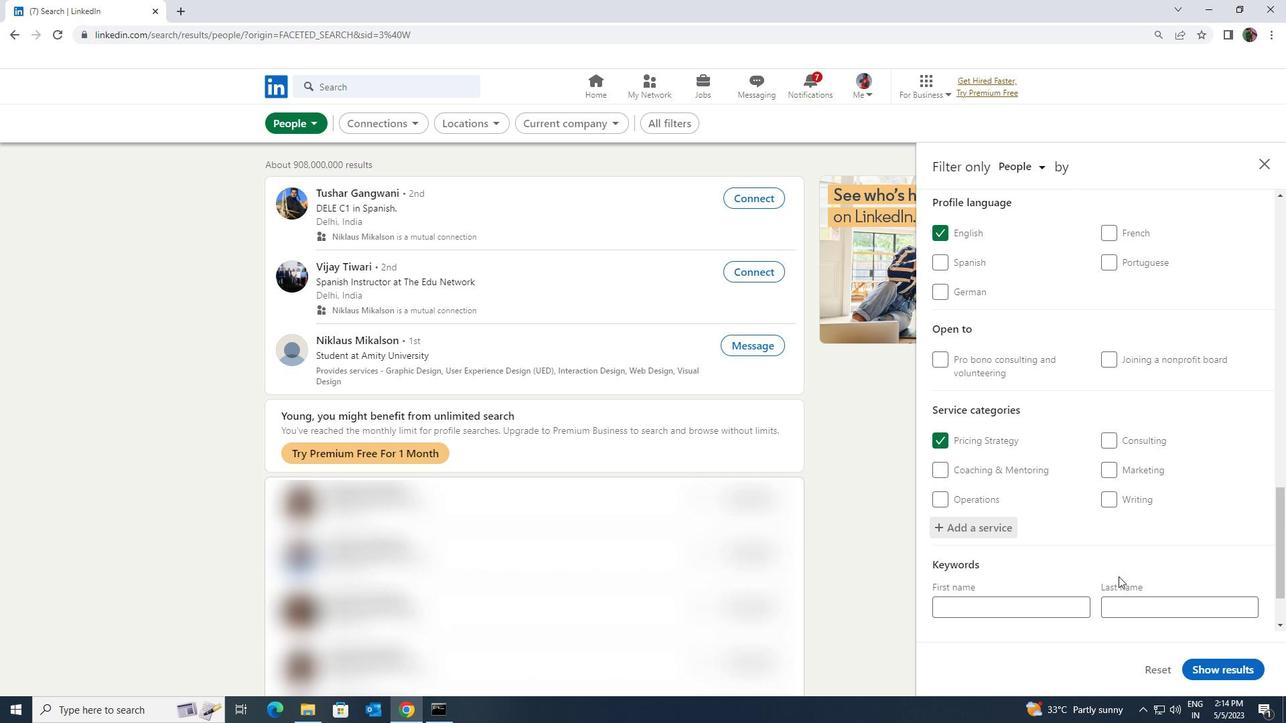 
Action: Mouse moved to (1075, 569)
Screenshot: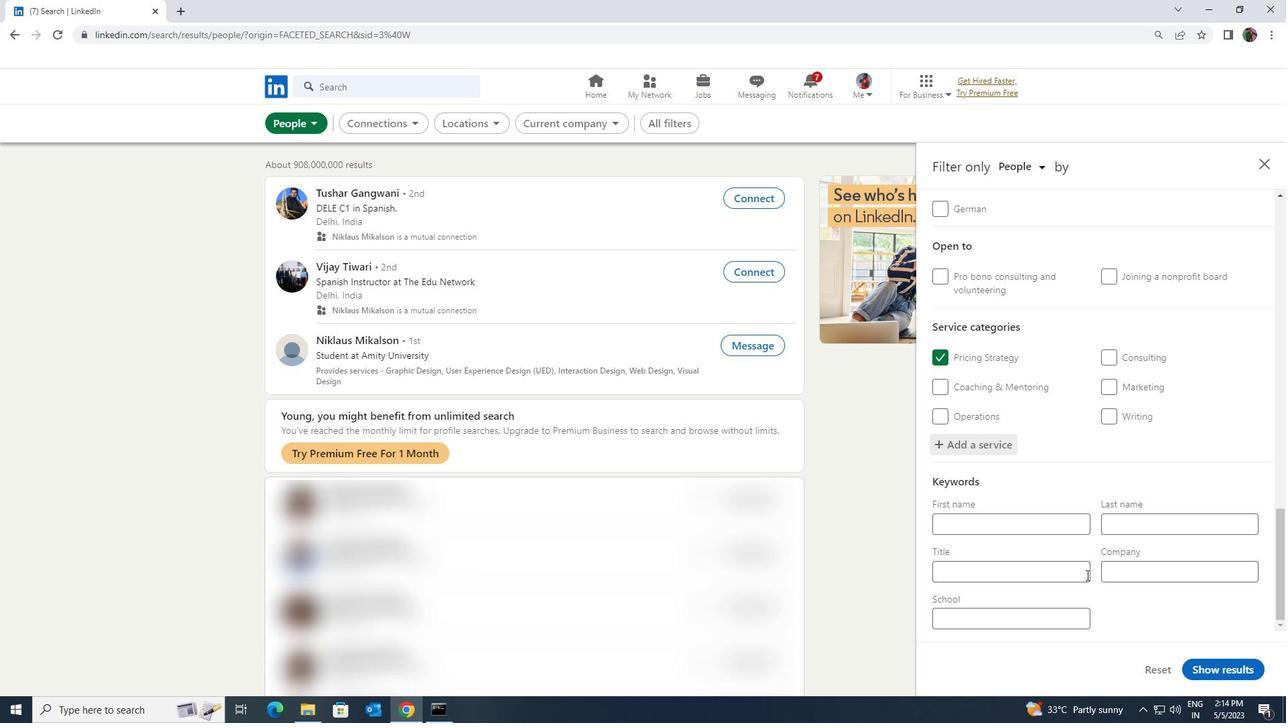 
Action: Mouse pressed left at (1075, 569)
Screenshot: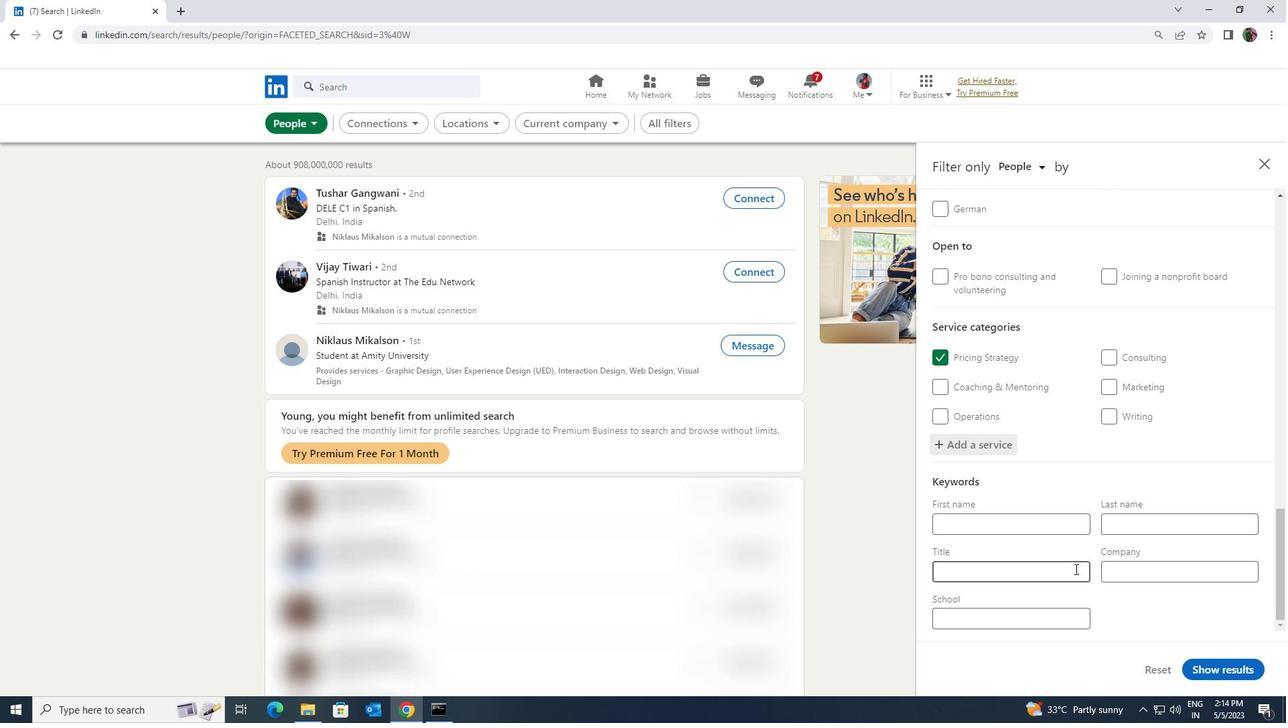 
Action: Key pressed <Key.shift>PHYSICAL<Key.space><Key.shift><Key.shift><Key.shift><Key.shift><Key.shift><Key.shift><Key.shift><Key.shift><Key.shift><Key.shift><Key.shift><Key.shift><Key.shift><Key.shift><Key.shift>TE<Key.backspace>HERAPY<Key.space><Key.shift>ASSISTANT
Screenshot: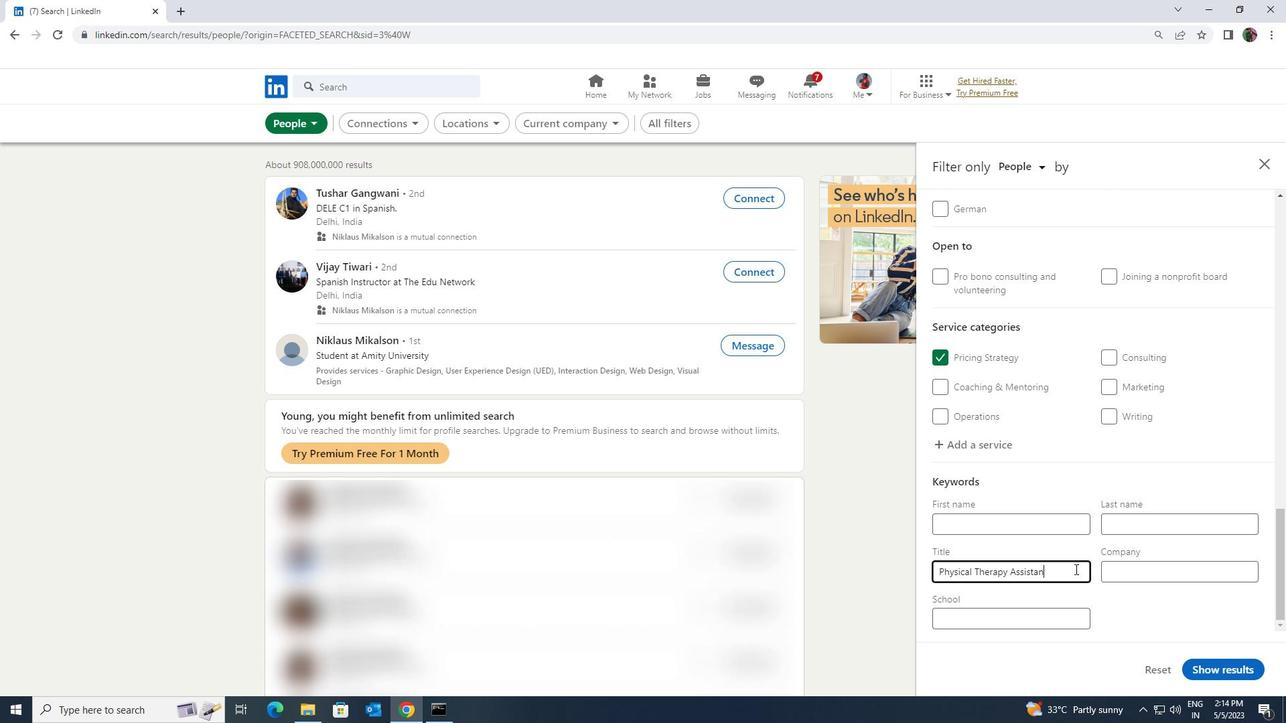 
Action: Mouse moved to (1201, 661)
Screenshot: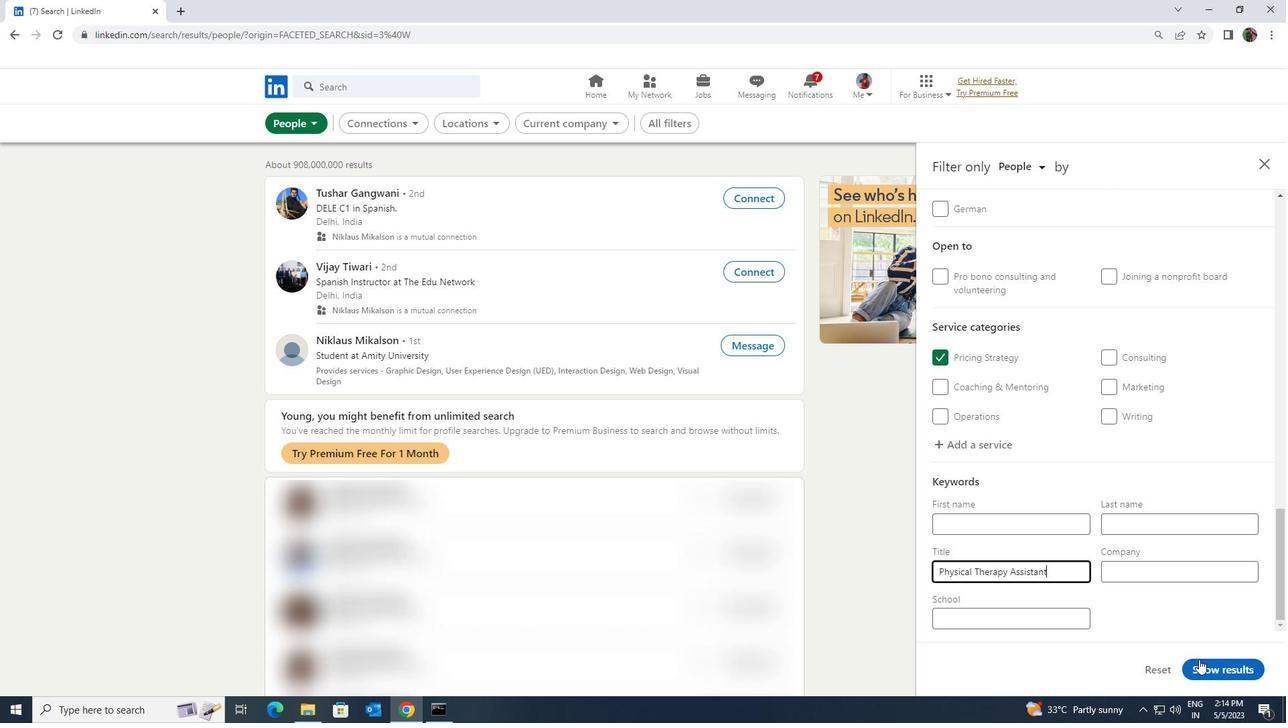 
Action: Mouse pressed left at (1201, 661)
Screenshot: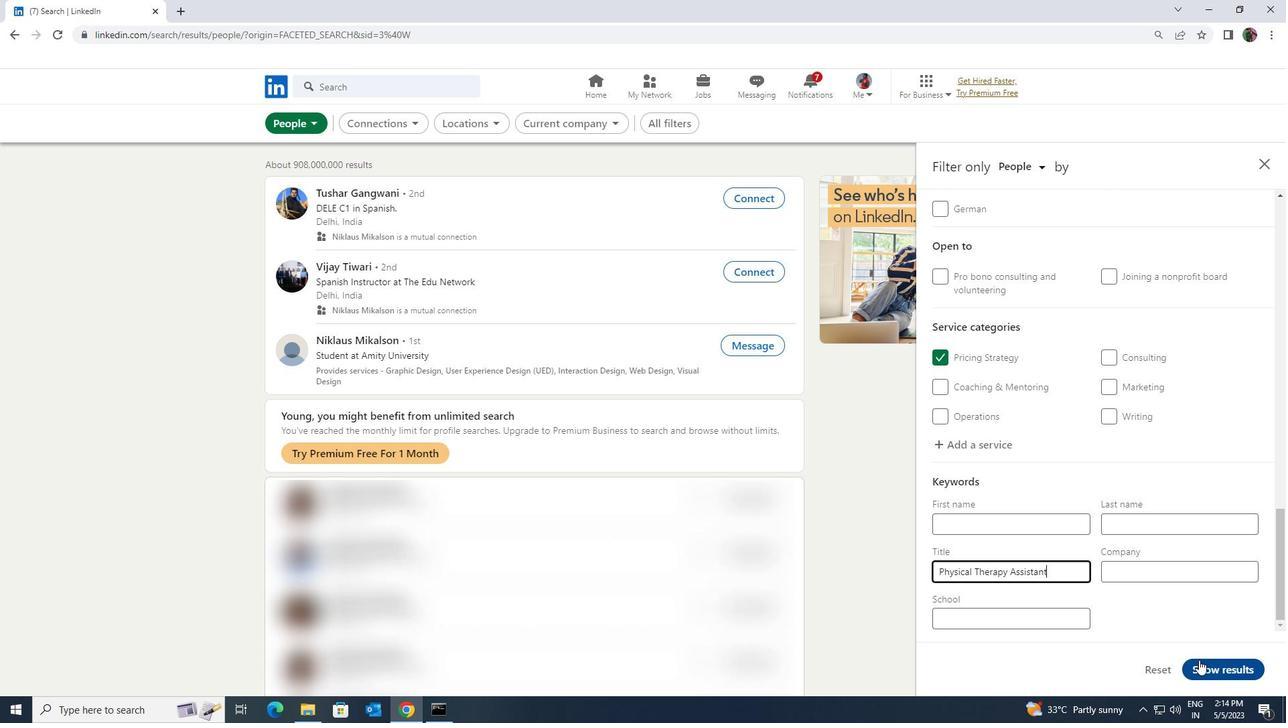 
